 Task: Add an event with the title Second Team Building Challenge: Escape Room Experience, date ''2024/04/28'', time 7:30 AM to 9:30 AMand add a description: The facilitator will provide a briefing on the rules, objectives, and safety guidelines of the scavenger hunt. Teams will receive their scavenger hunt checklist, which may include a combination of physical objects to find, riddles to solve, or tasks to complete.Select event color  Peacock . Add location for the event as: Taipei, Taiwan, logged in from the account softage.8@softage.netand send the event invitation to softage.4@softage.net and softage.5@softage.net. Set a reminder for the event Daily
Action: Mouse moved to (58, 117)
Screenshot: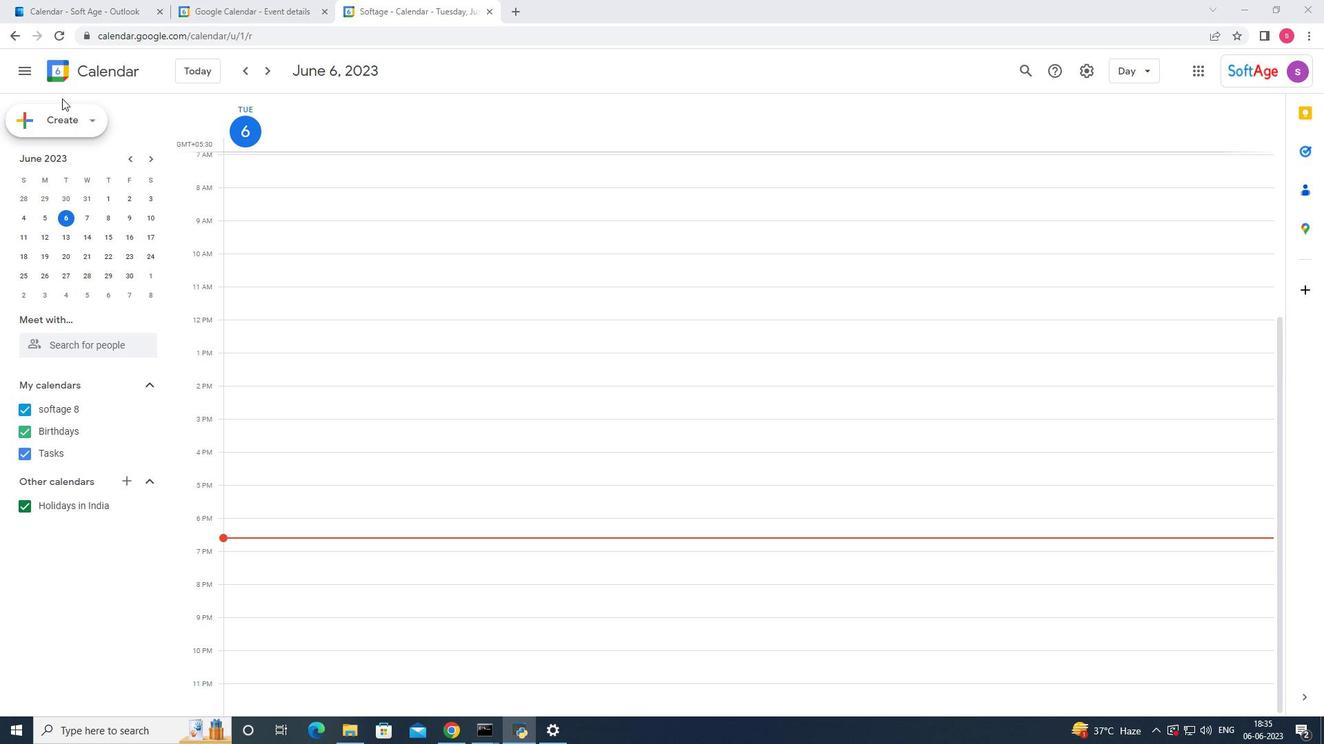 
Action: Mouse pressed left at (58, 117)
Screenshot: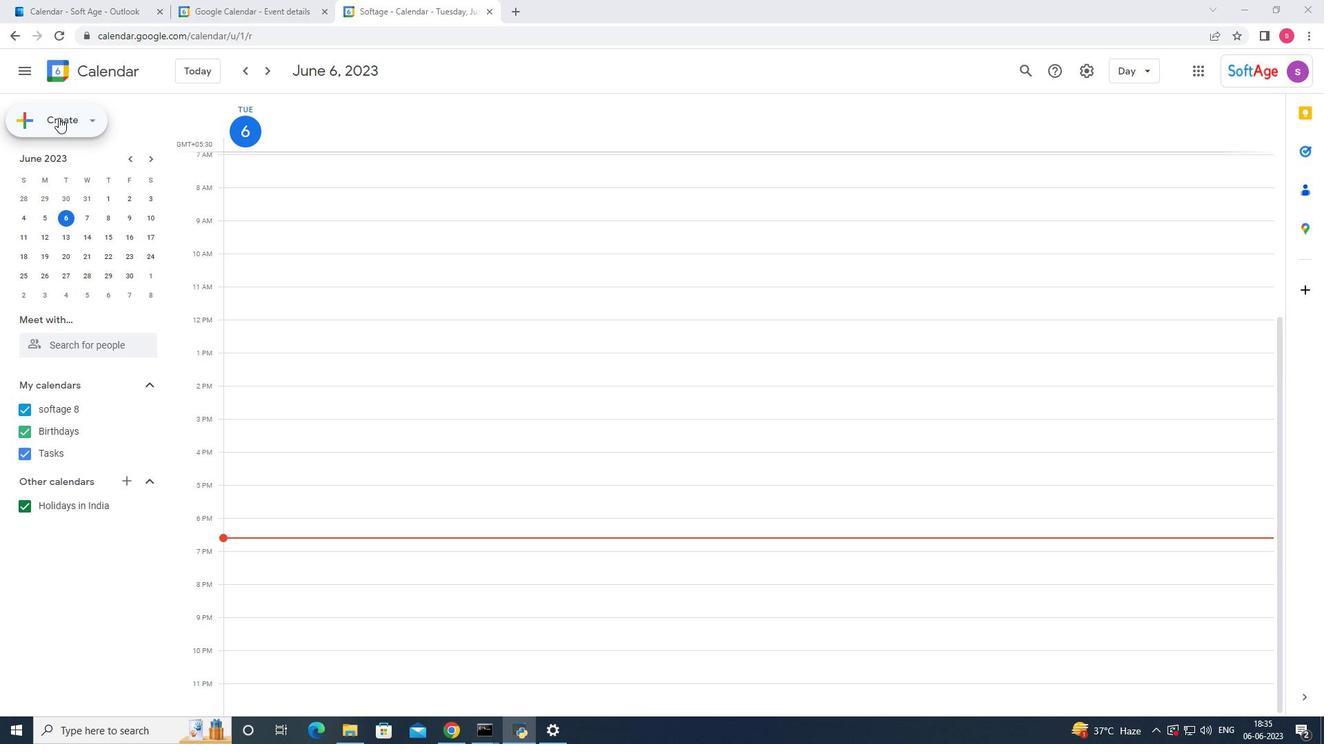 
Action: Mouse moved to (45, 160)
Screenshot: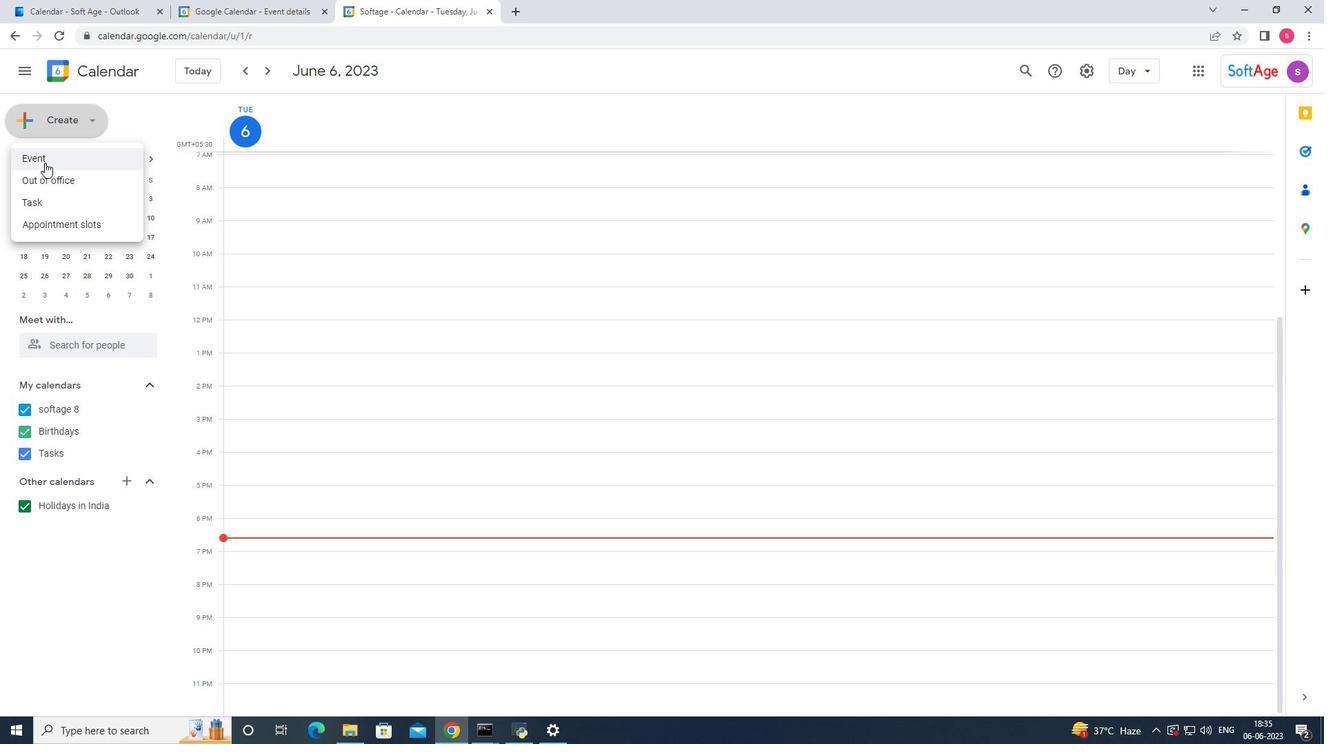 
Action: Mouse pressed left at (45, 160)
Screenshot: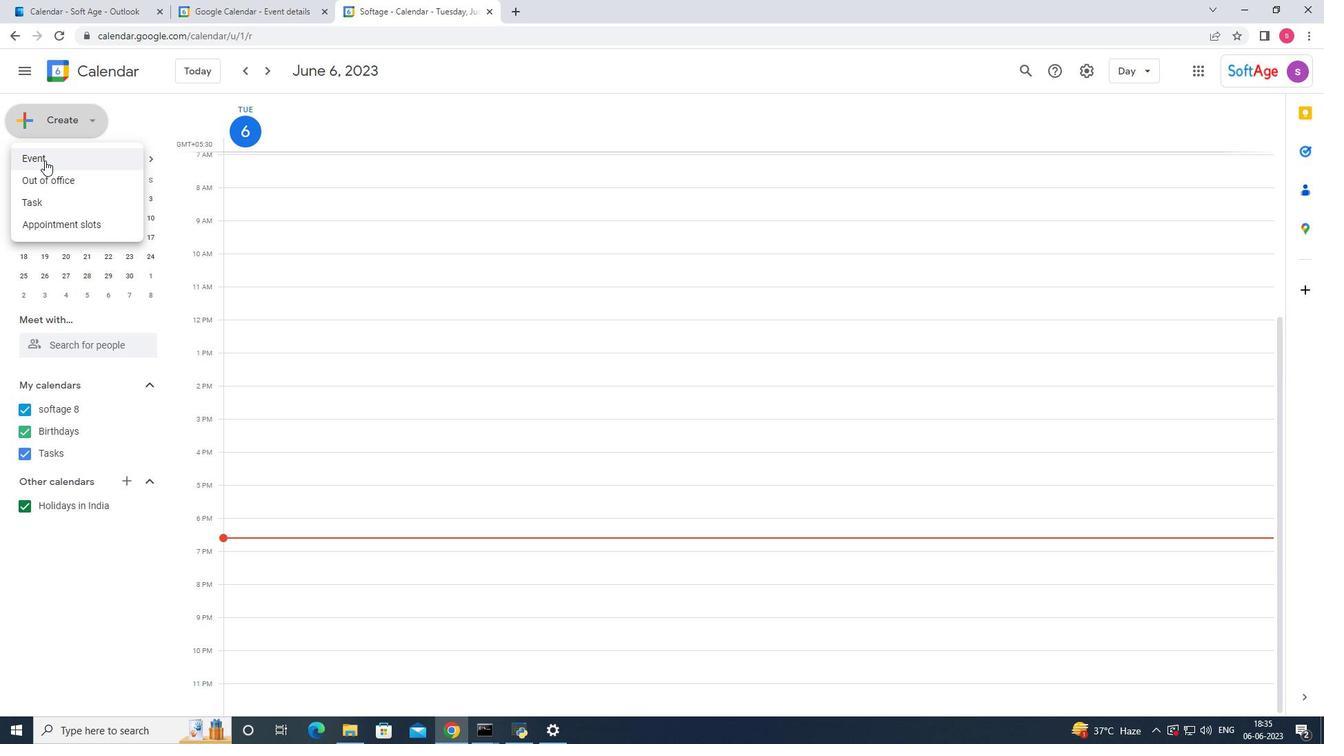 
Action: Mouse moved to (797, 540)
Screenshot: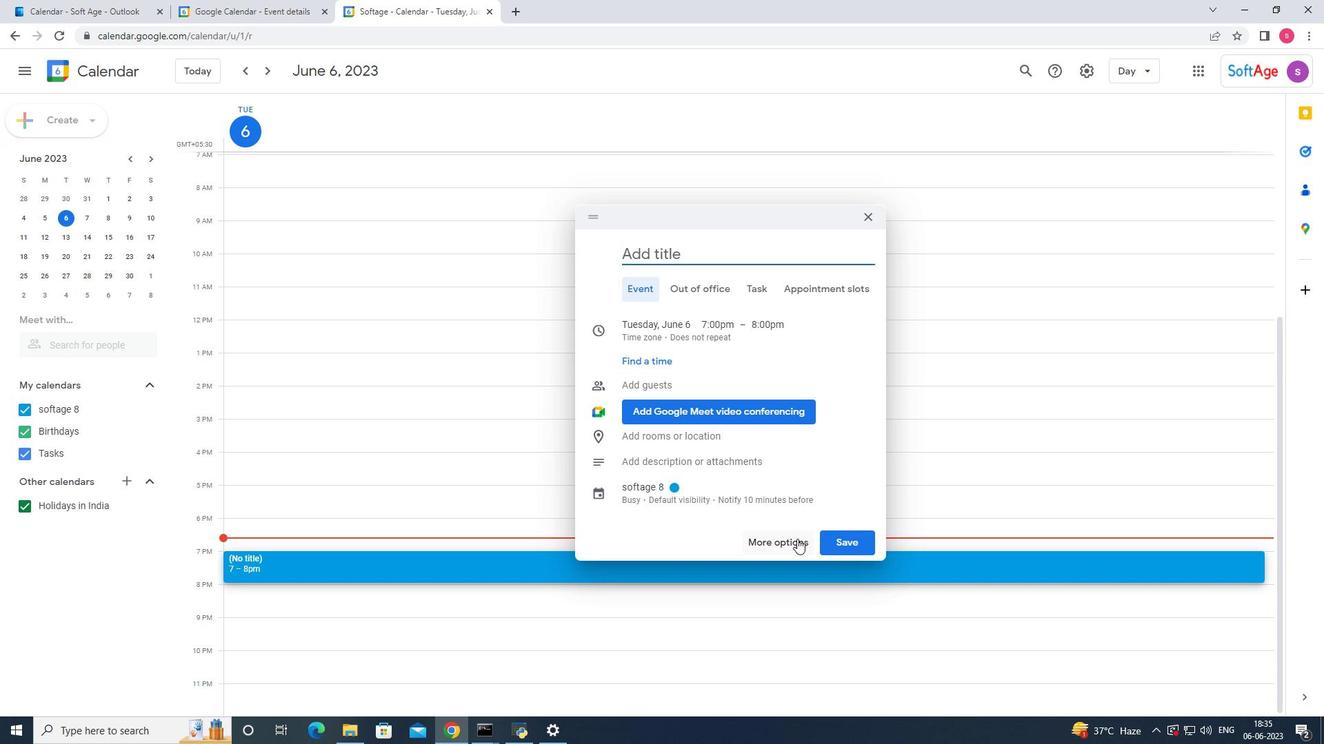 
Action: Mouse pressed left at (797, 540)
Screenshot: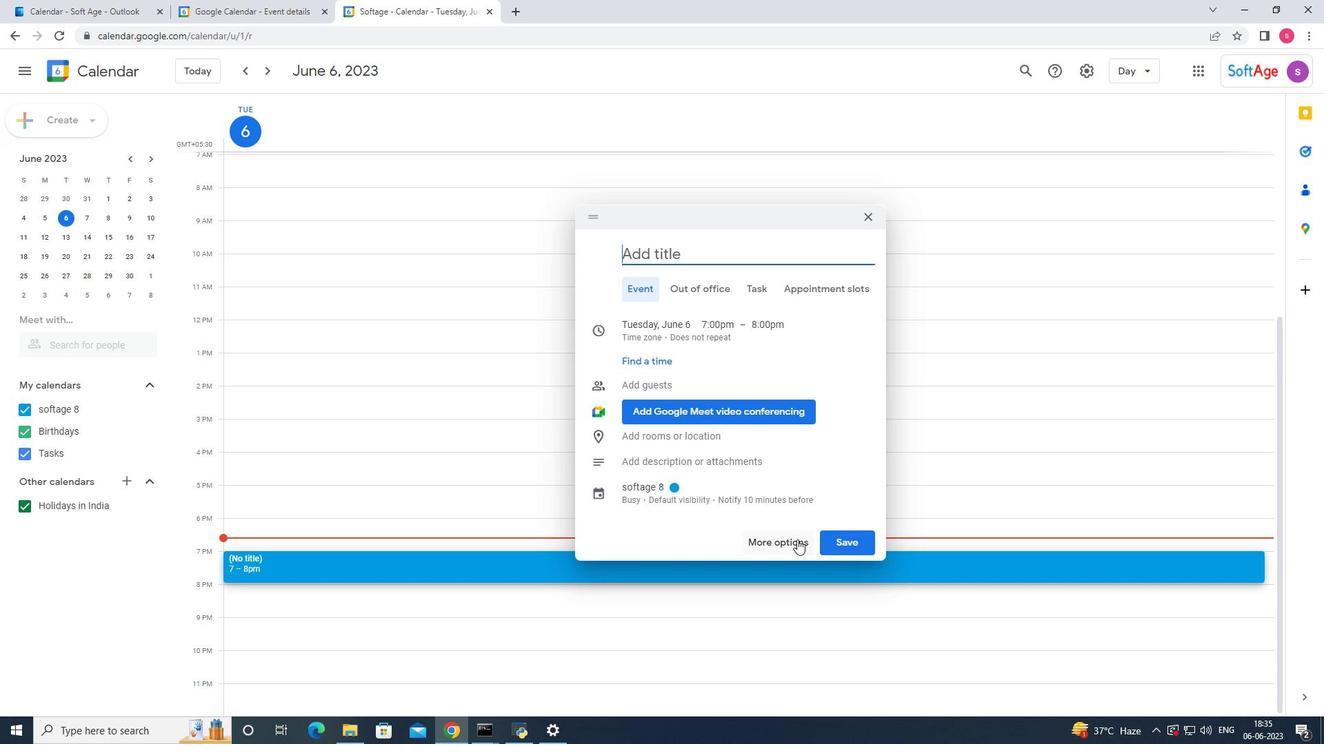 
Action: Mouse moved to (190, 73)
Screenshot: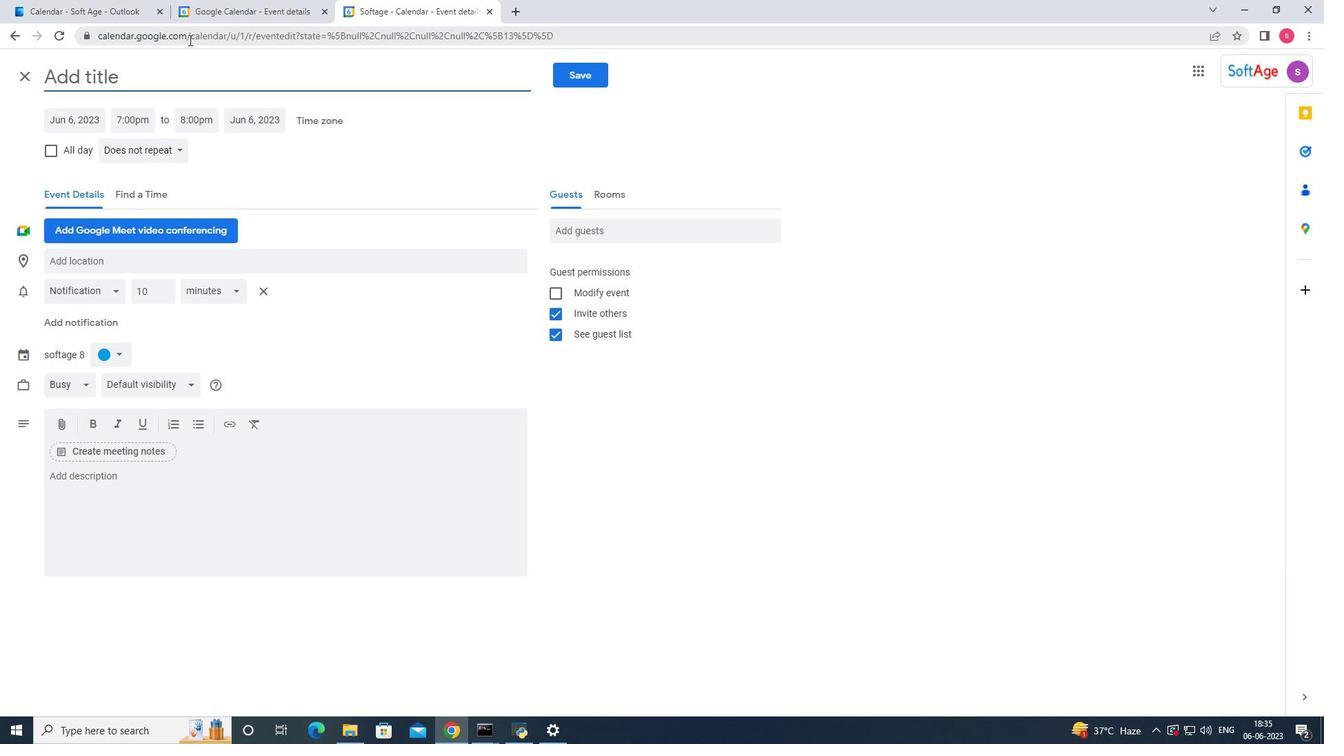 
Action: Mouse pressed left at (190, 73)
Screenshot: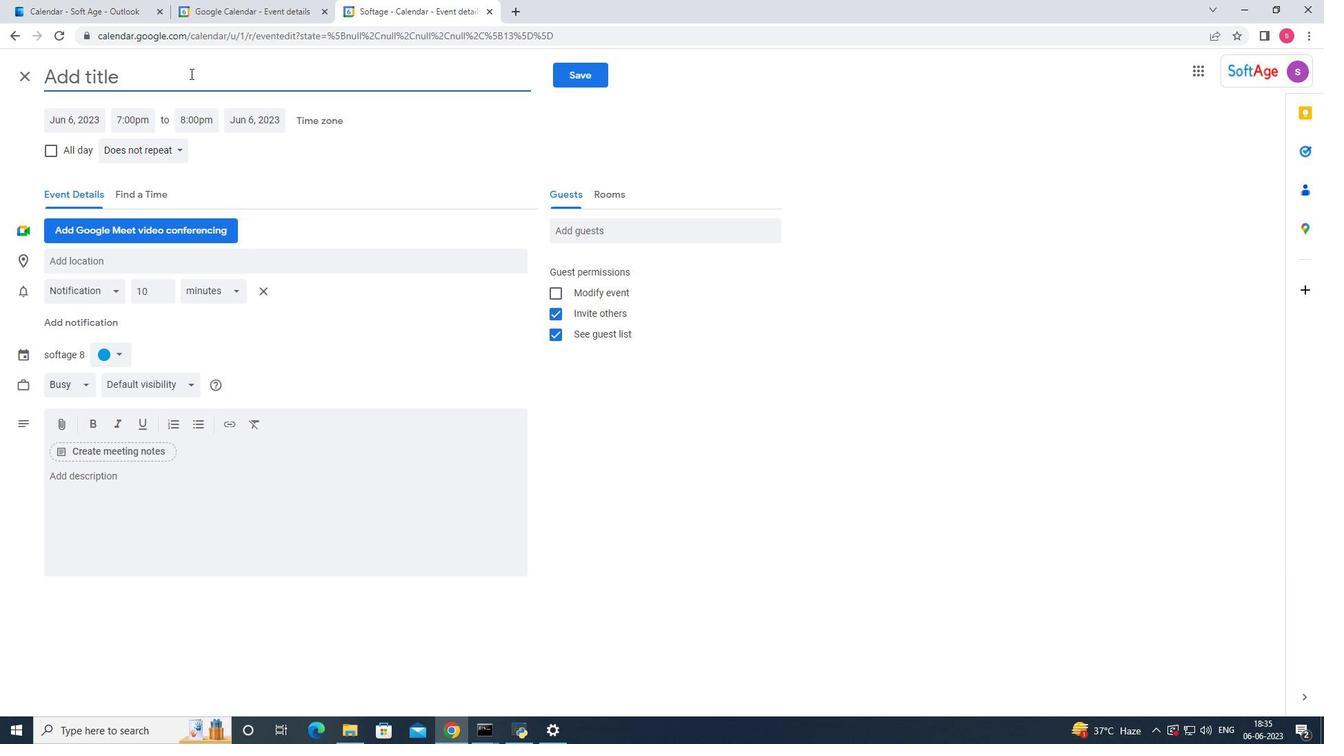
Action: Key pressed <Key.shift>Second<Key.space><Key.shift>Team<Key.space><Key.shift><Key.shift>Building<Key.space><Key.shift>Challenge<Key.space><Key.backspace><Key.shift>:<Key.space><Key.shift><Key.shift><Key.shift><Key.shift><Key.shift><Key.shift><Key.shift><Key.shift><Key.shift><Key.shift><Key.shift><Key.shift><Key.shift><Key.shift>Escape<Key.space><Key.shift>Room<Key.space><Key.shift>Experience
Screenshot: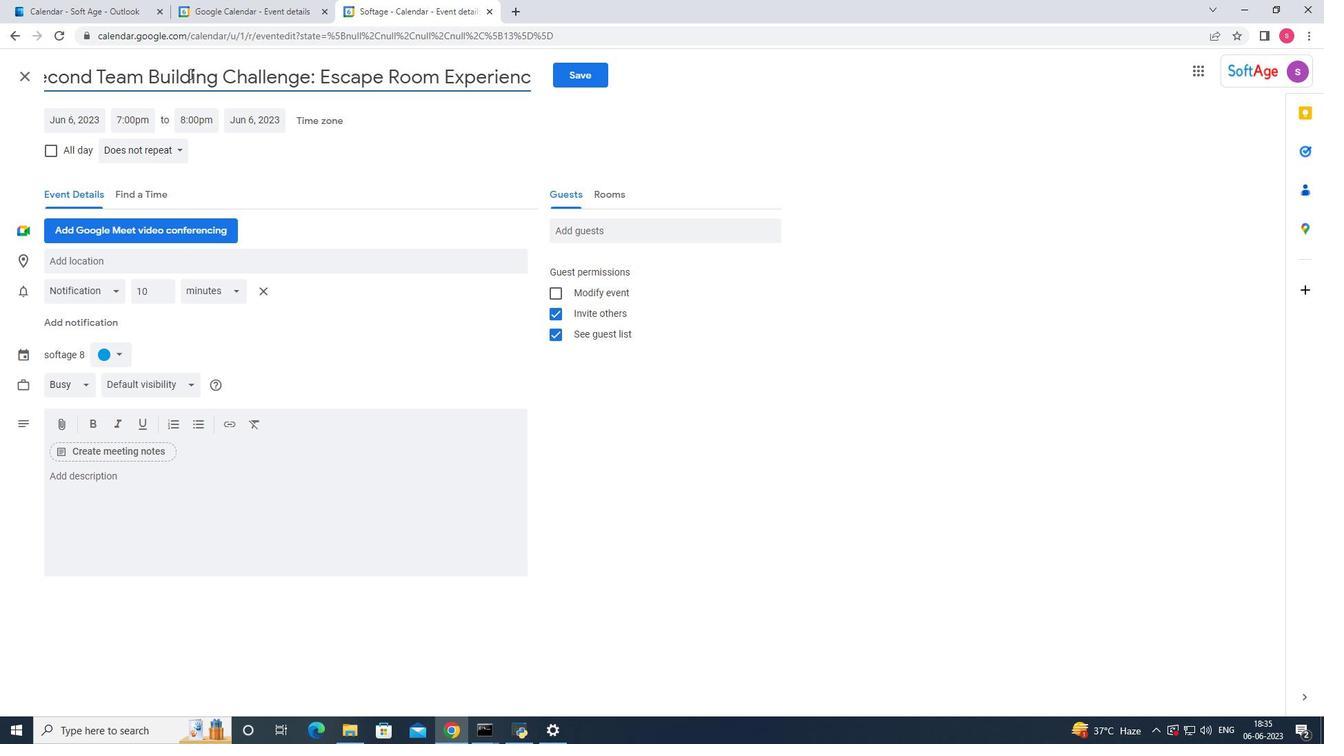 
Action: Mouse moved to (158, 61)
Screenshot: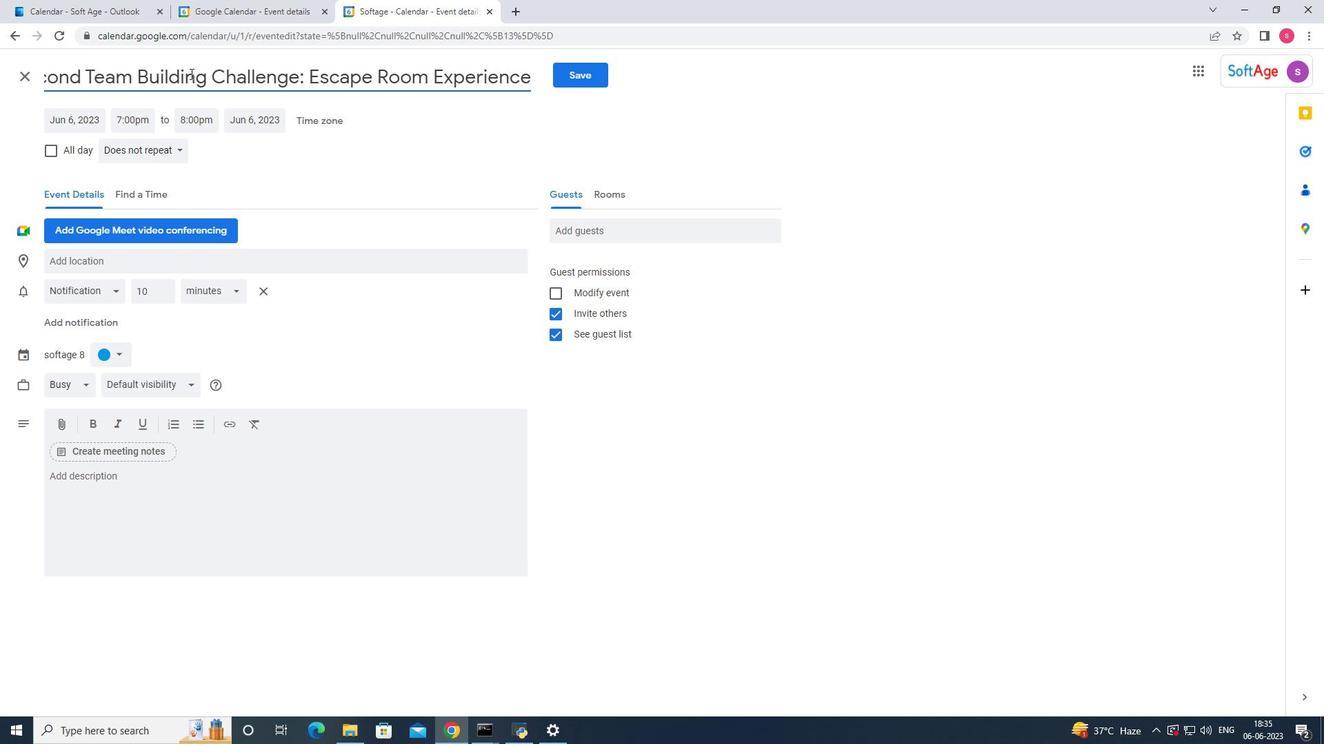 
Action: Key pressed <Key.space>
Screenshot: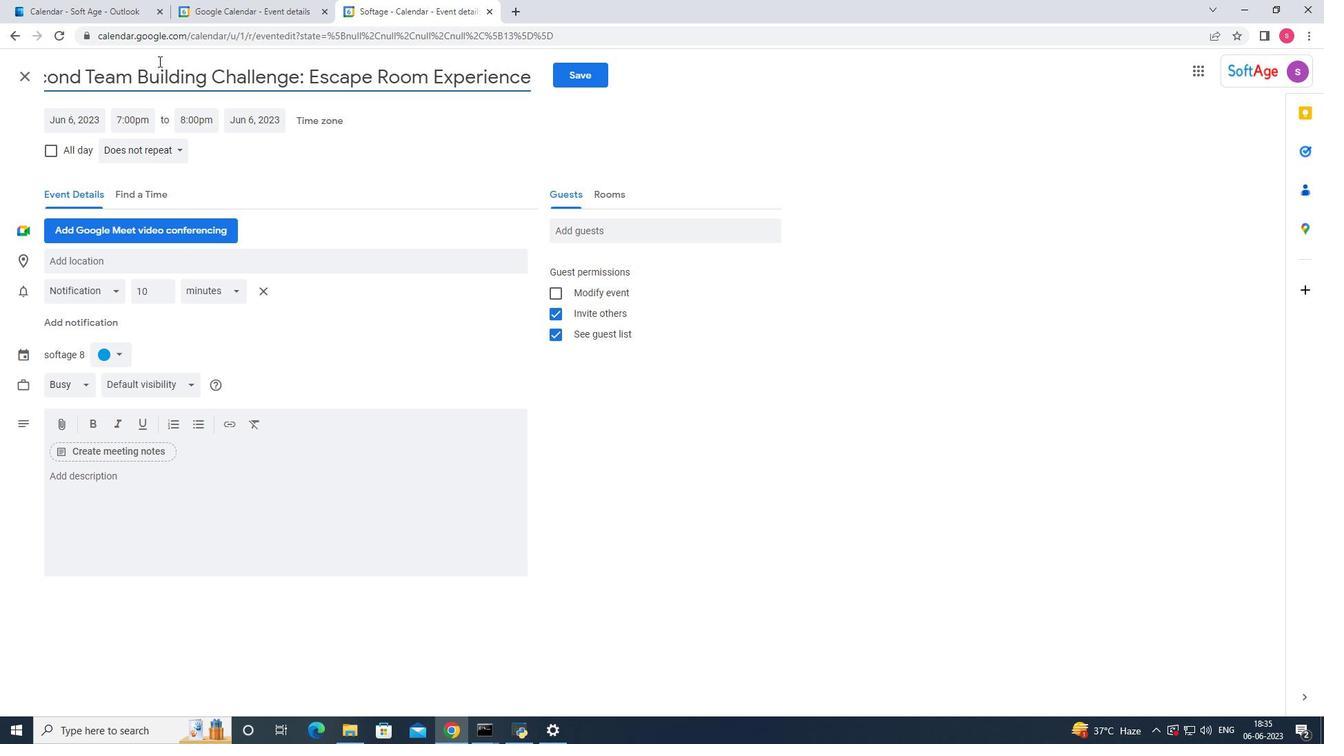 
Action: Mouse moved to (92, 116)
Screenshot: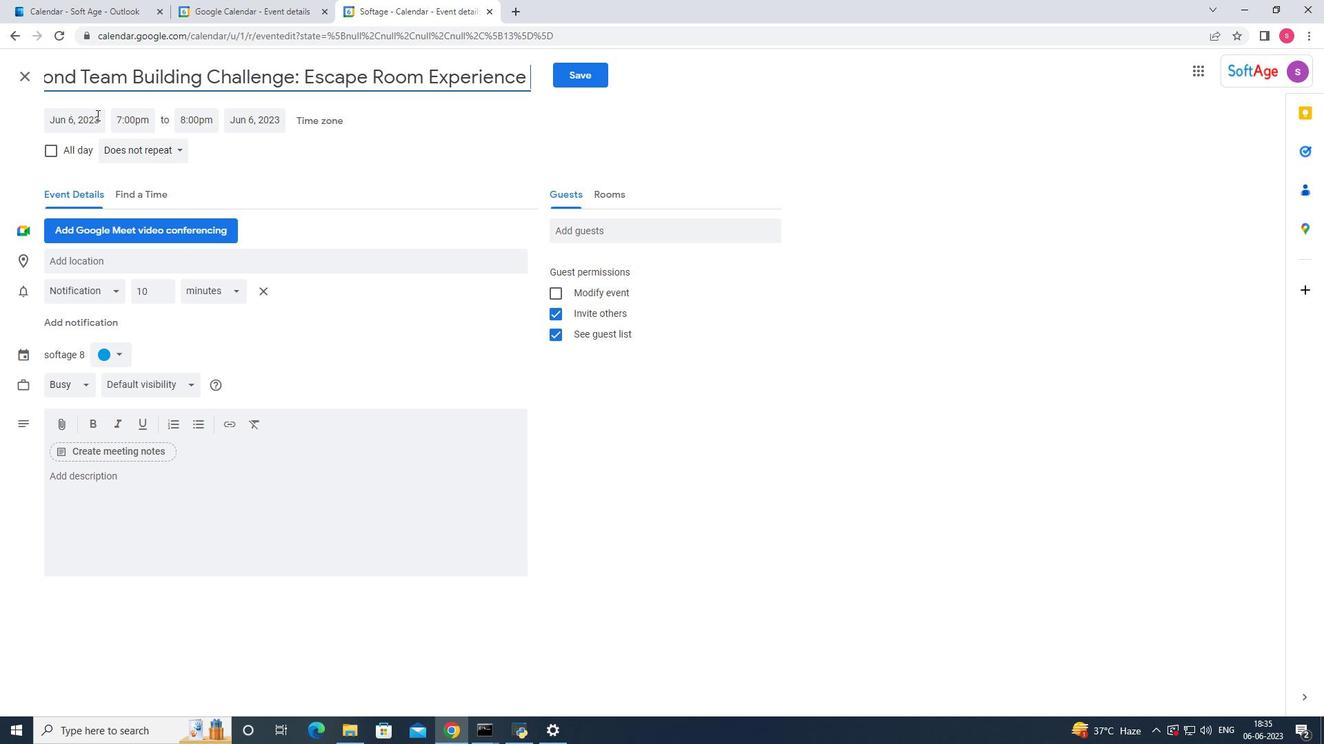 
Action: Mouse pressed left at (92, 116)
Screenshot: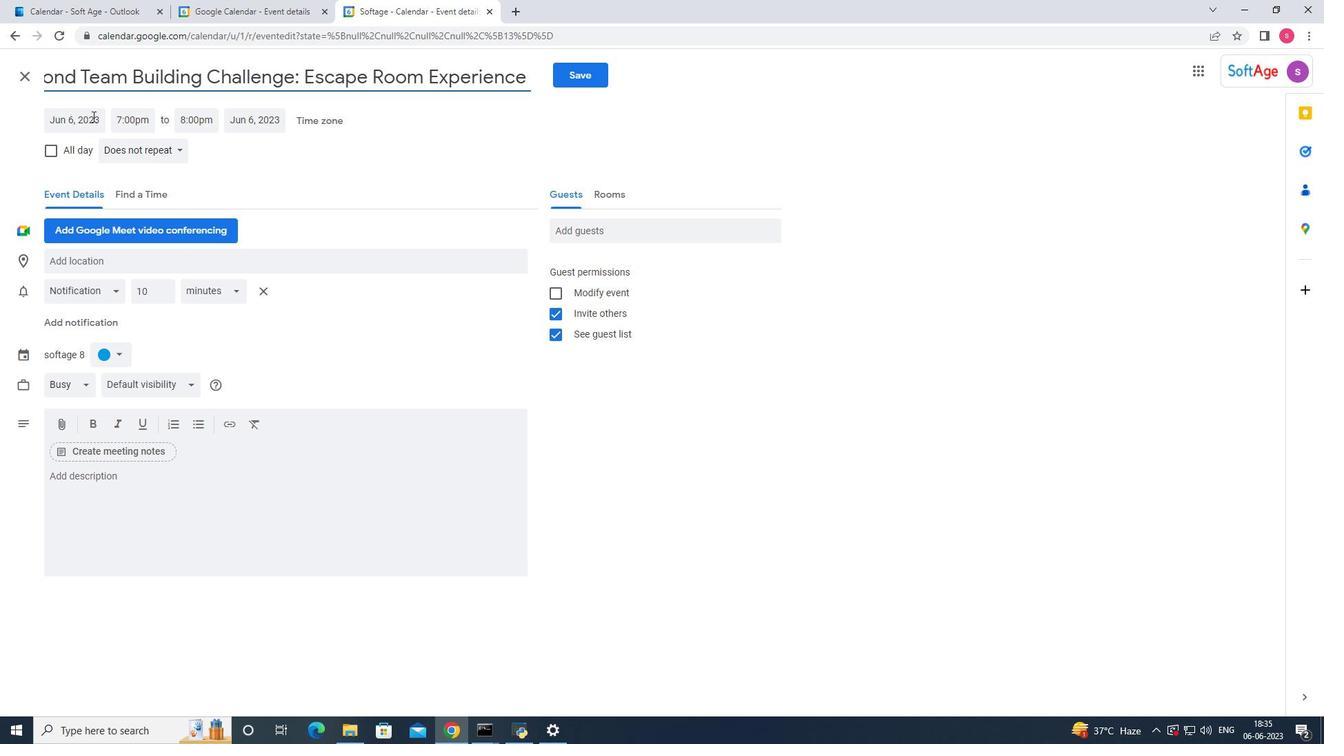 
Action: Mouse moved to (217, 151)
Screenshot: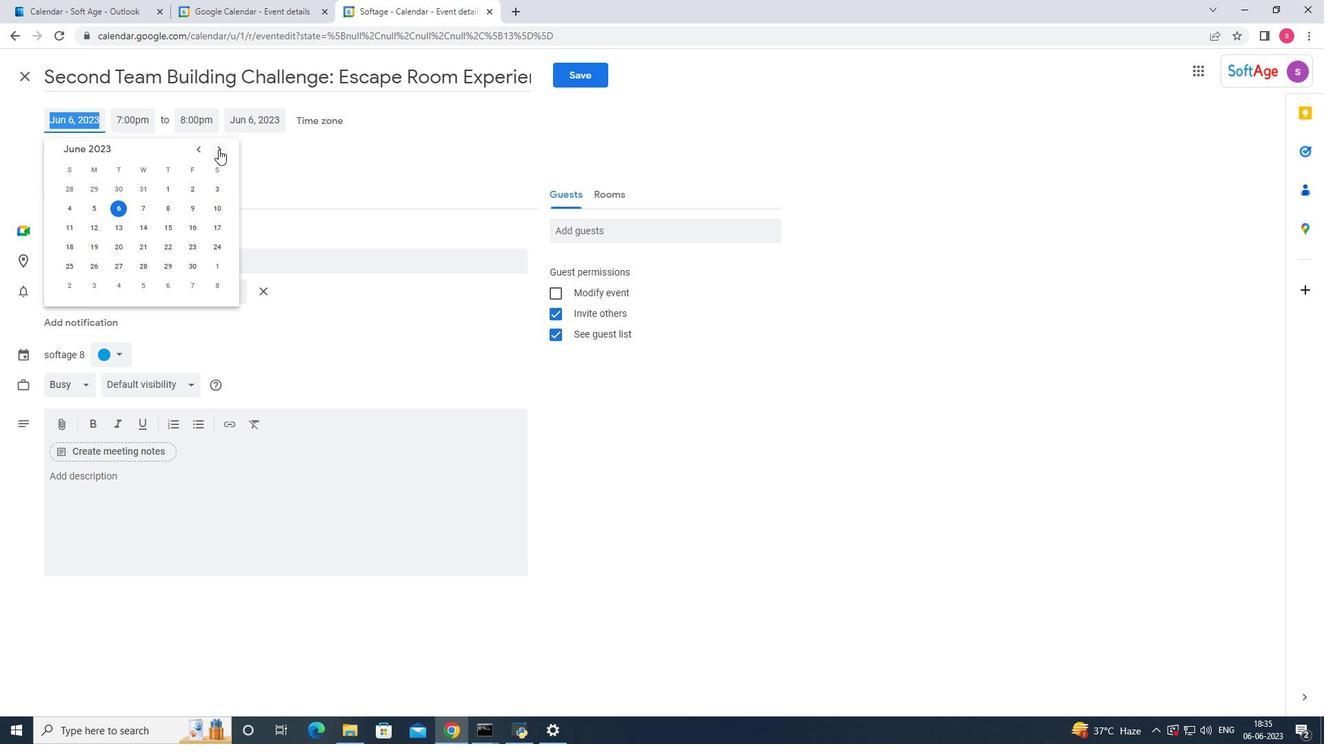 
Action: Mouse pressed left at (217, 151)
Screenshot: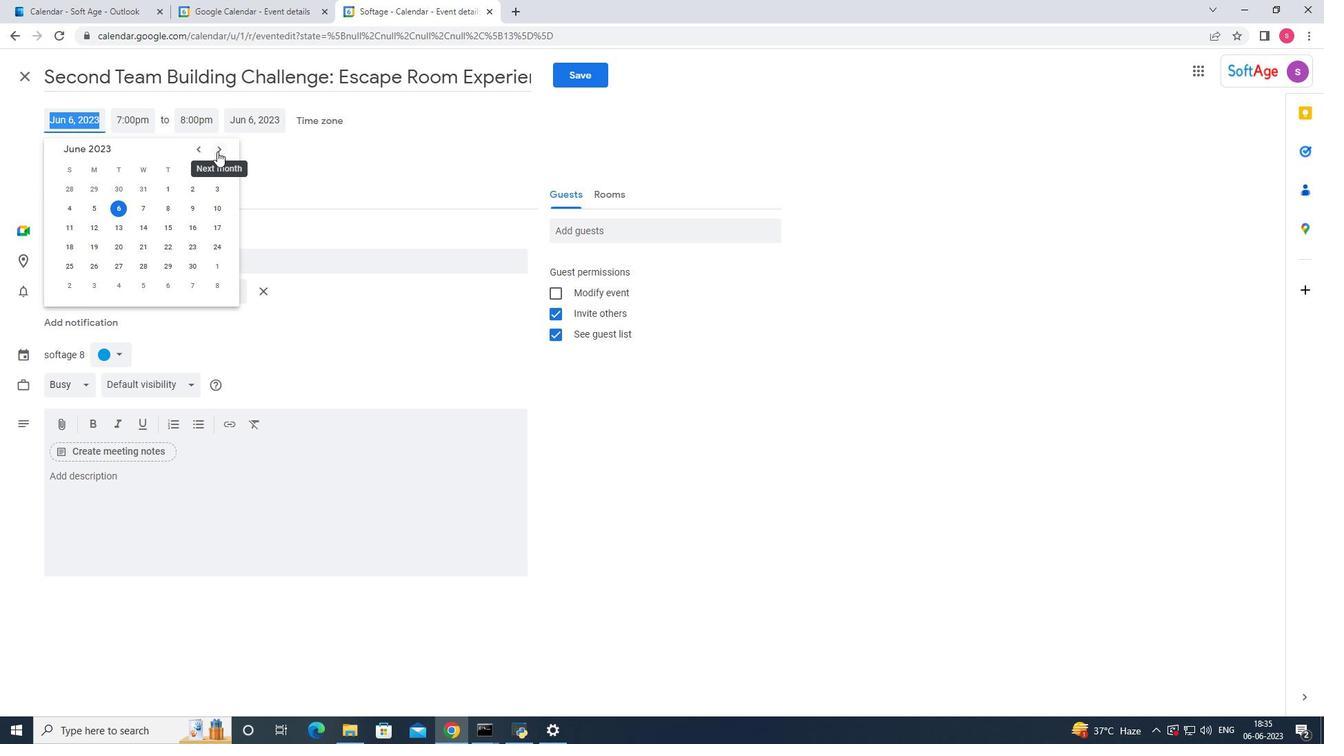 
Action: Mouse pressed left at (217, 151)
Screenshot: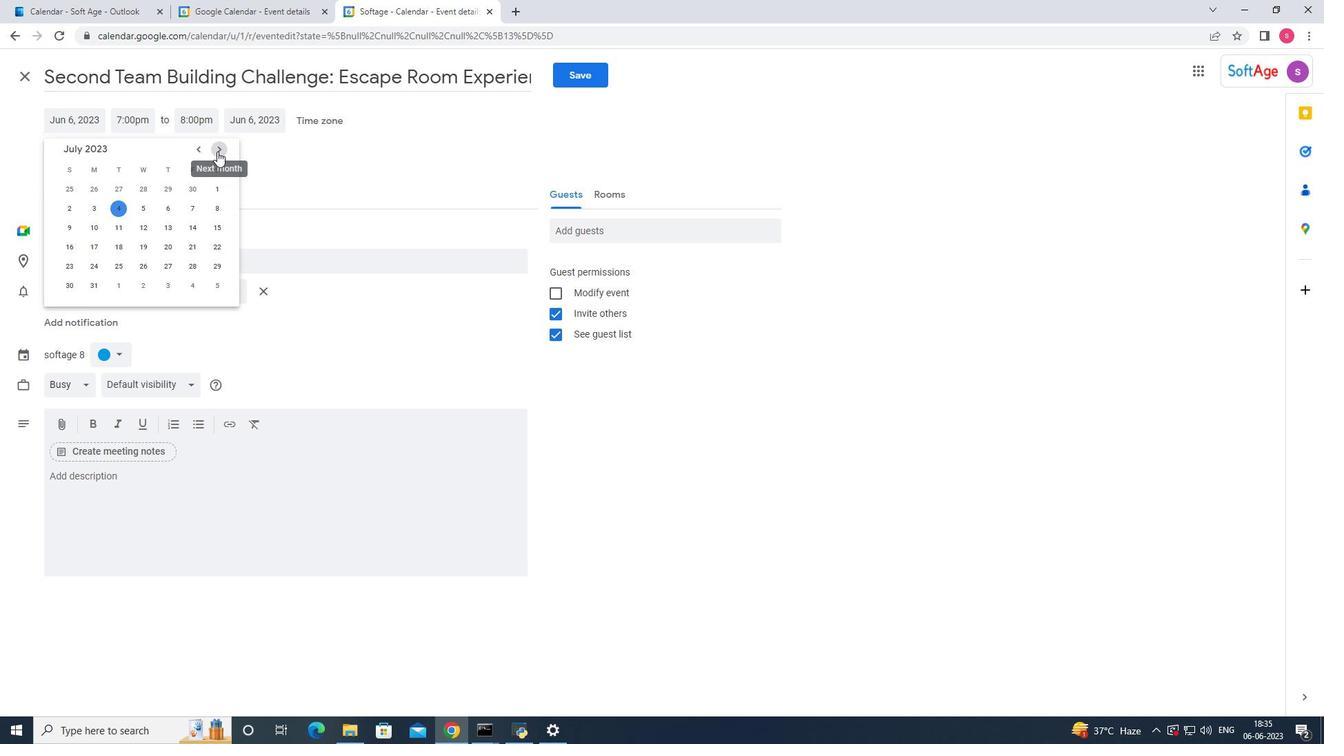 
Action: Mouse pressed left at (217, 151)
Screenshot: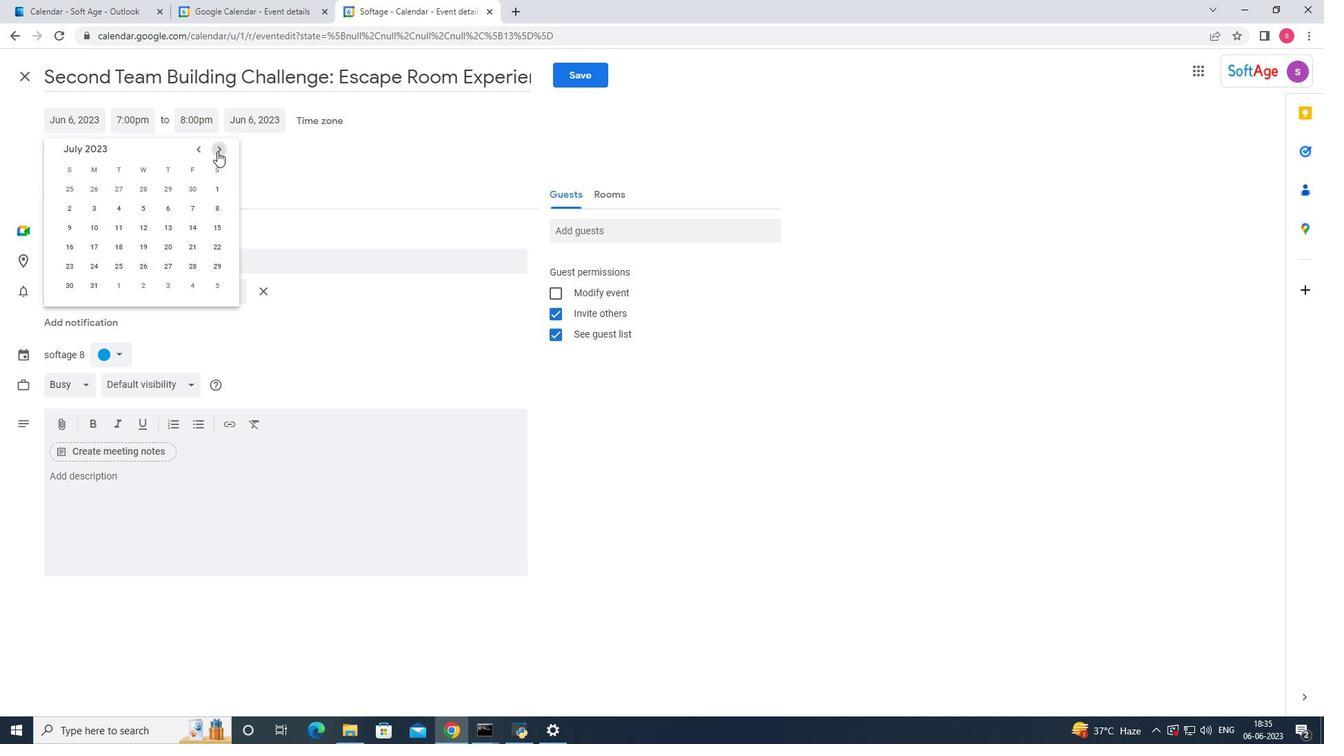
Action: Mouse pressed left at (217, 151)
Screenshot: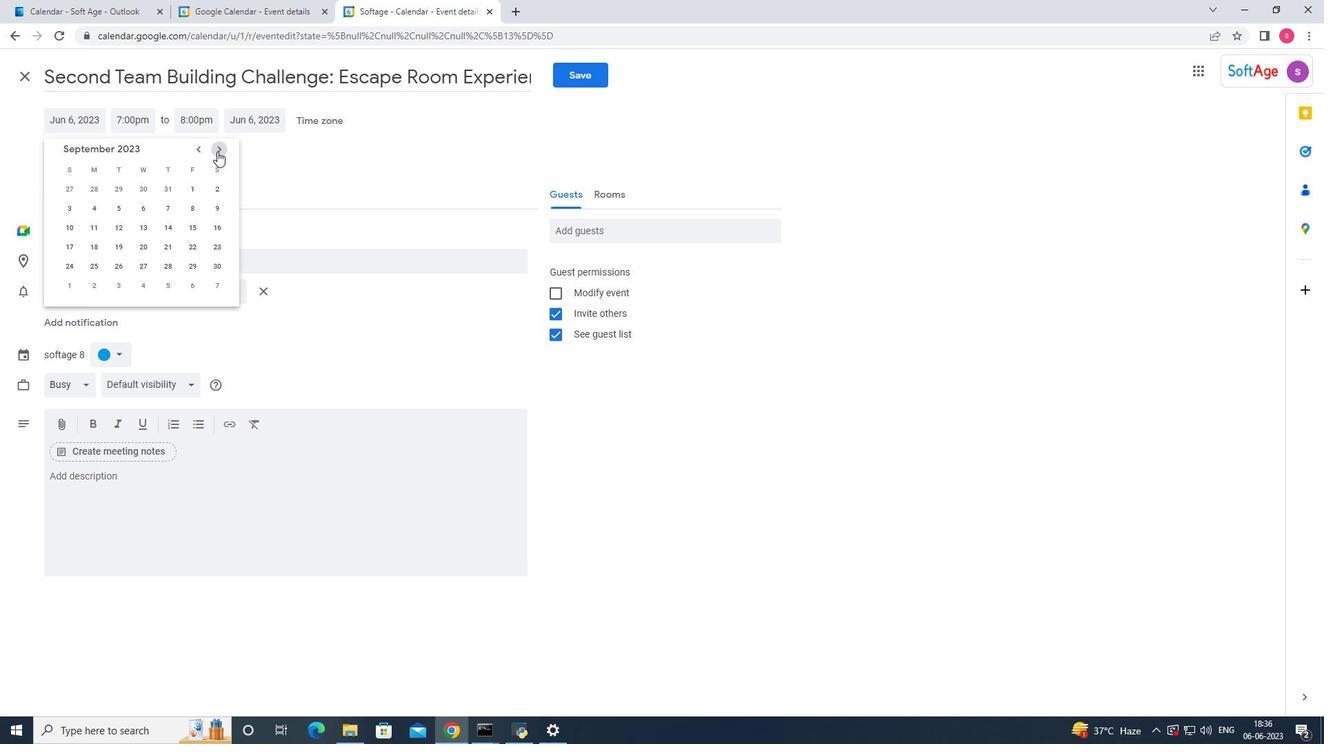 
Action: Mouse pressed left at (217, 151)
Screenshot: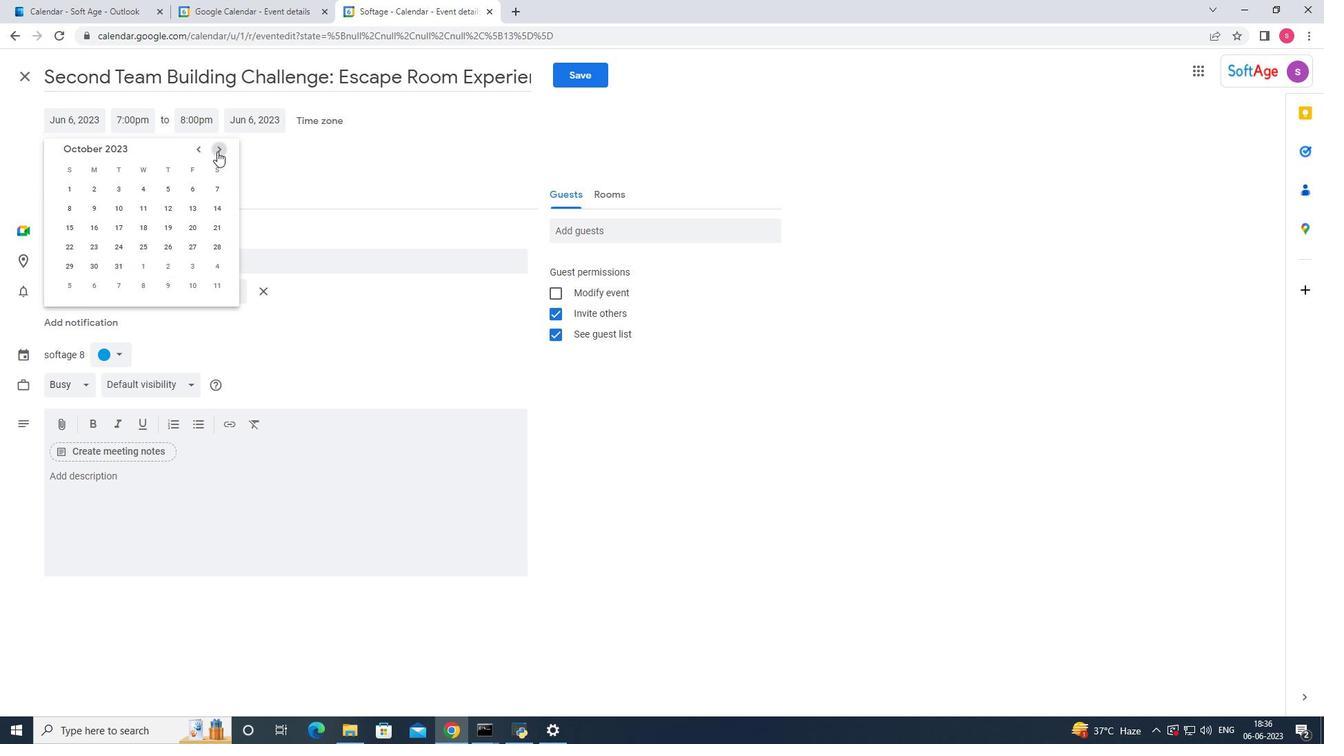 
Action: Mouse pressed left at (217, 151)
Screenshot: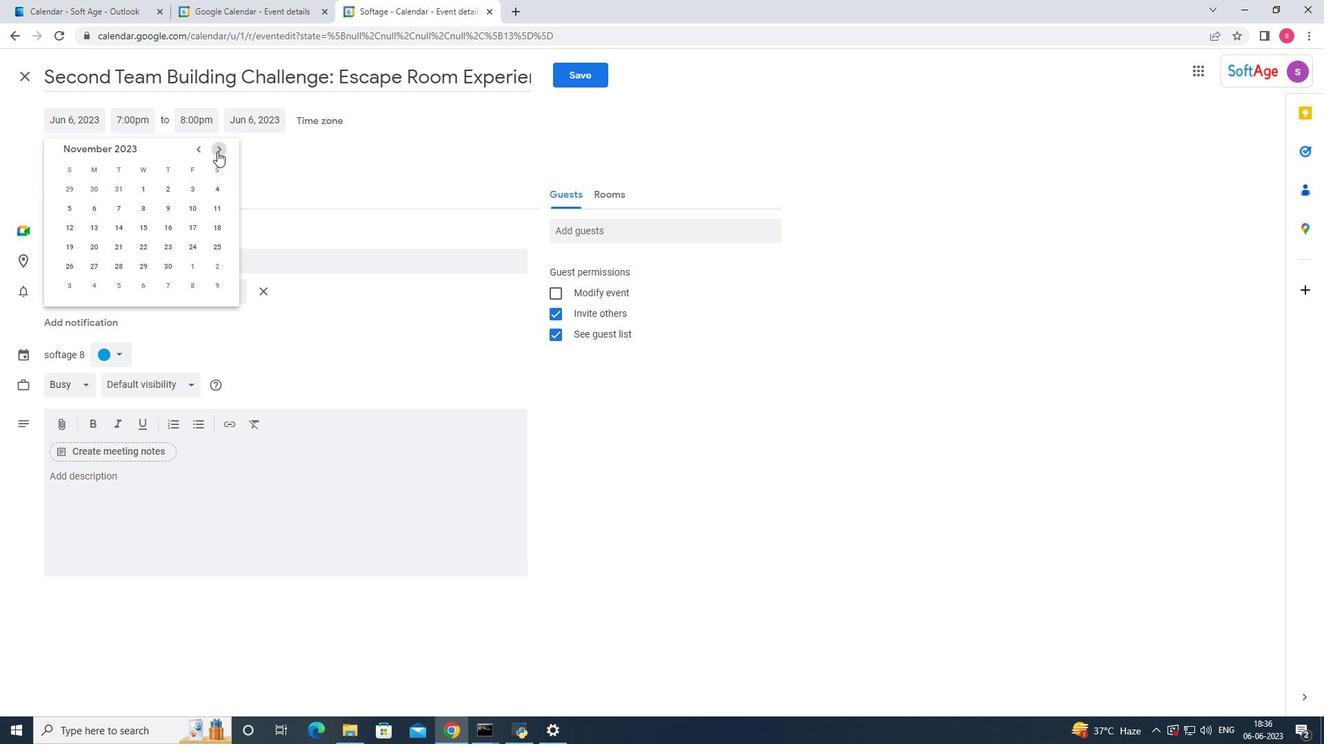 
Action: Mouse pressed left at (217, 151)
Screenshot: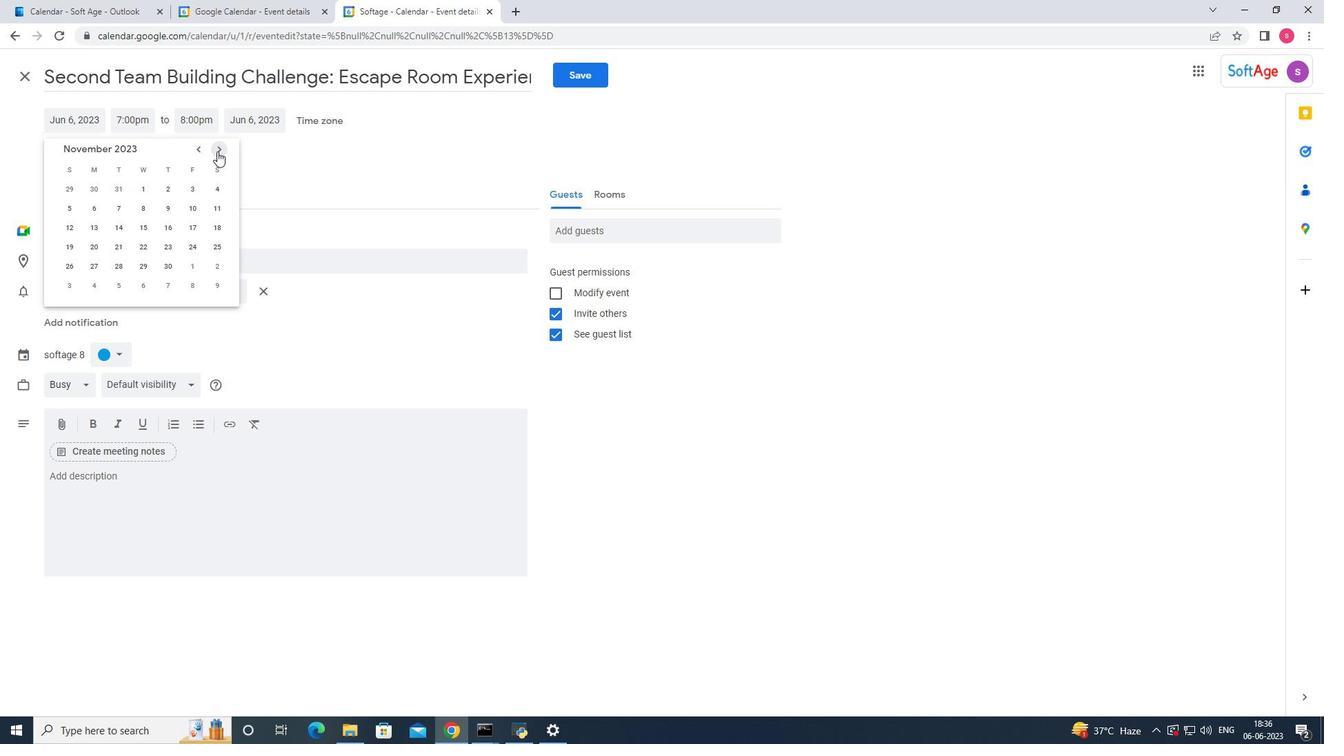 
Action: Mouse pressed left at (217, 151)
Screenshot: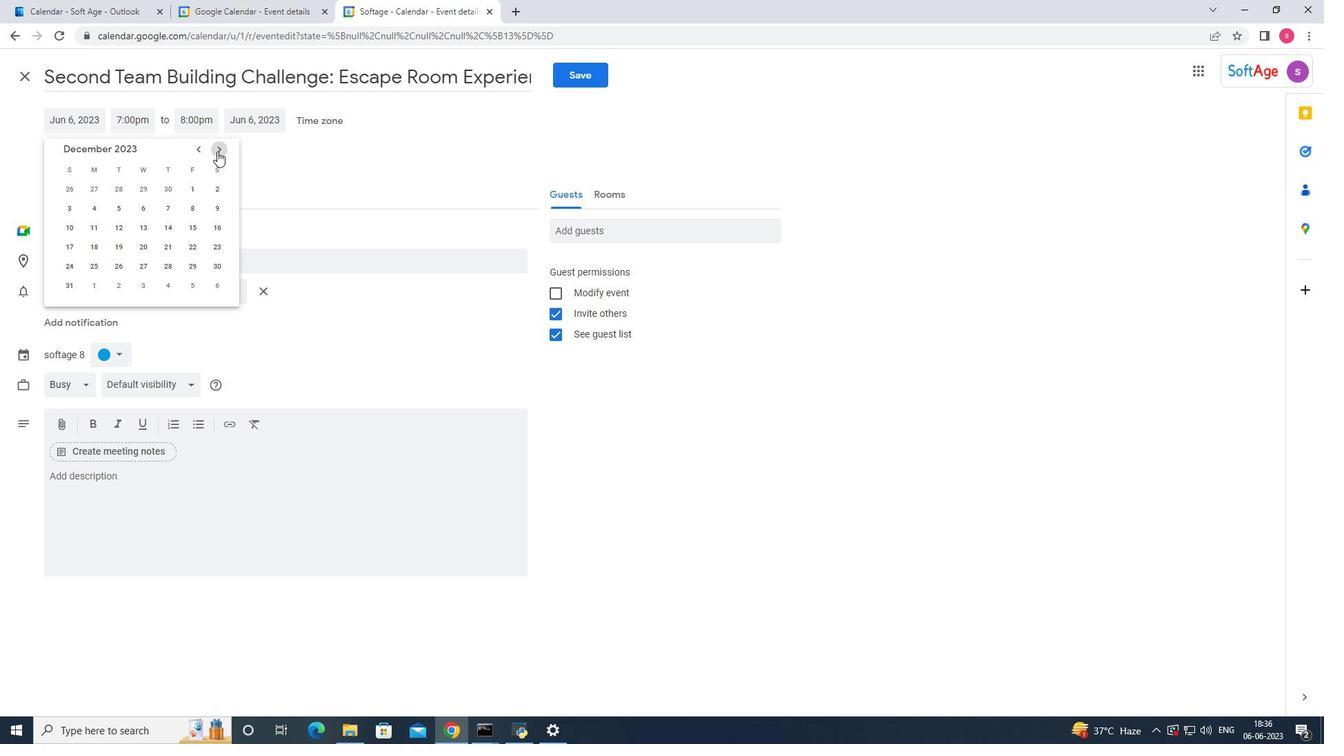 
Action: Mouse pressed left at (217, 151)
Screenshot: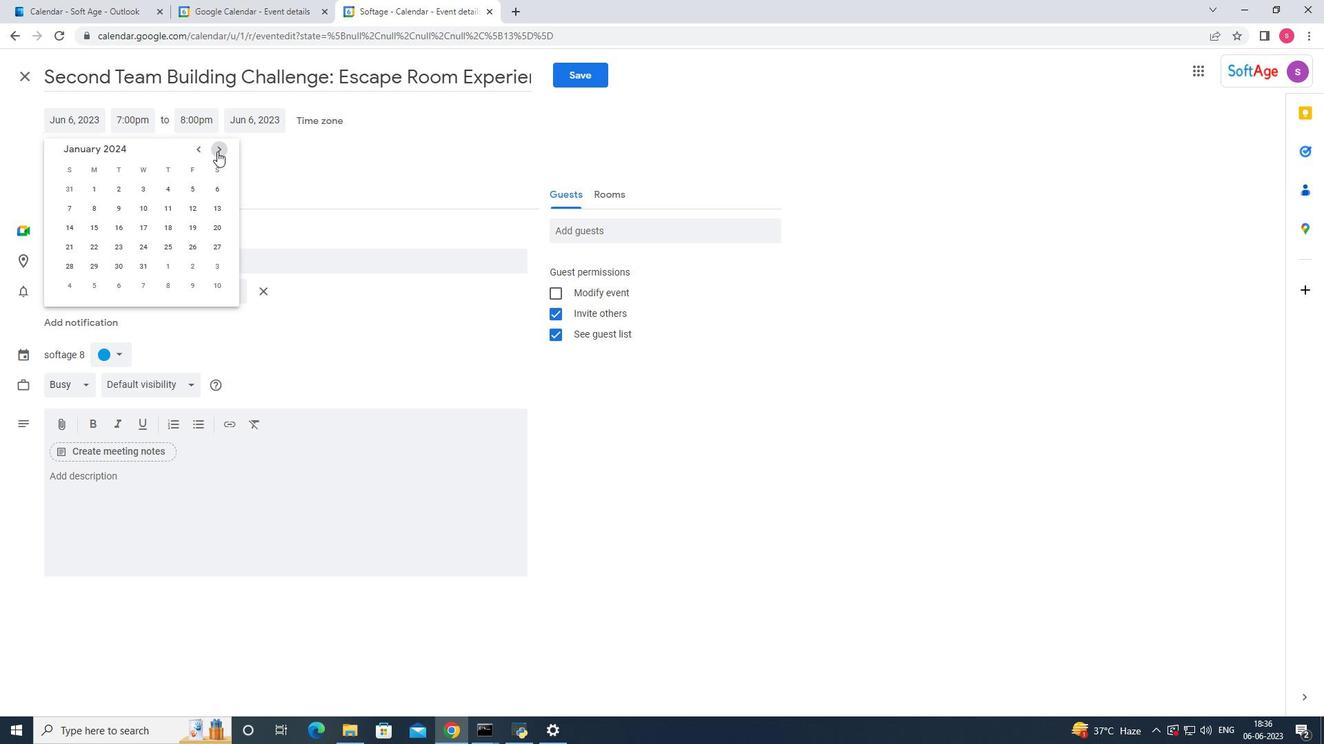 
Action: Mouse pressed left at (217, 151)
Screenshot: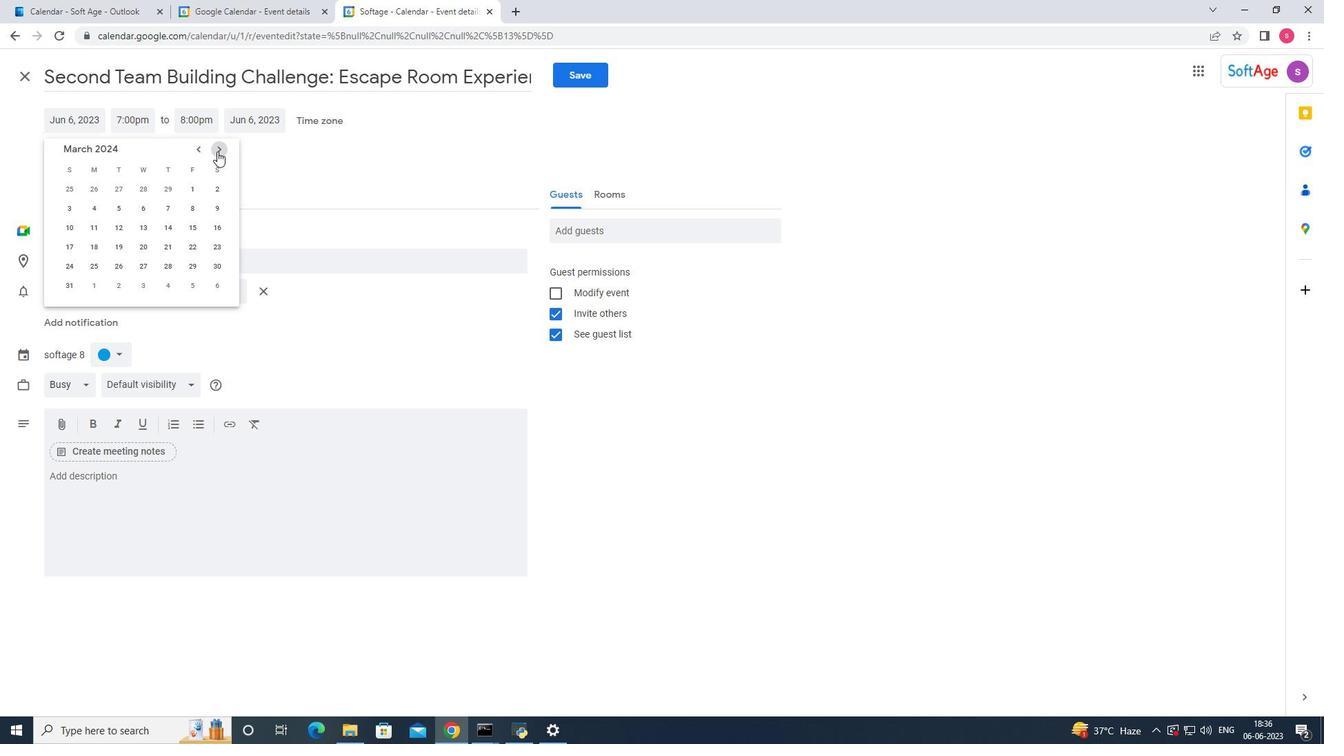 
Action: Mouse moved to (66, 266)
Screenshot: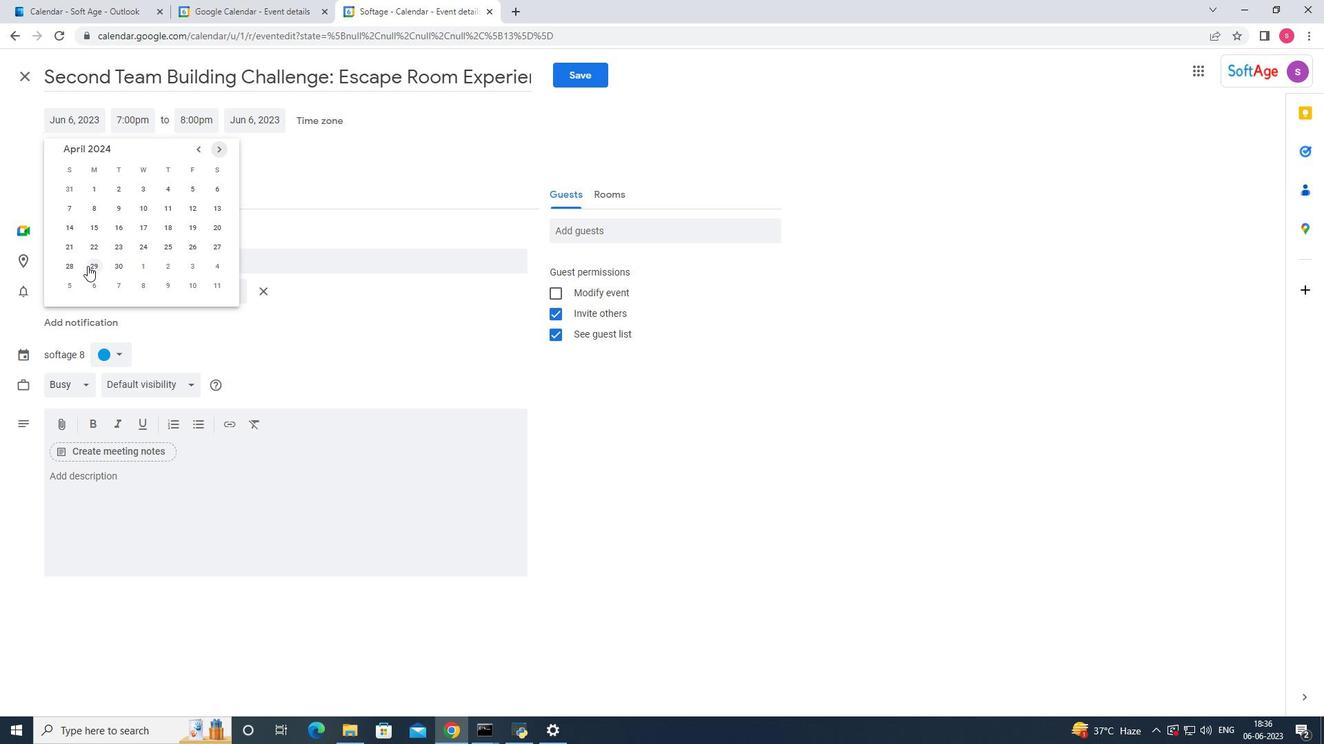 
Action: Mouse pressed left at (66, 266)
Screenshot: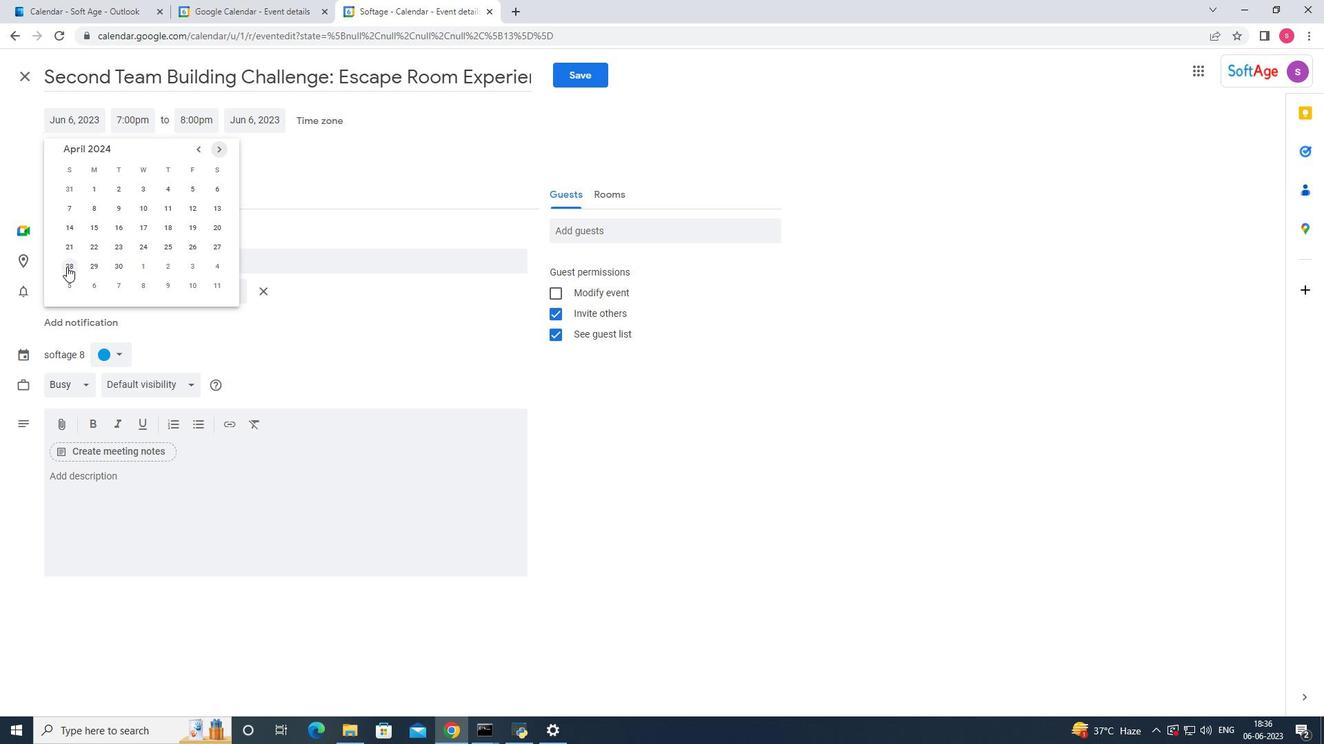 
Action: Mouse moved to (140, 126)
Screenshot: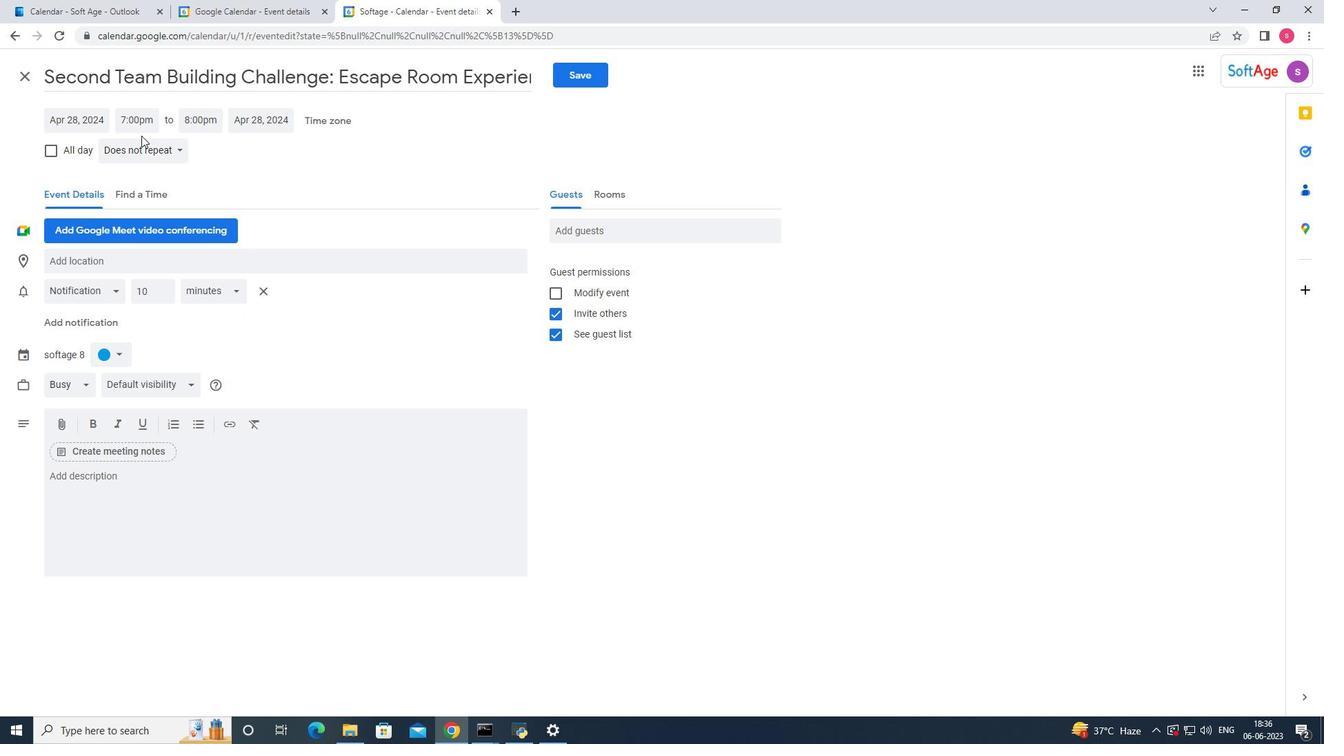 
Action: Mouse pressed left at (140, 126)
Screenshot: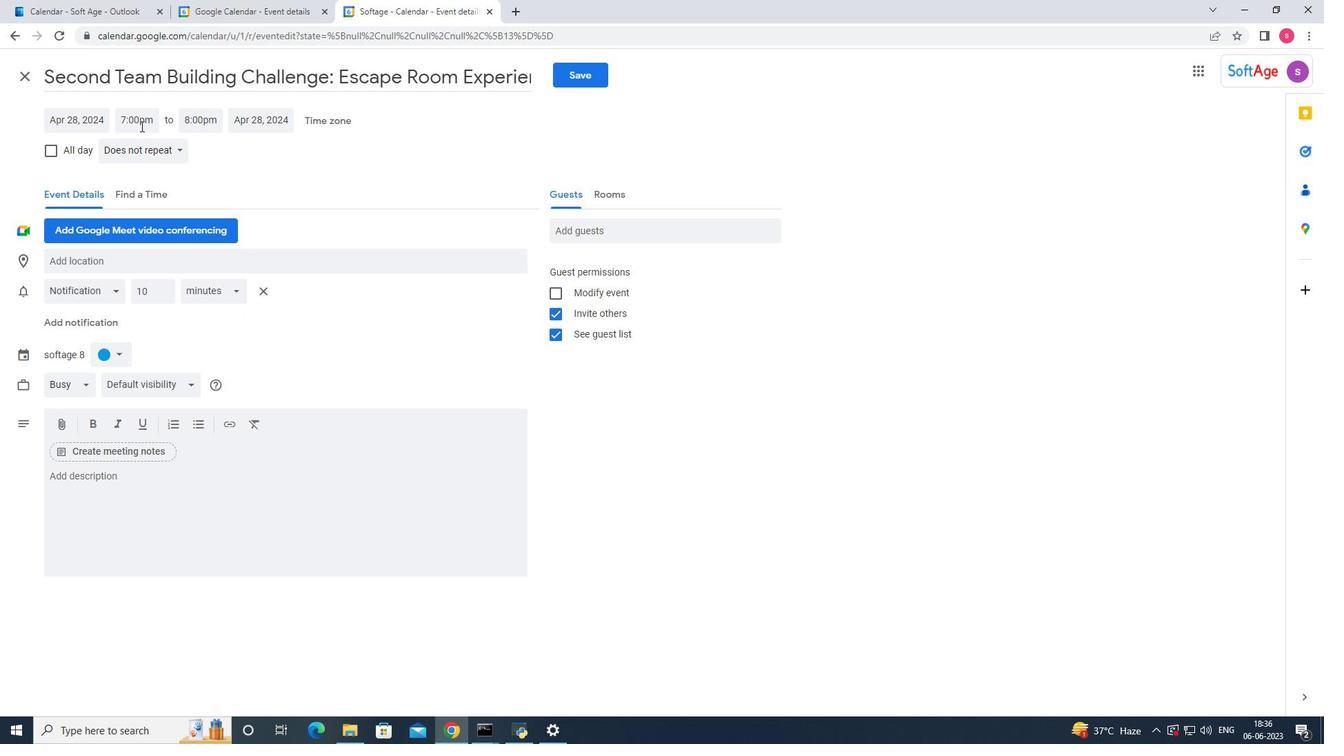 
Action: Mouse moved to (161, 201)
Screenshot: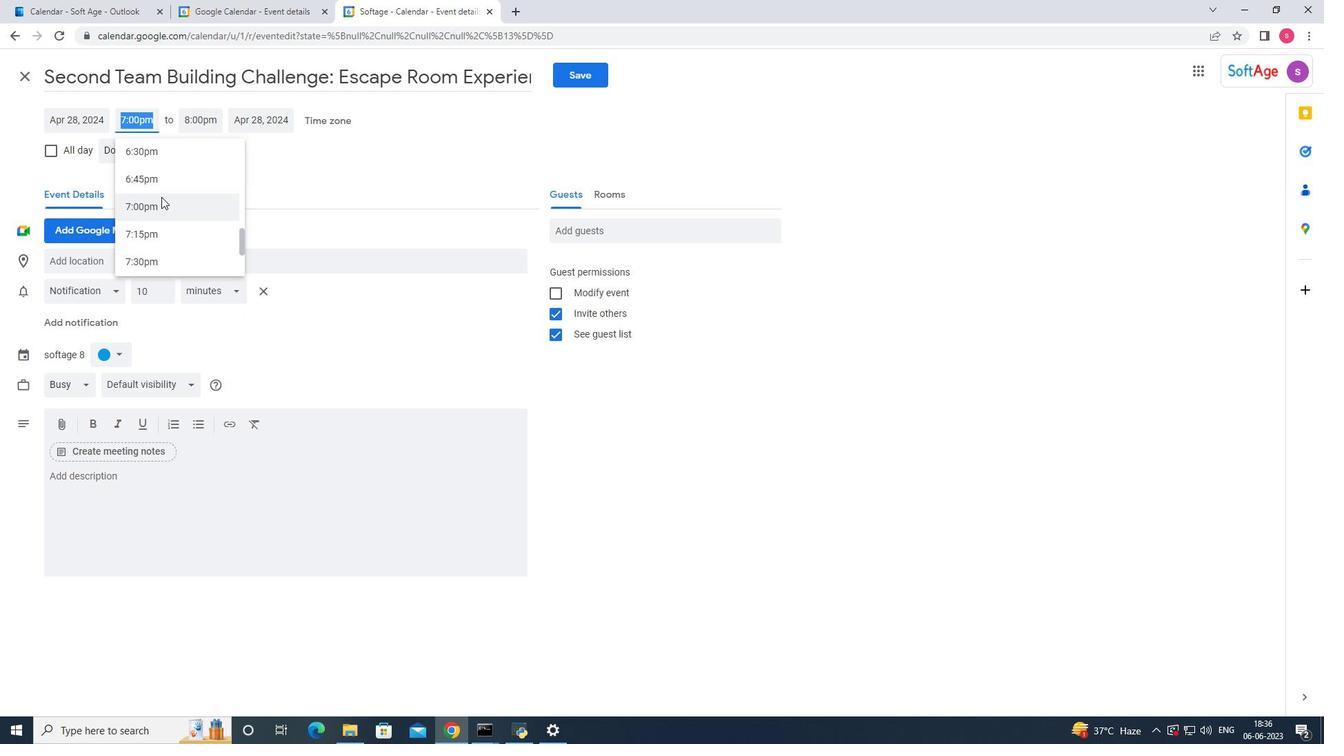 
Action: Mouse scrolled (161, 202) with delta (0, 0)
Screenshot: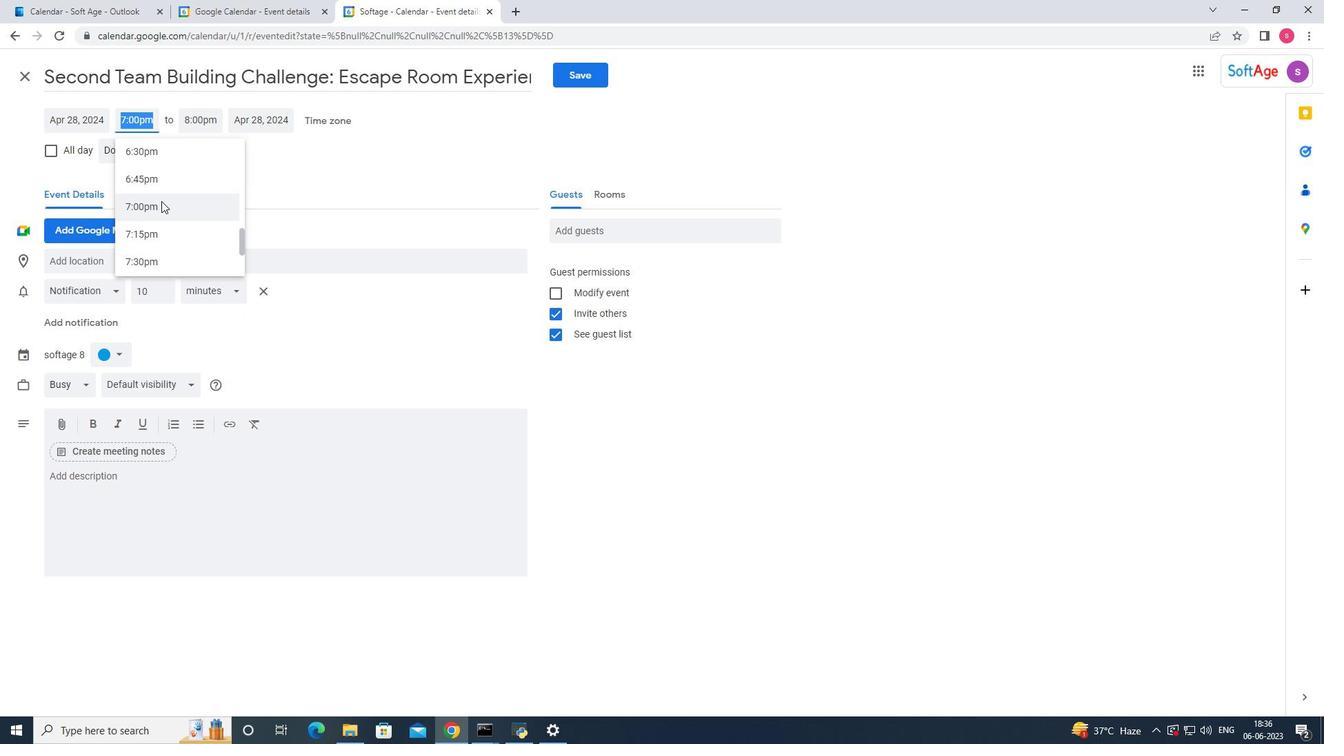 
Action: Mouse scrolled (161, 202) with delta (0, 0)
Screenshot: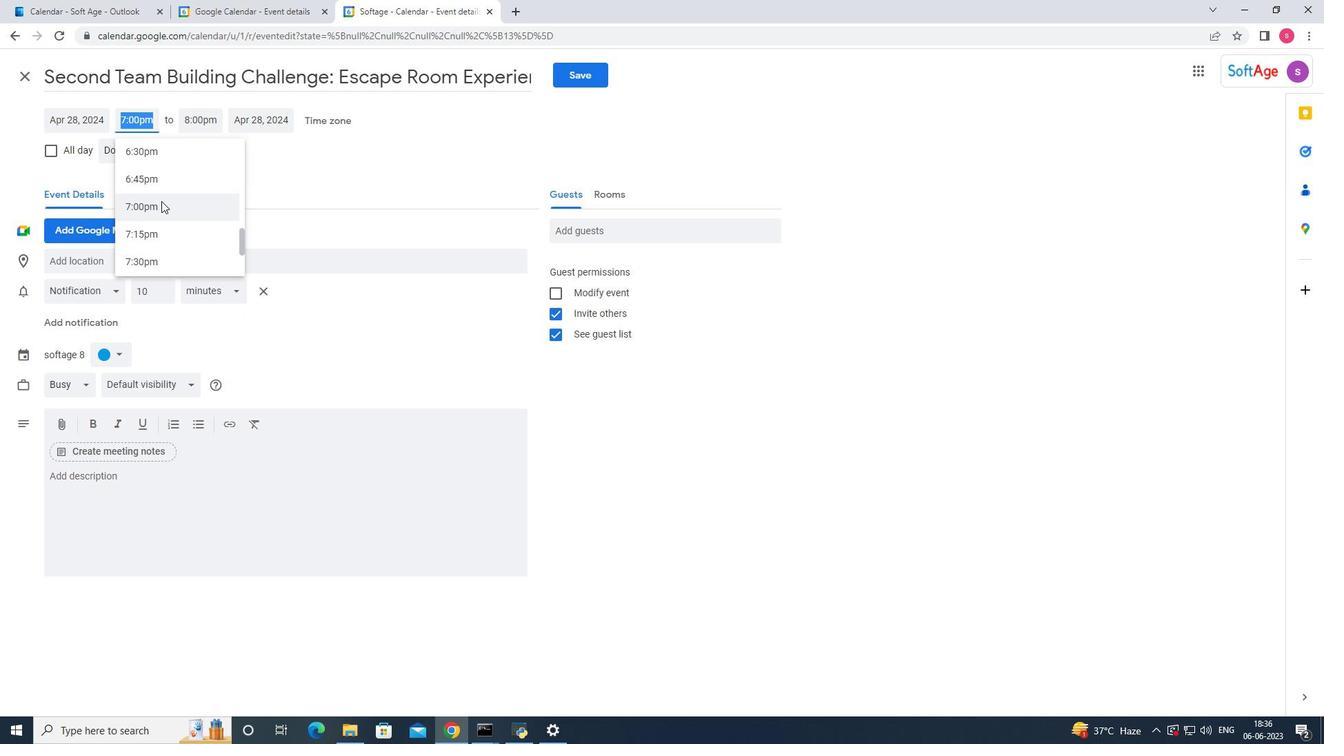 
Action: Mouse scrolled (161, 202) with delta (0, 0)
Screenshot: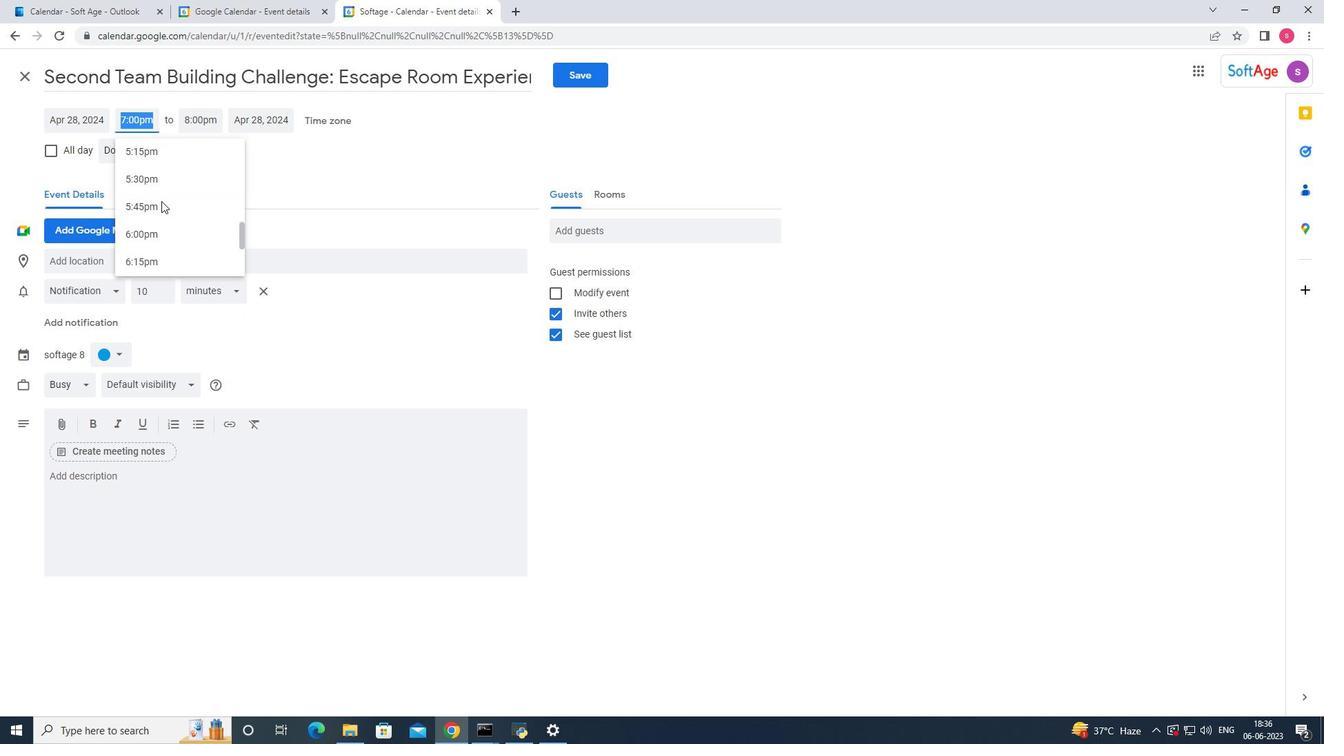 
Action: Mouse scrolled (161, 202) with delta (0, 0)
Screenshot: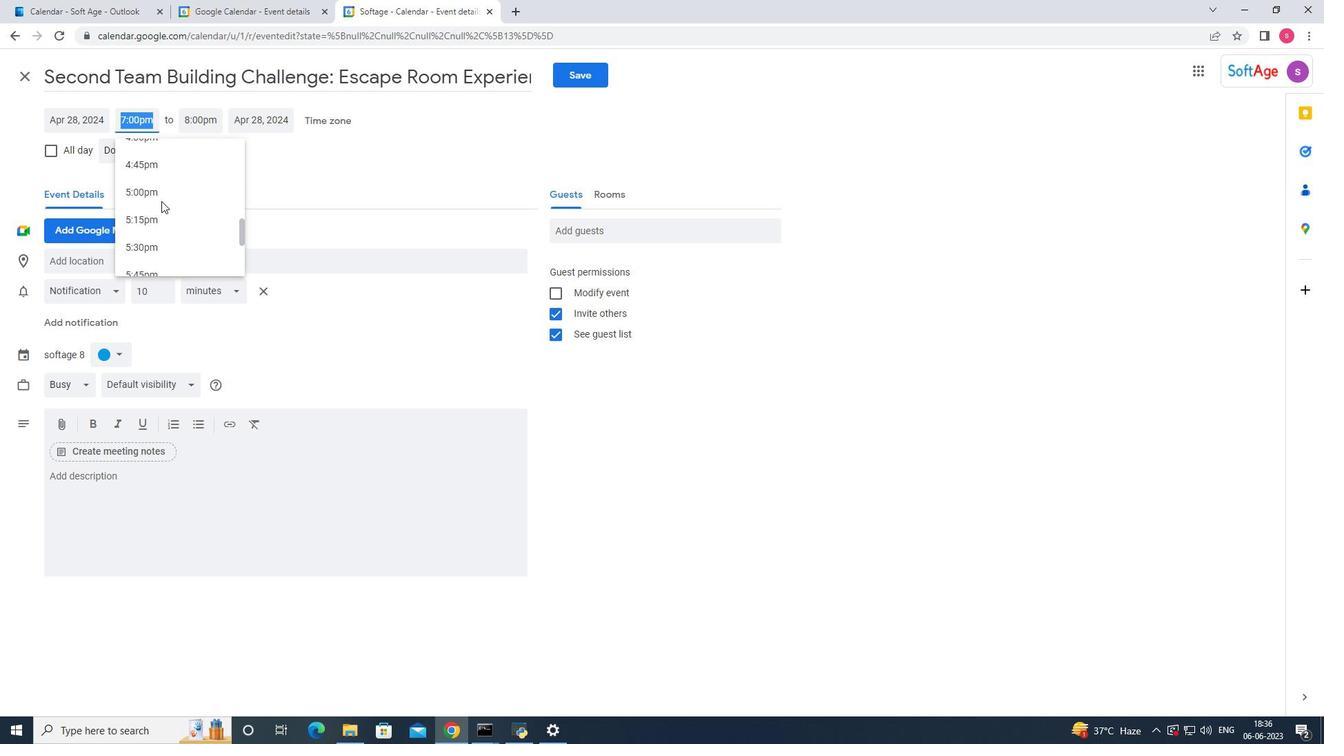 
Action: Mouse scrolled (161, 202) with delta (0, 0)
Screenshot: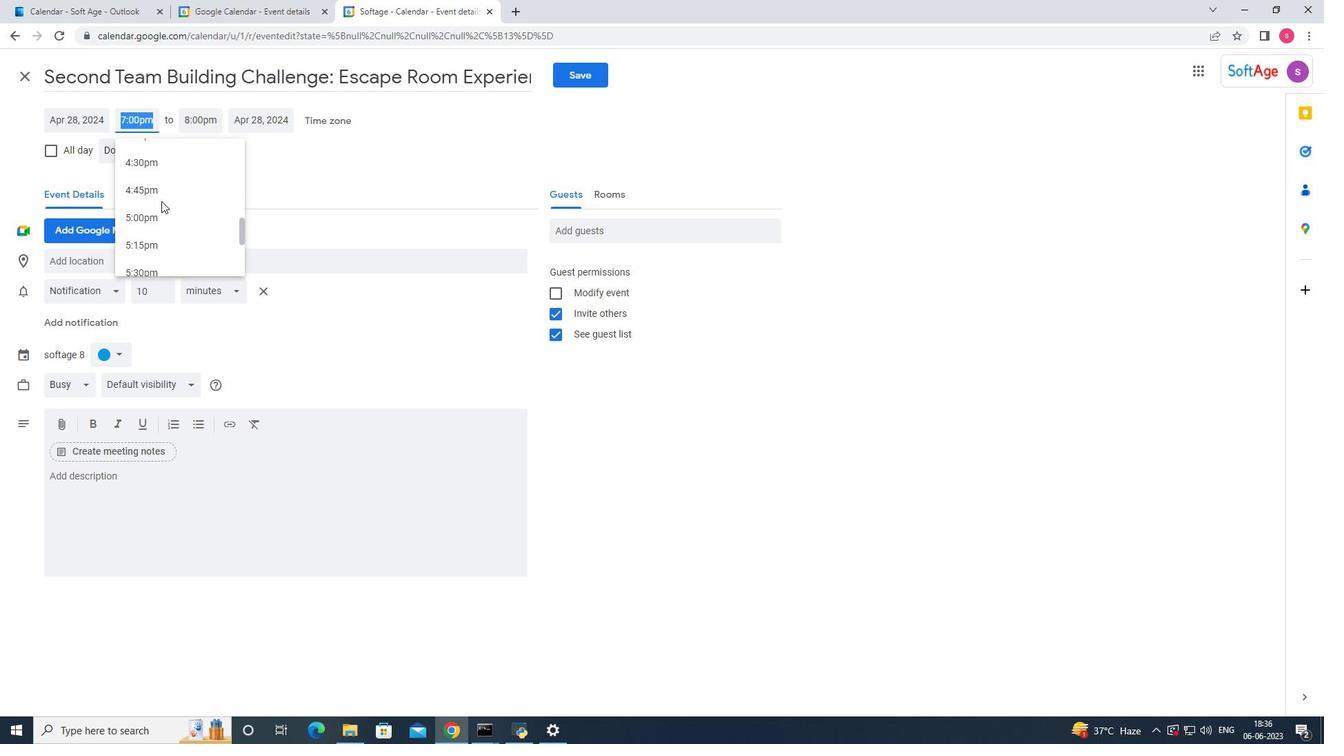 
Action: Mouse scrolled (161, 202) with delta (0, 0)
Screenshot: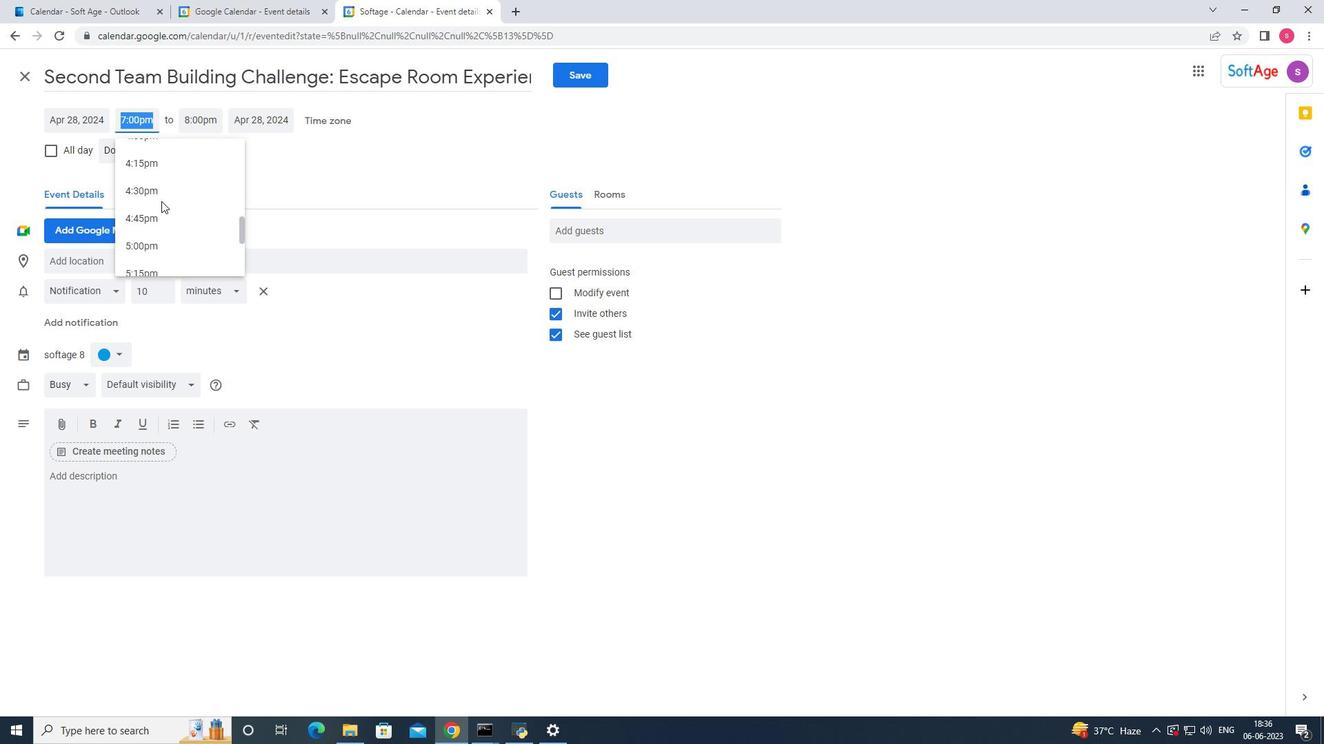 
Action: Mouse scrolled (161, 202) with delta (0, 0)
Screenshot: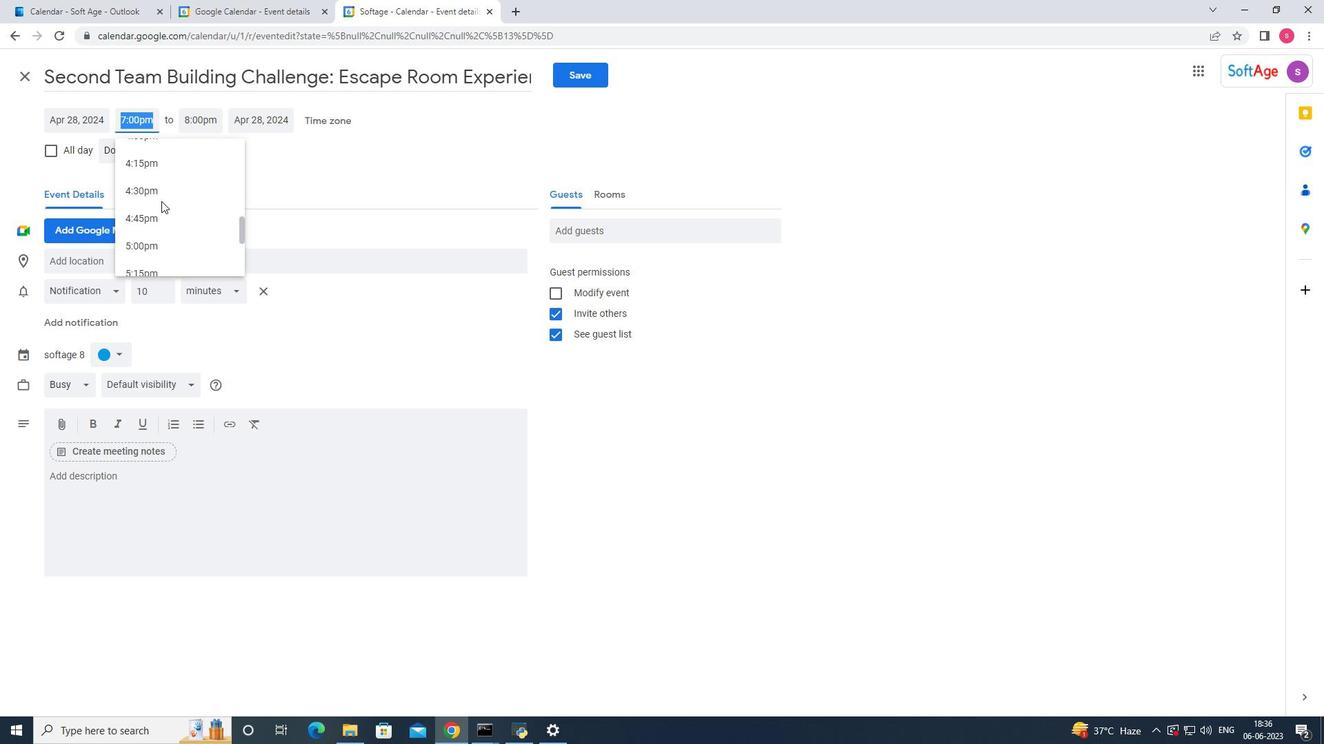 
Action: Mouse scrolled (161, 202) with delta (0, 0)
Screenshot: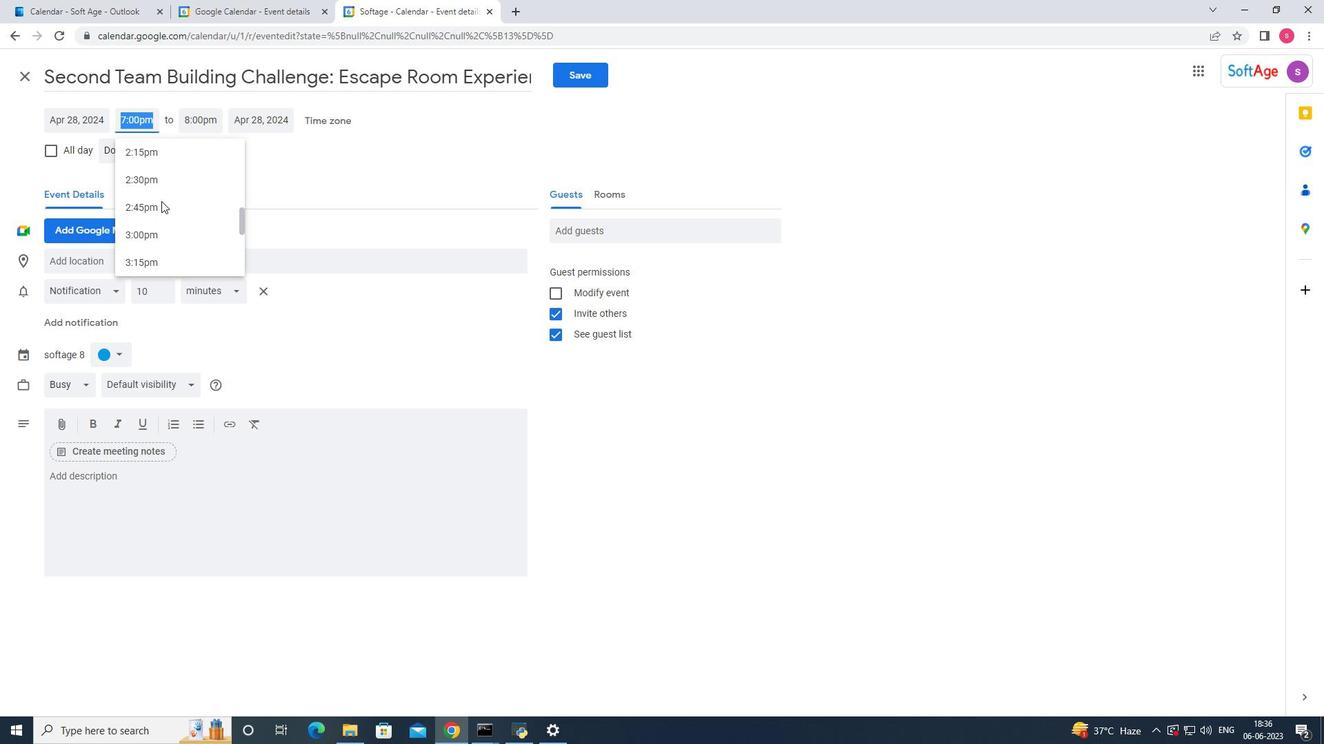 
Action: Mouse scrolled (161, 202) with delta (0, 0)
Screenshot: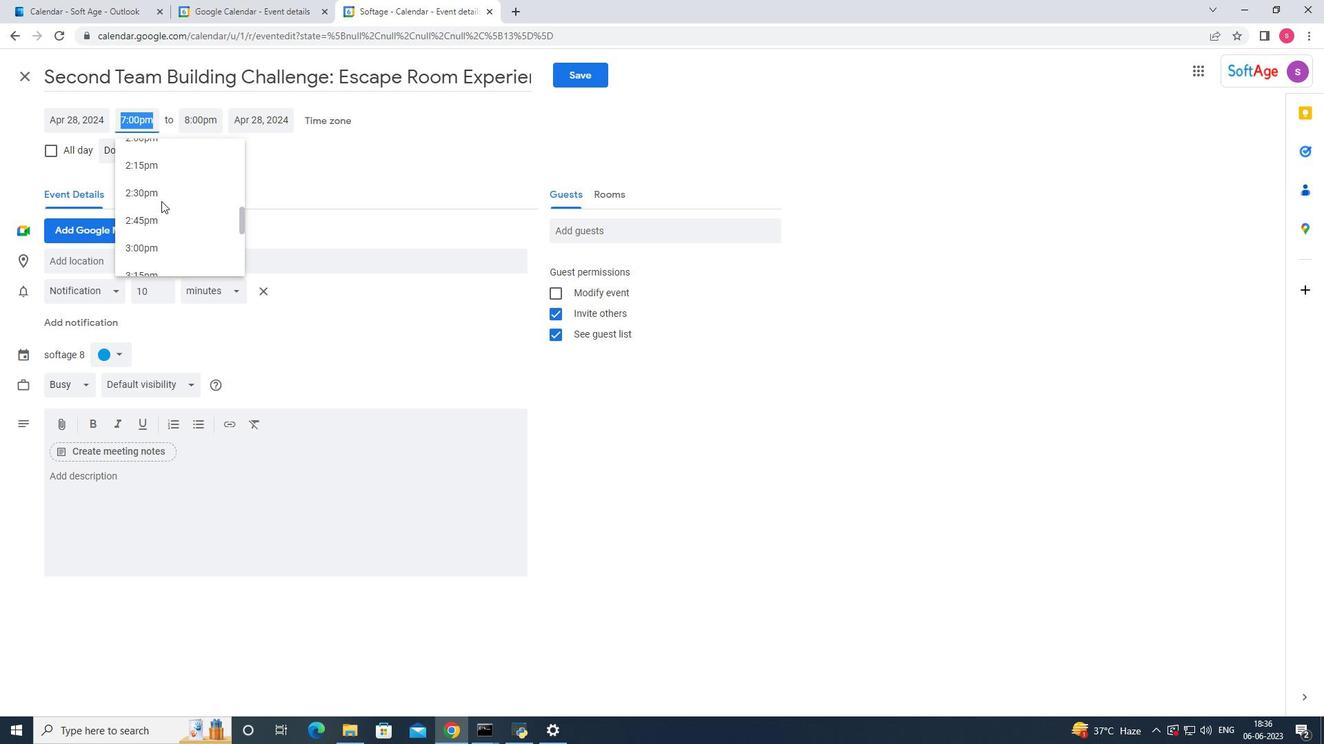 
Action: Mouse scrolled (161, 202) with delta (0, 0)
Screenshot: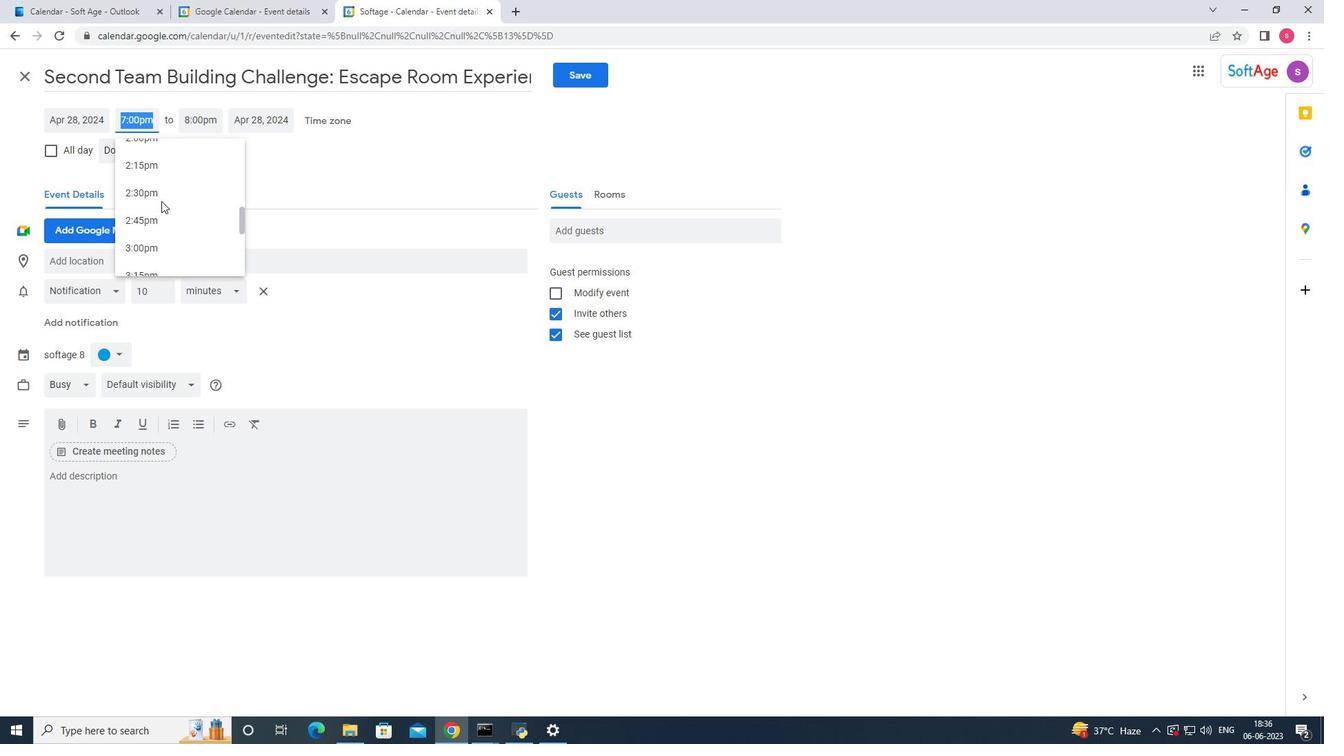 
Action: Mouse scrolled (161, 202) with delta (0, 0)
Screenshot: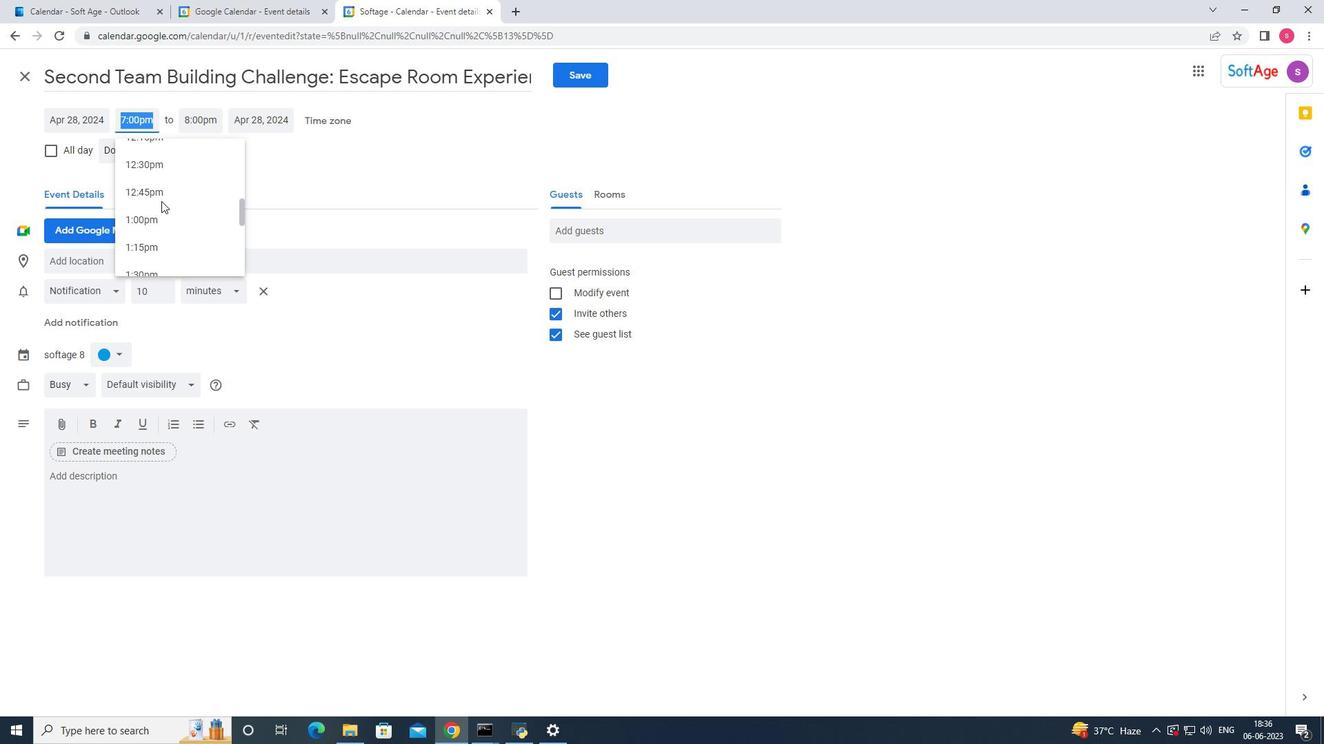 
Action: Mouse scrolled (161, 202) with delta (0, 0)
Screenshot: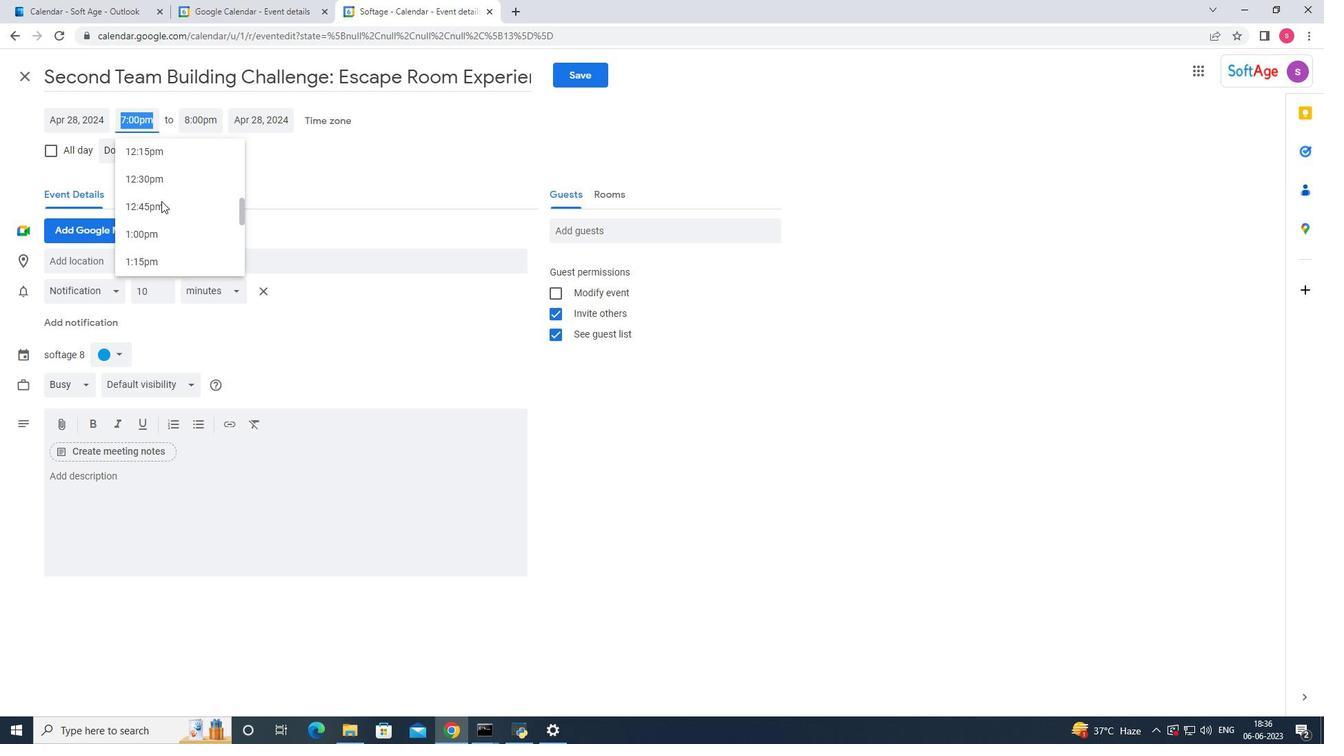 
Action: Mouse scrolled (161, 202) with delta (0, 0)
Screenshot: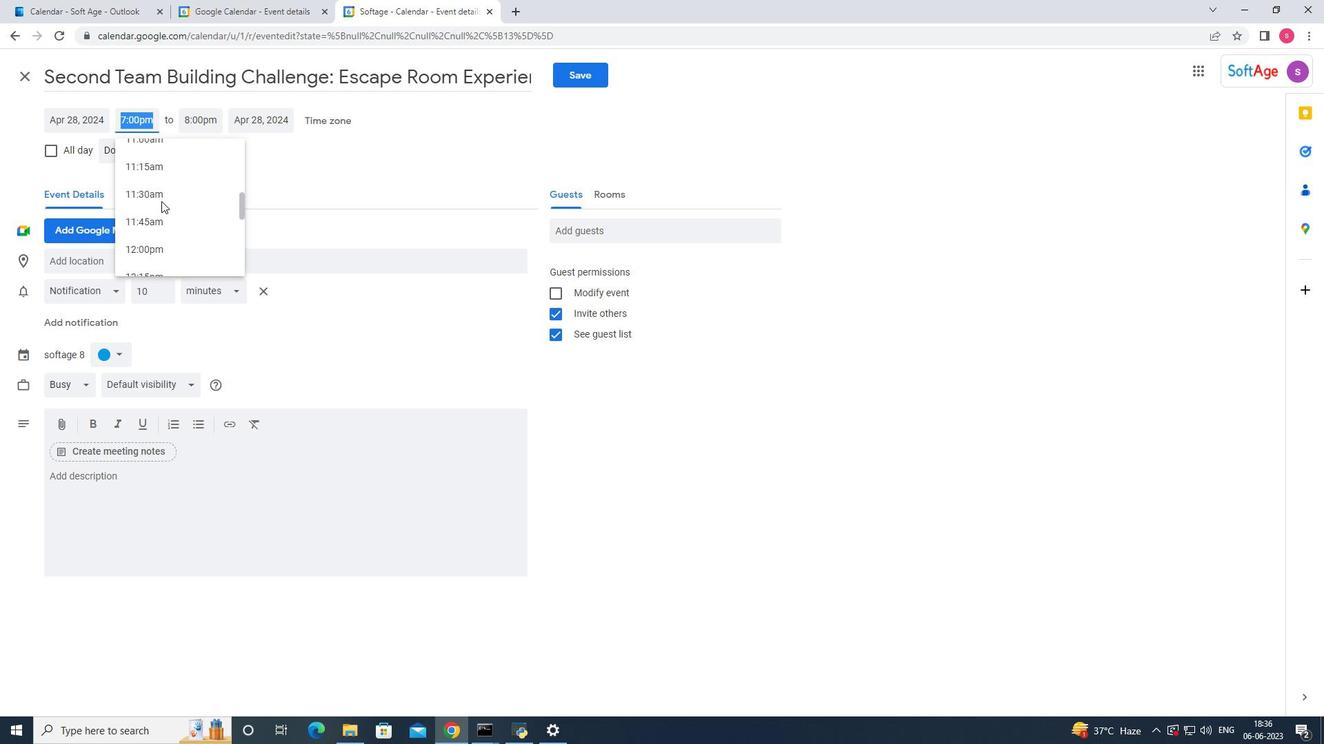 
Action: Mouse scrolled (161, 202) with delta (0, 0)
Screenshot: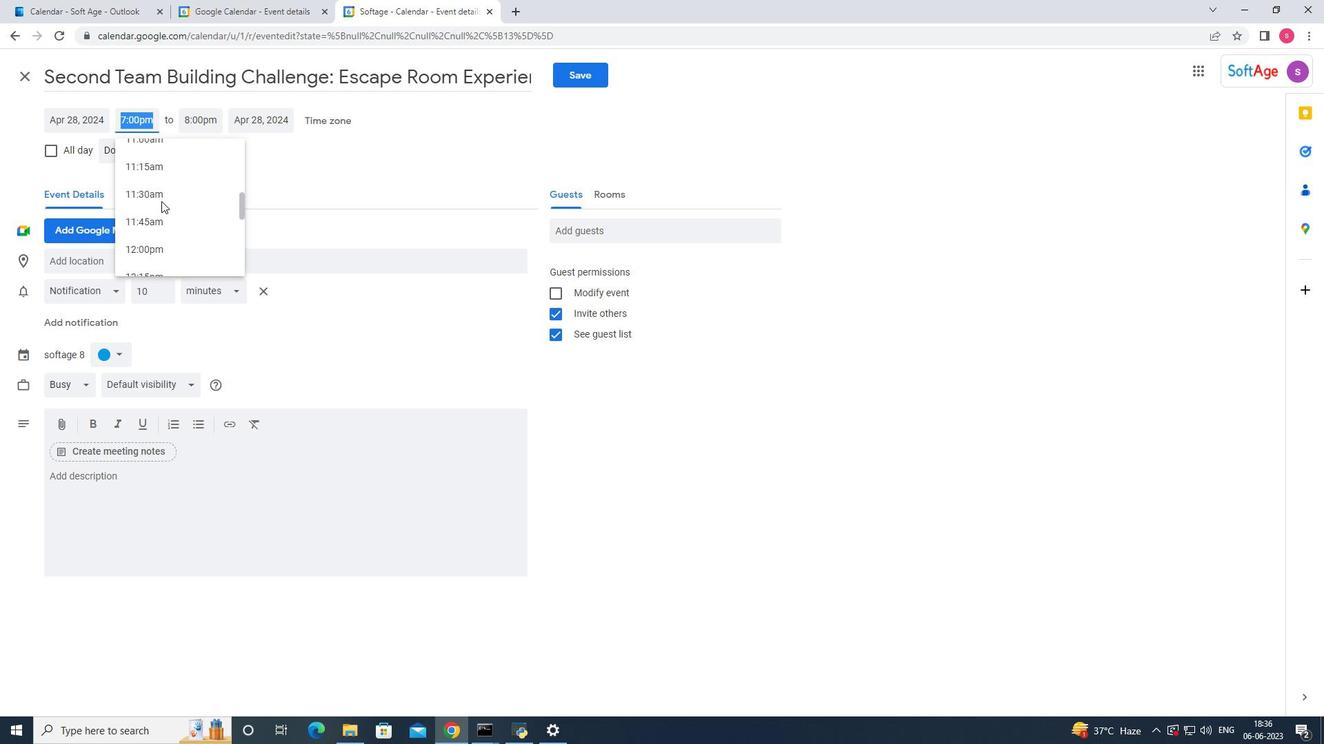 
Action: Mouse scrolled (161, 202) with delta (0, 0)
Screenshot: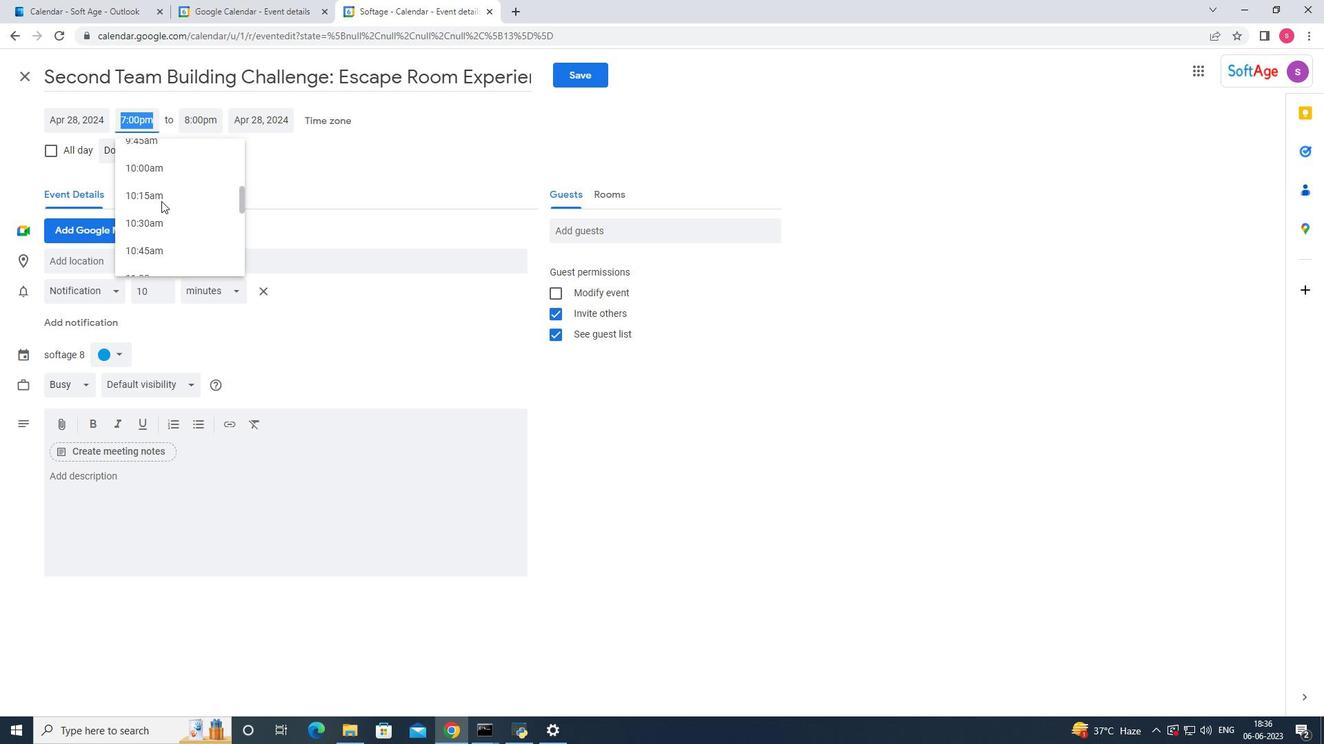 
Action: Mouse scrolled (161, 202) with delta (0, 0)
Screenshot: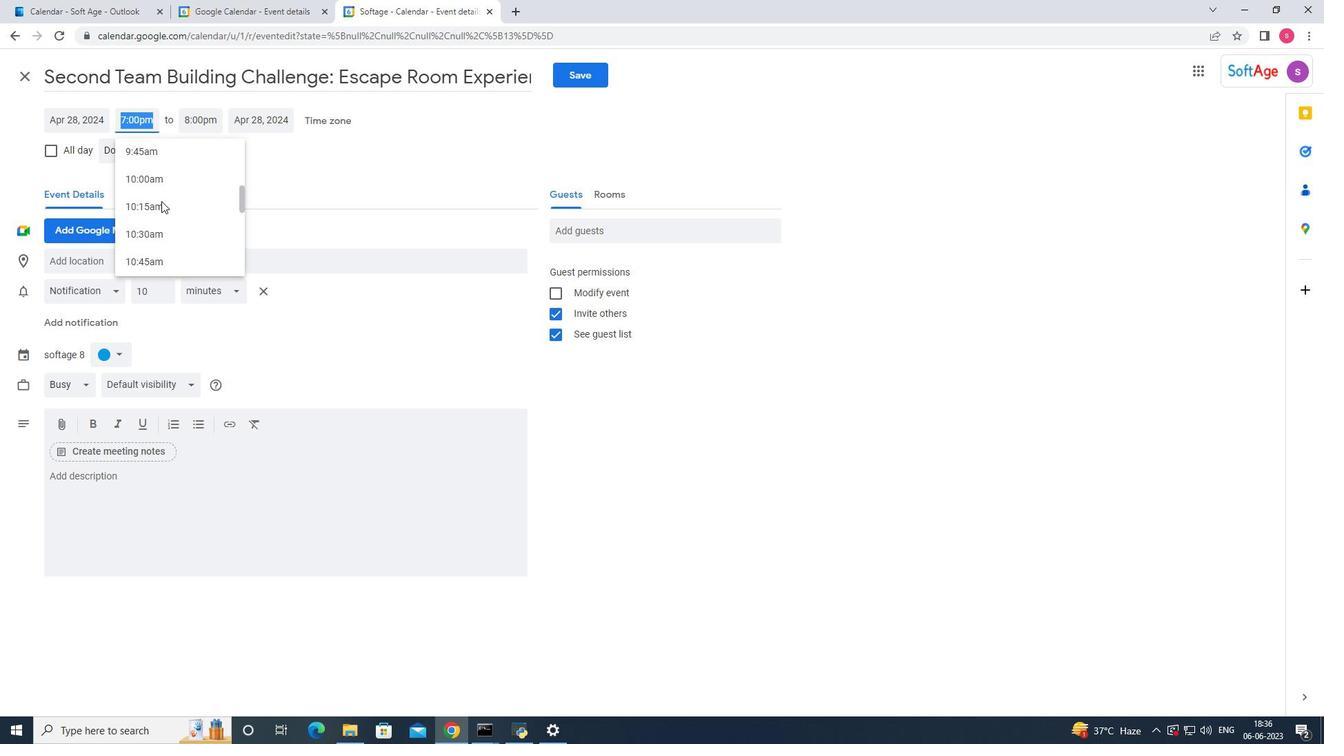 
Action: Mouse scrolled (161, 202) with delta (0, 0)
Screenshot: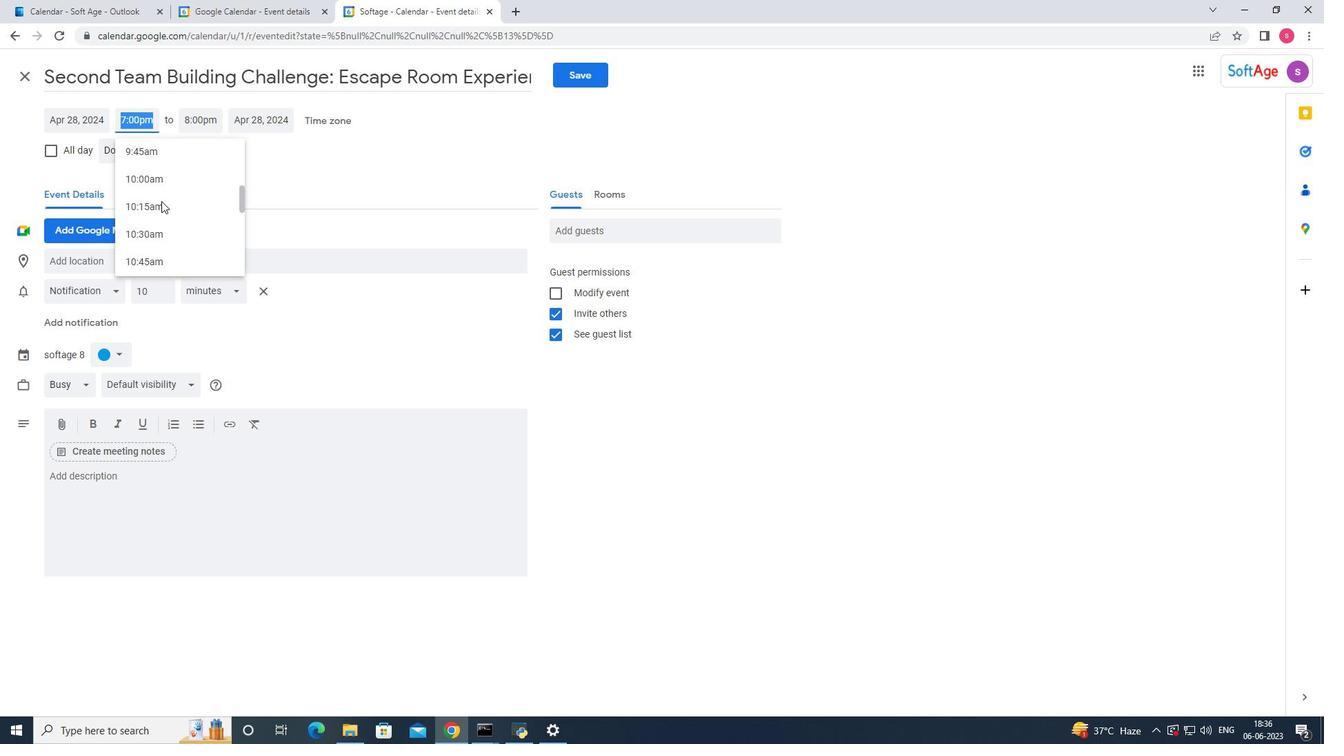 
Action: Mouse scrolled (161, 202) with delta (0, 0)
Screenshot: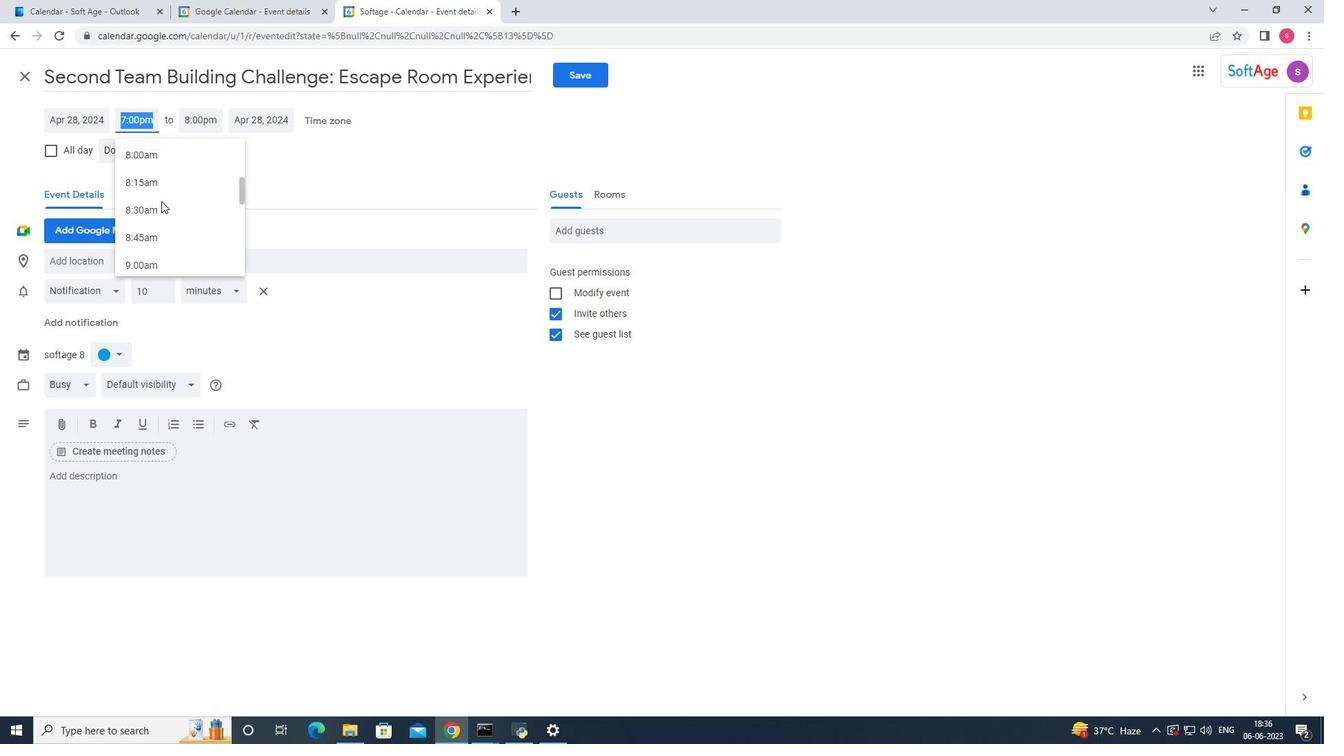 
Action: Mouse scrolled (161, 202) with delta (0, 0)
Screenshot: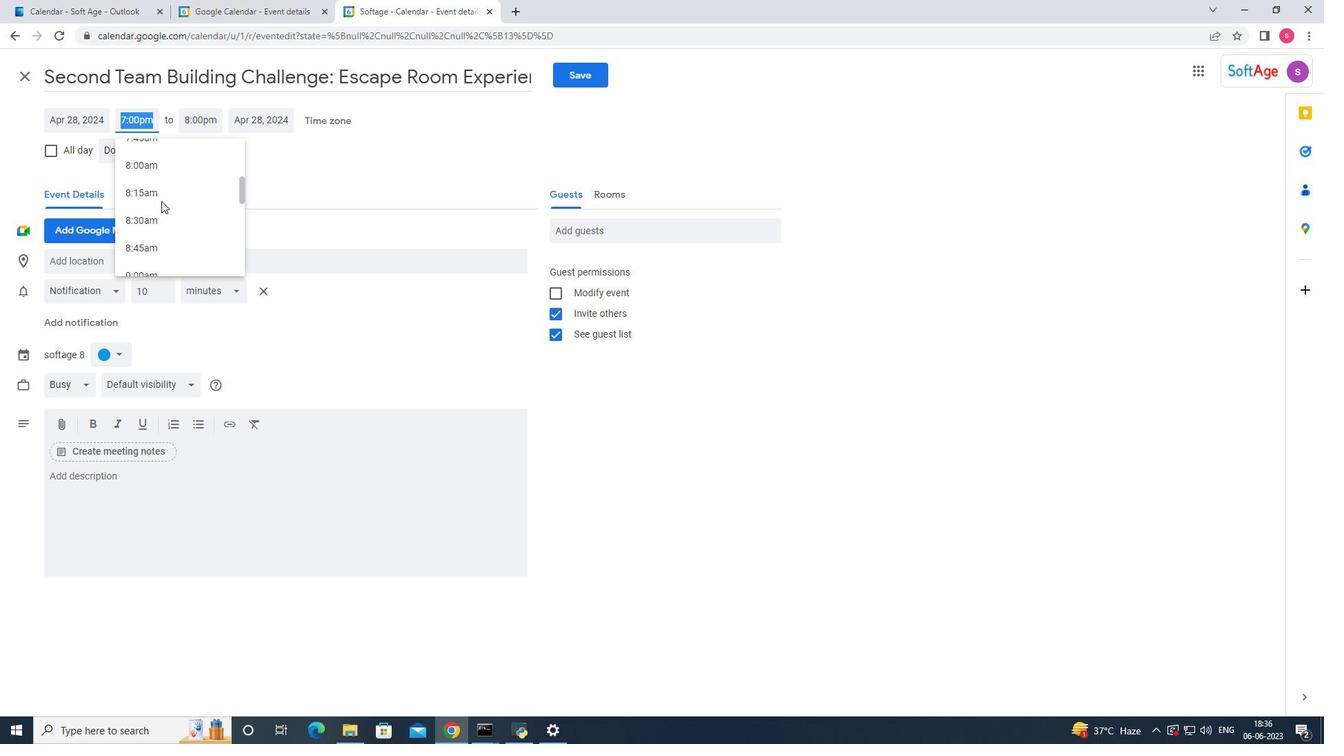 
Action: Mouse moved to (164, 245)
Screenshot: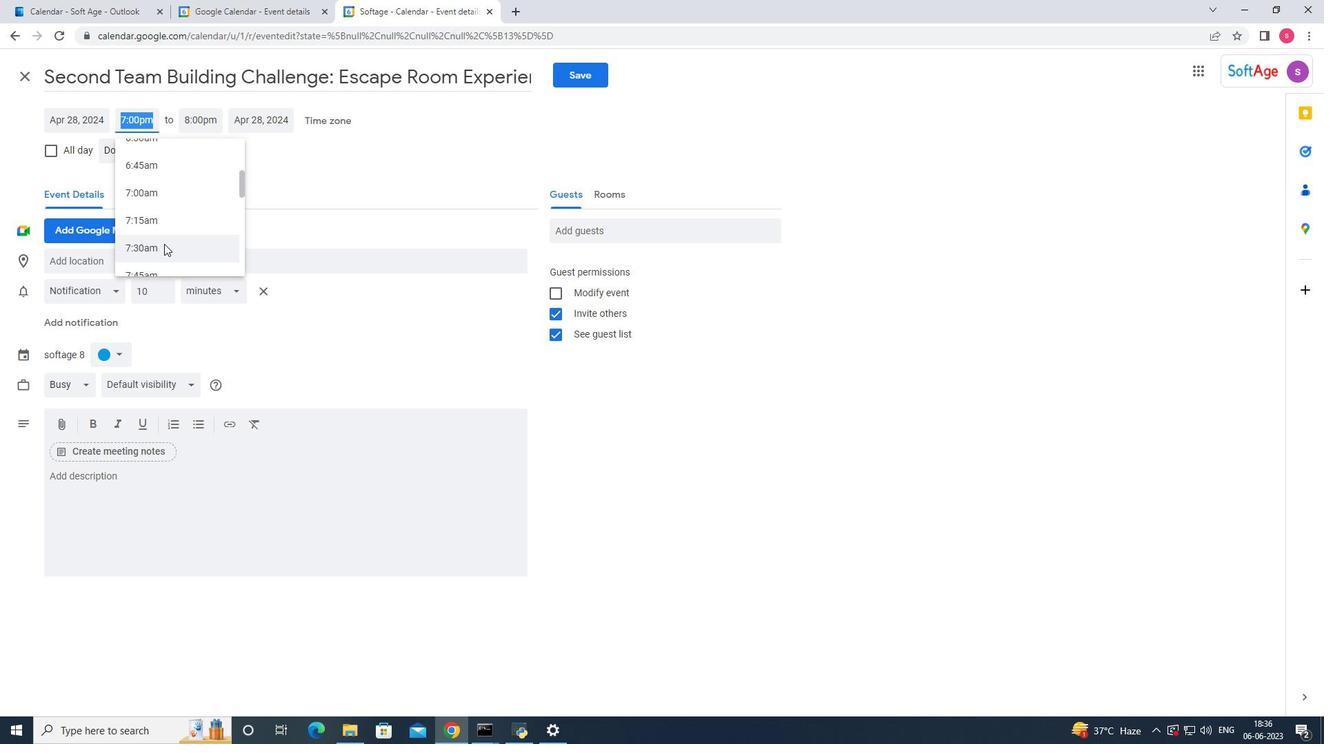 
Action: Mouse pressed left at (164, 245)
Screenshot: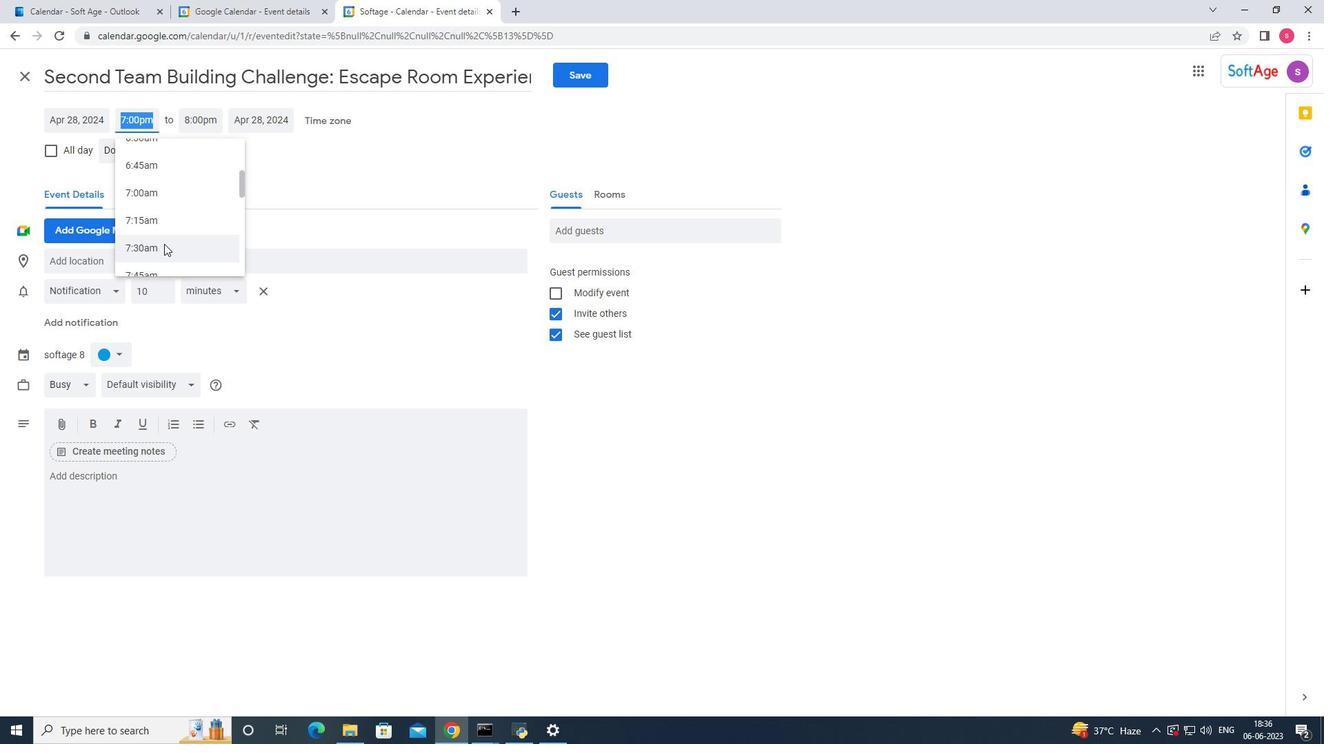 
Action: Mouse moved to (205, 111)
Screenshot: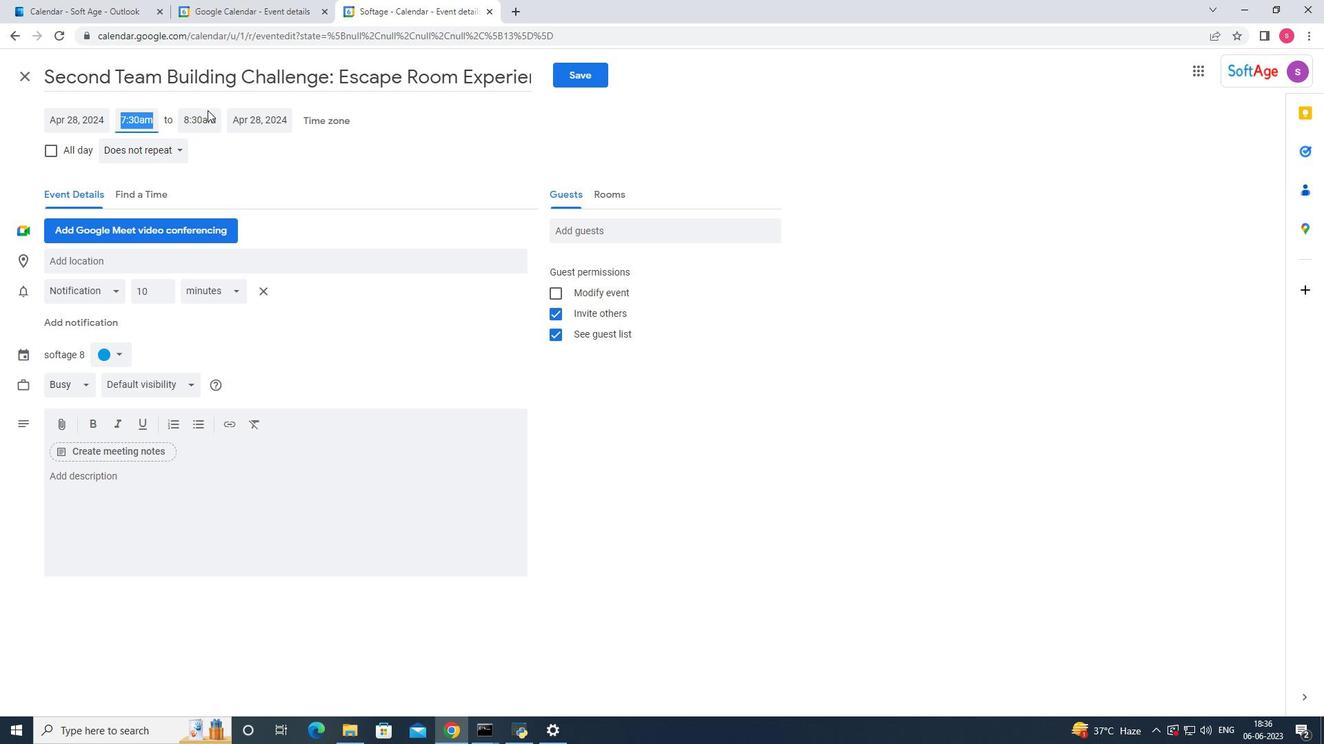 
Action: Mouse pressed left at (205, 111)
Screenshot: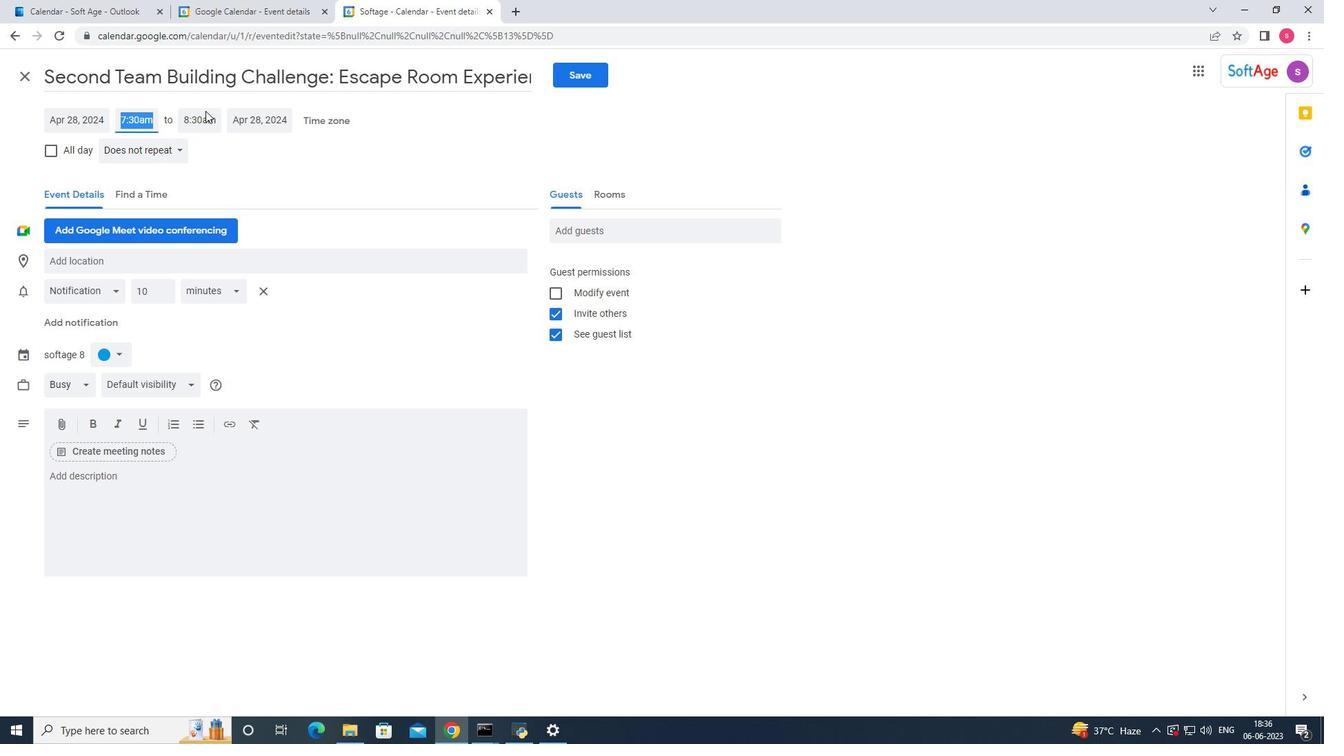 
Action: Mouse moved to (222, 264)
Screenshot: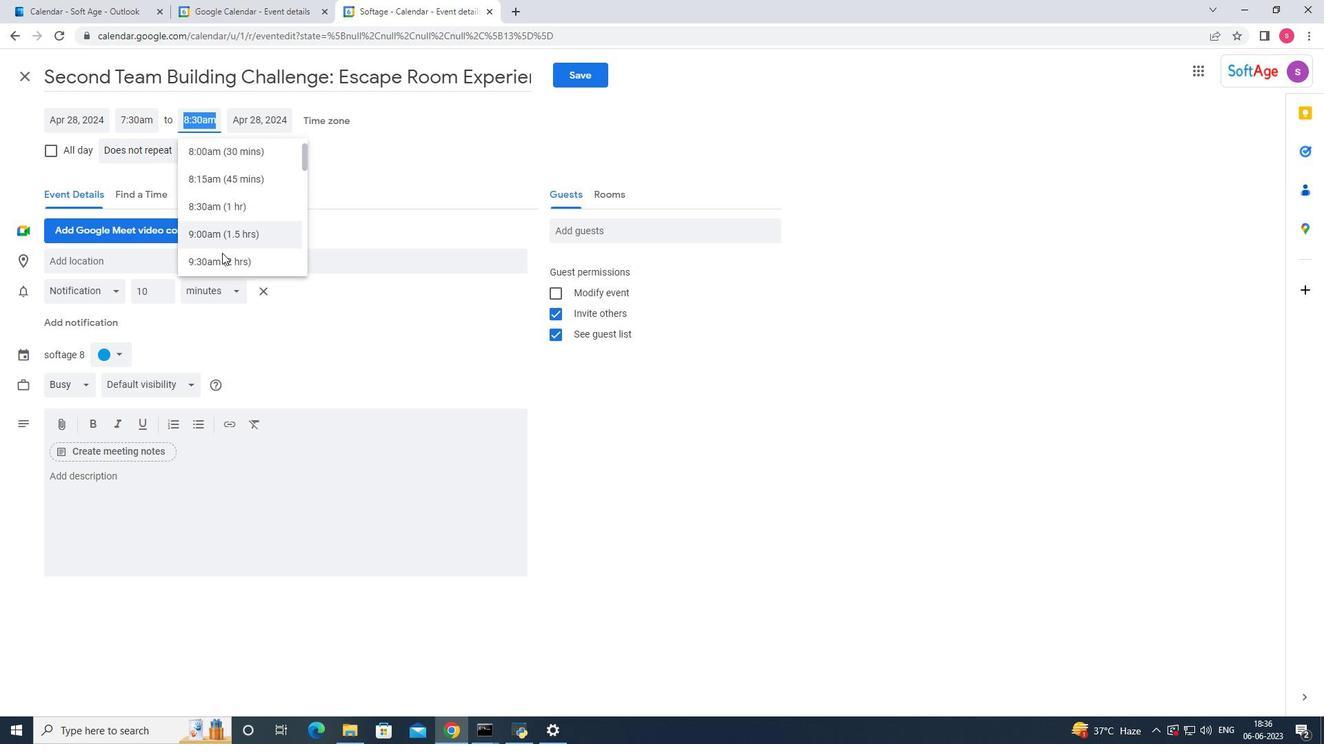 
Action: Mouse pressed left at (222, 264)
Screenshot: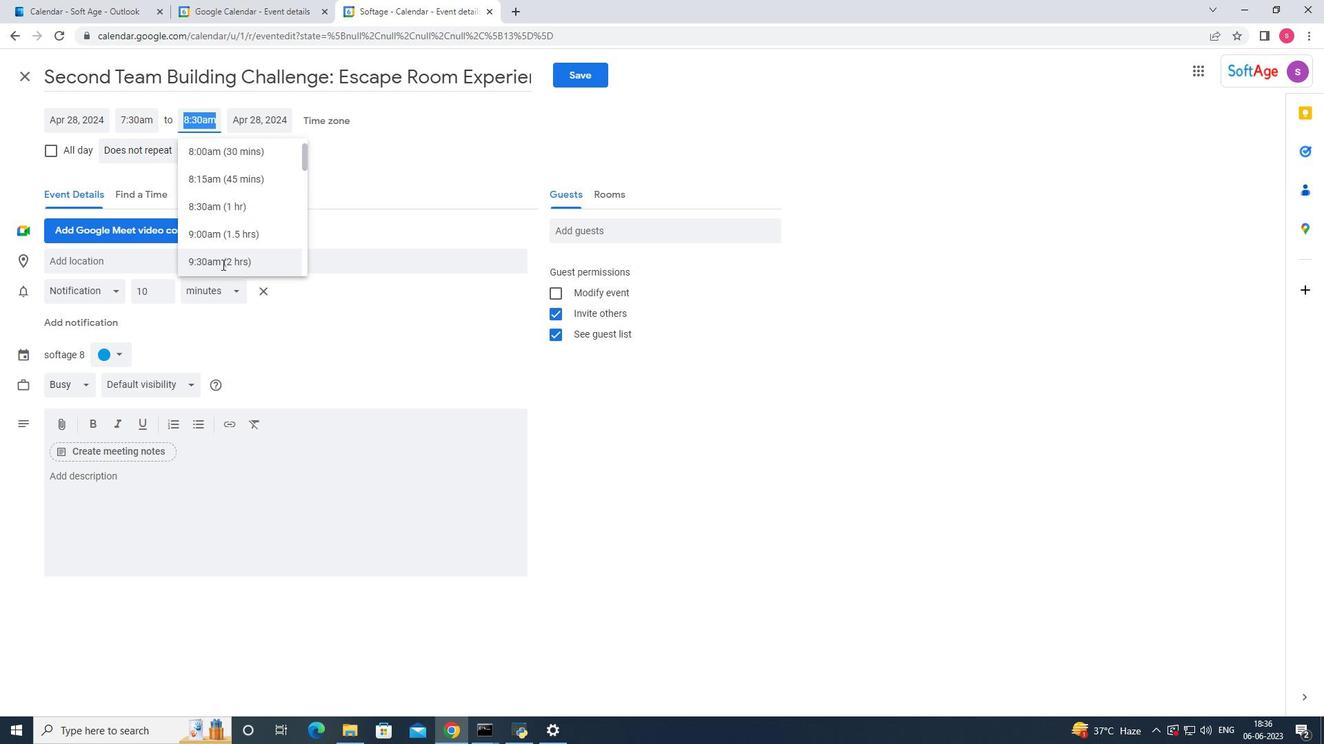 
Action: Mouse moved to (131, 153)
Screenshot: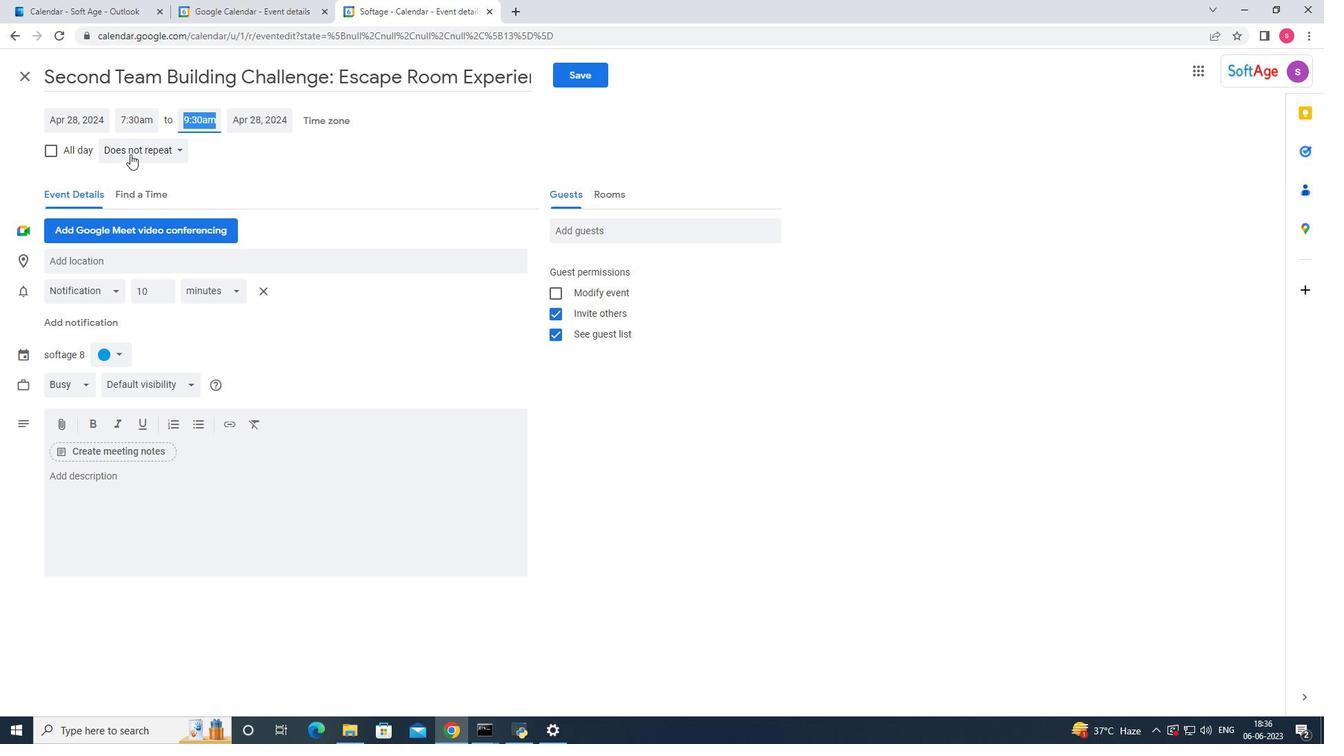 
Action: Mouse pressed left at (131, 153)
Screenshot: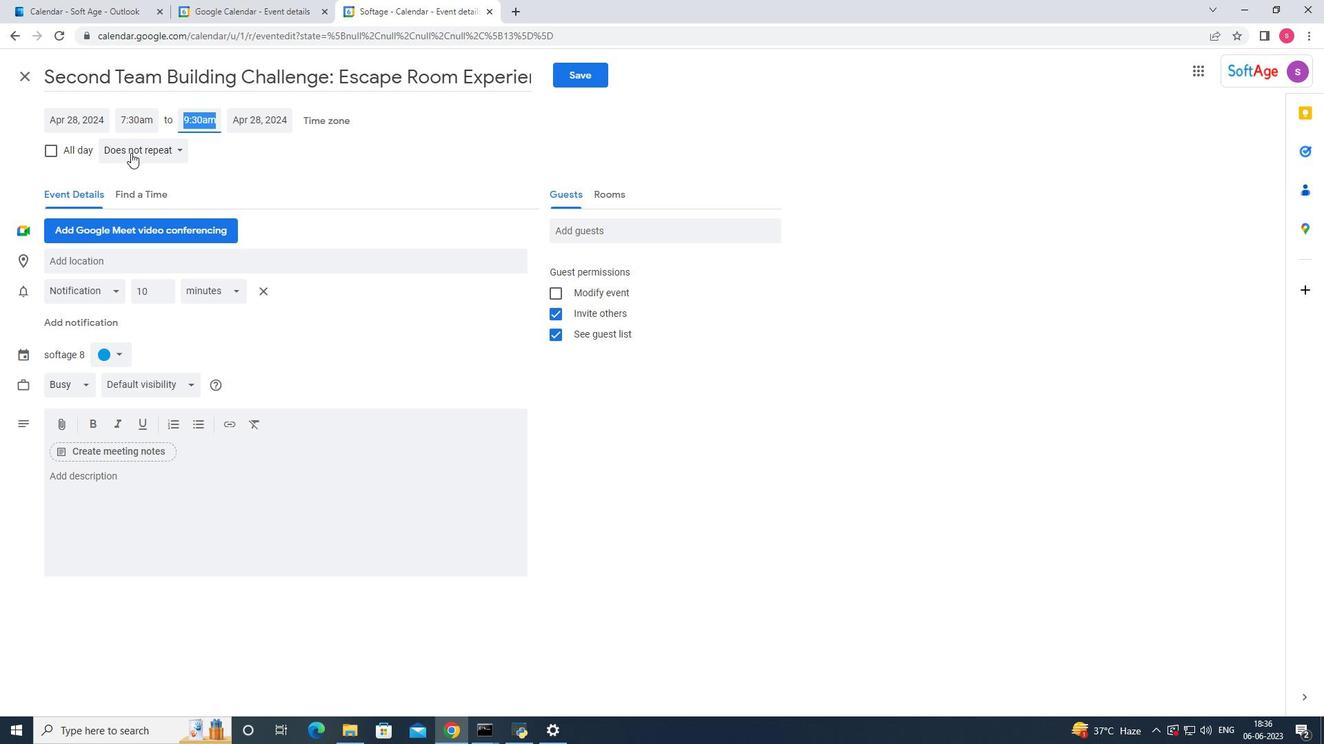 
Action: Mouse moved to (135, 180)
Screenshot: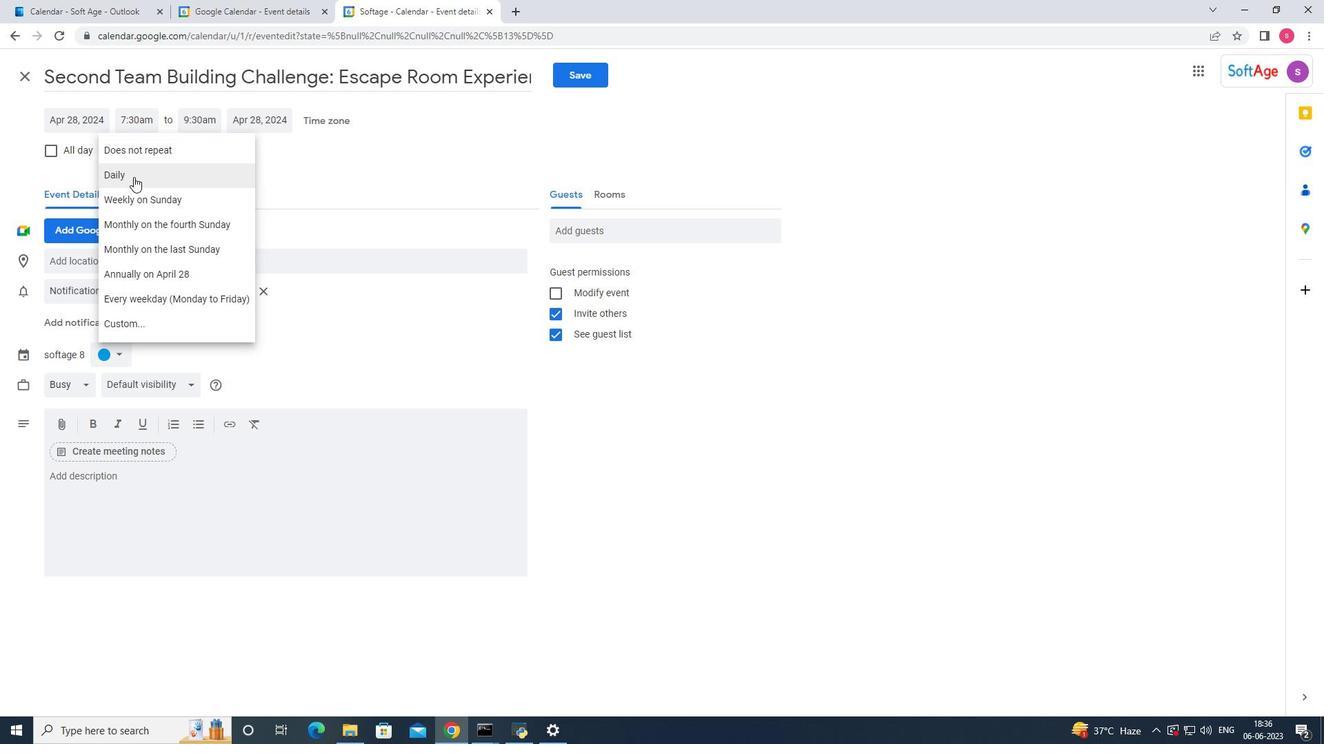 
Action: Mouse pressed left at (135, 180)
Screenshot: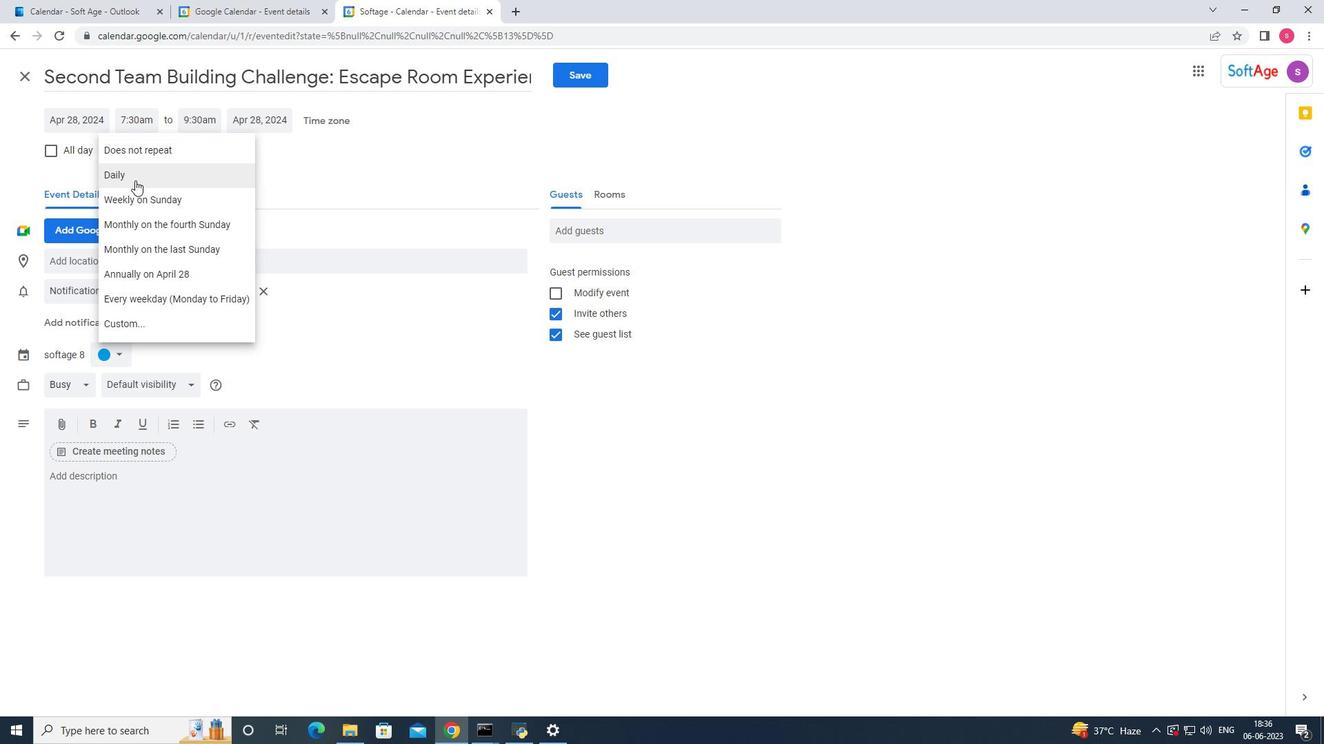 
Action: Mouse moved to (166, 263)
Screenshot: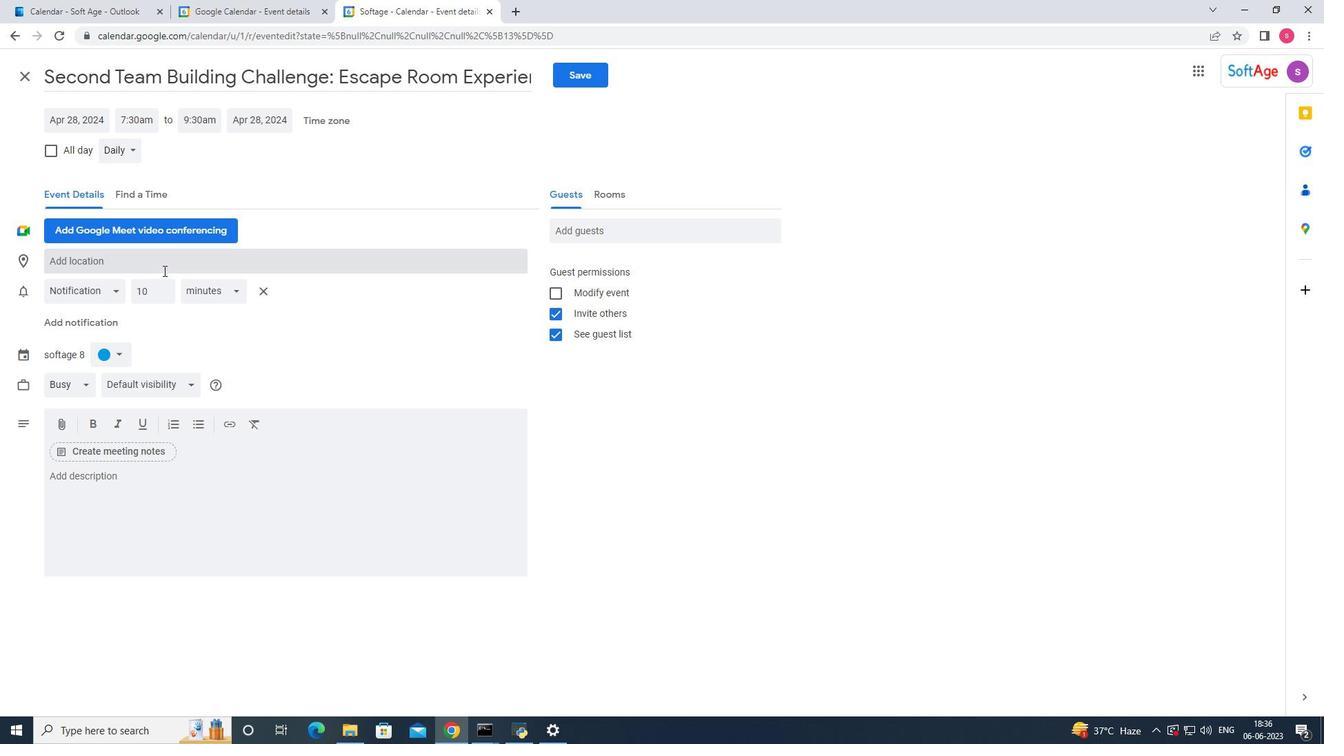 
Action: Mouse pressed left at (166, 263)
Screenshot: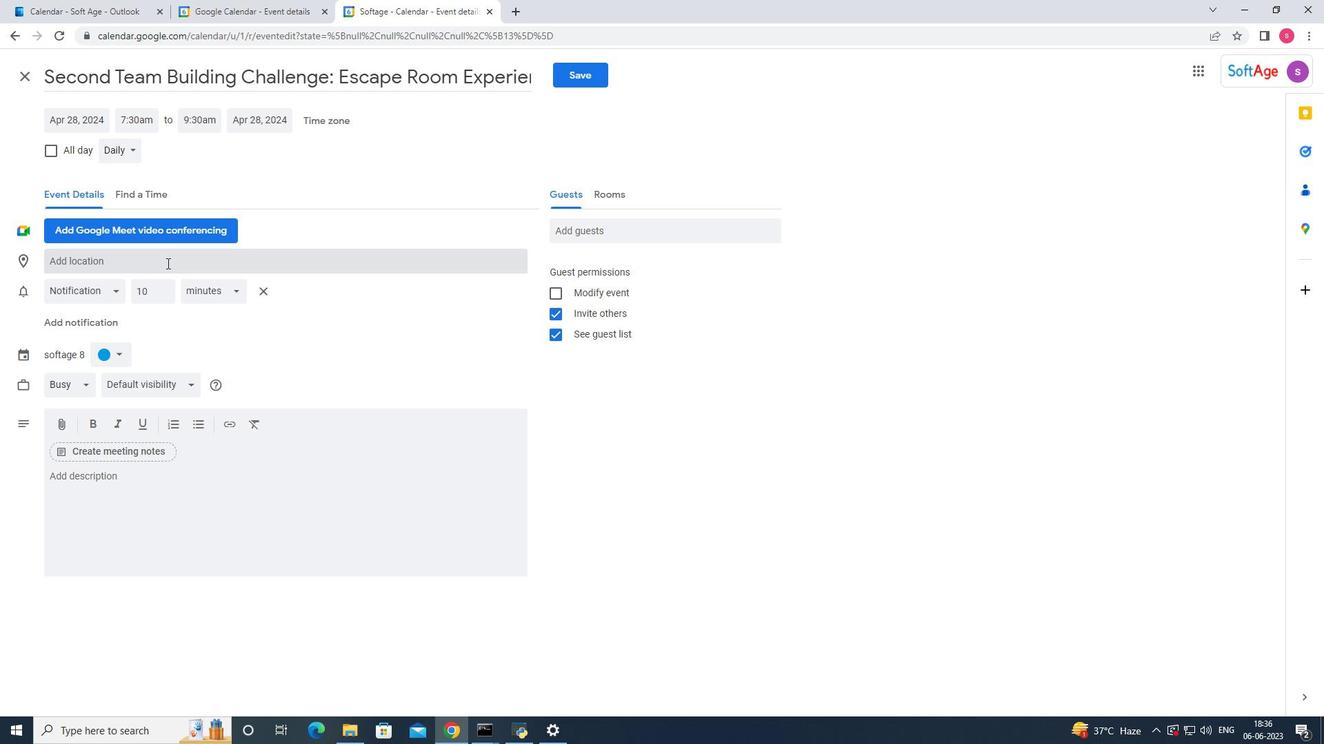
Action: Mouse moved to (219, 264)
Screenshot: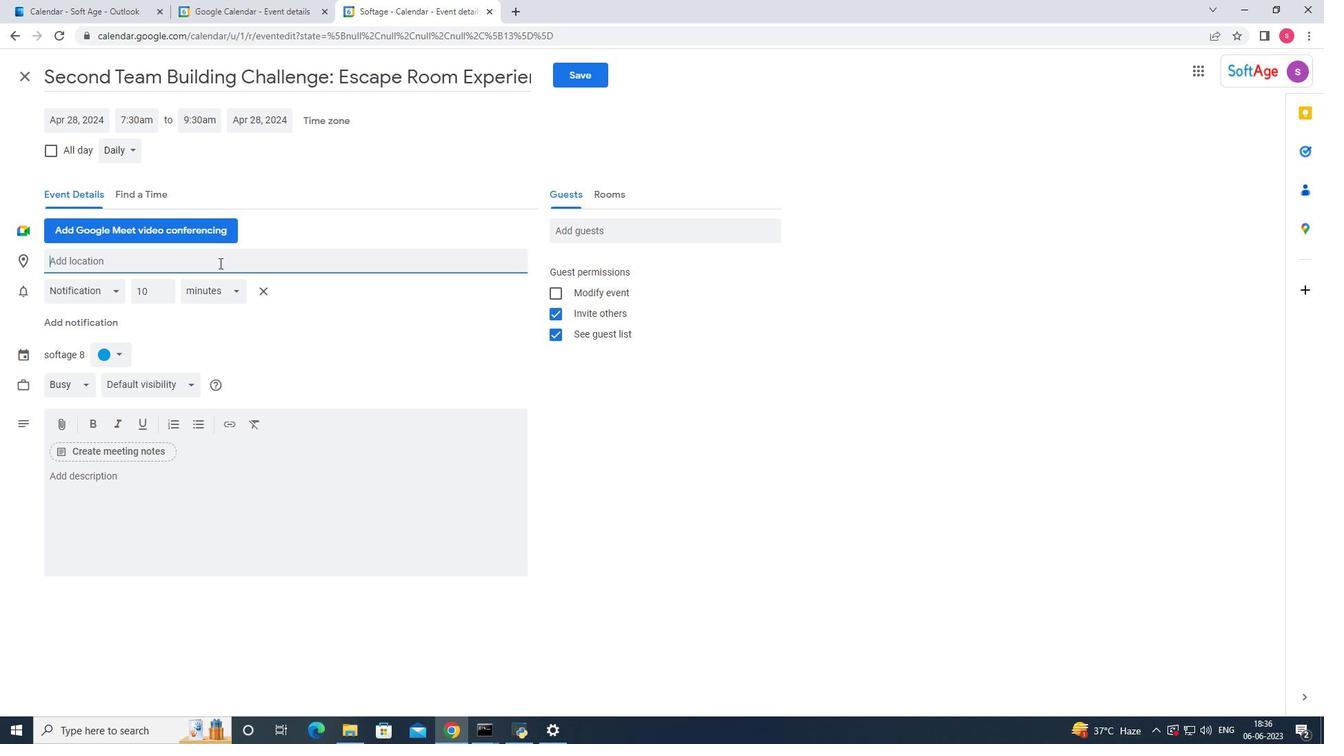 
Action: Key pressed <Key.shift>Taipei,<Key.space><Key.shift>taiwan<Key.enter>
Screenshot: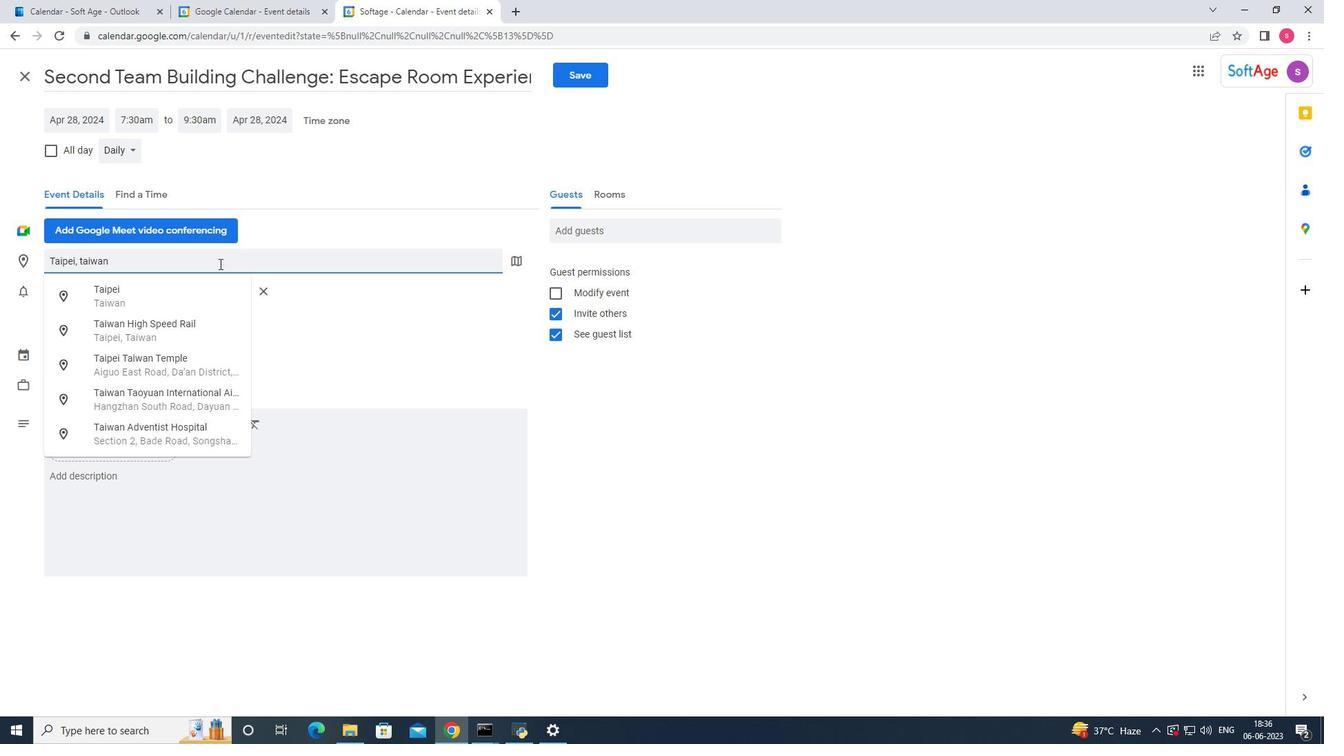 
Action: Mouse moved to (133, 257)
Screenshot: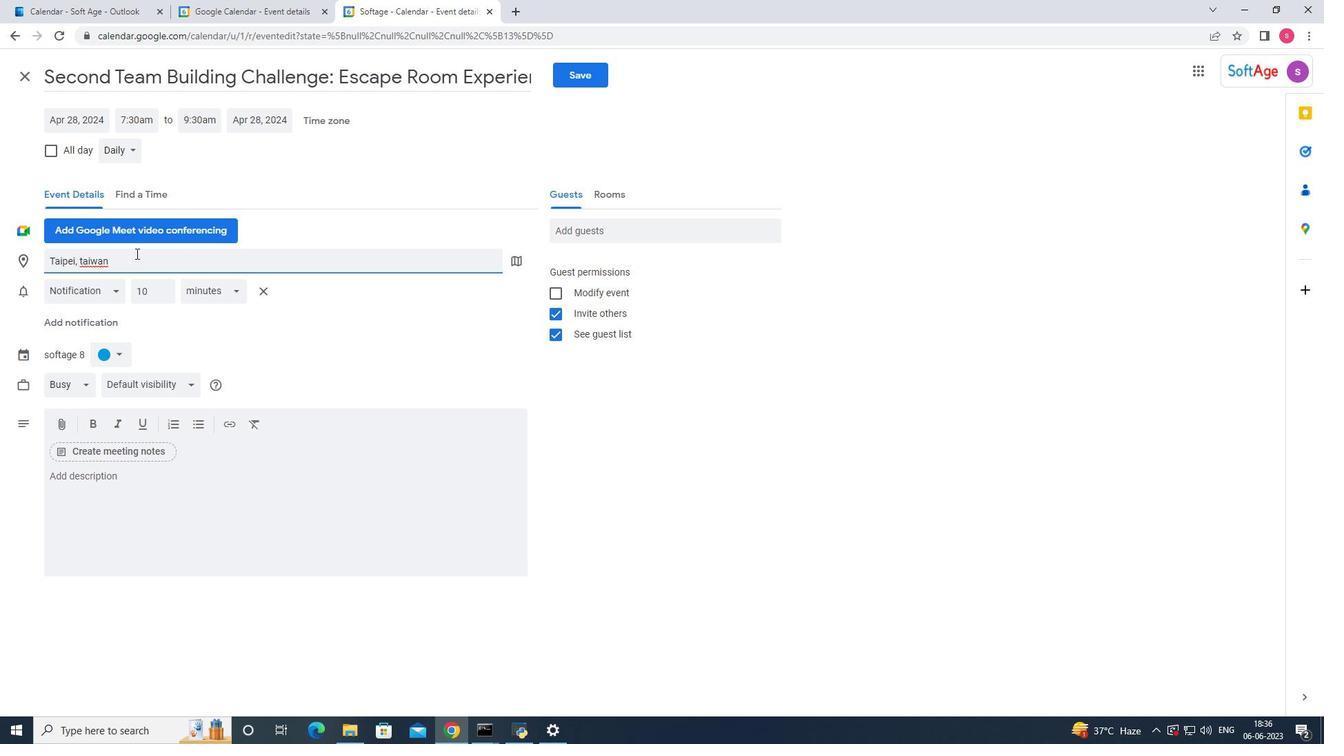 
Action: Mouse pressed left at (133, 257)
Screenshot: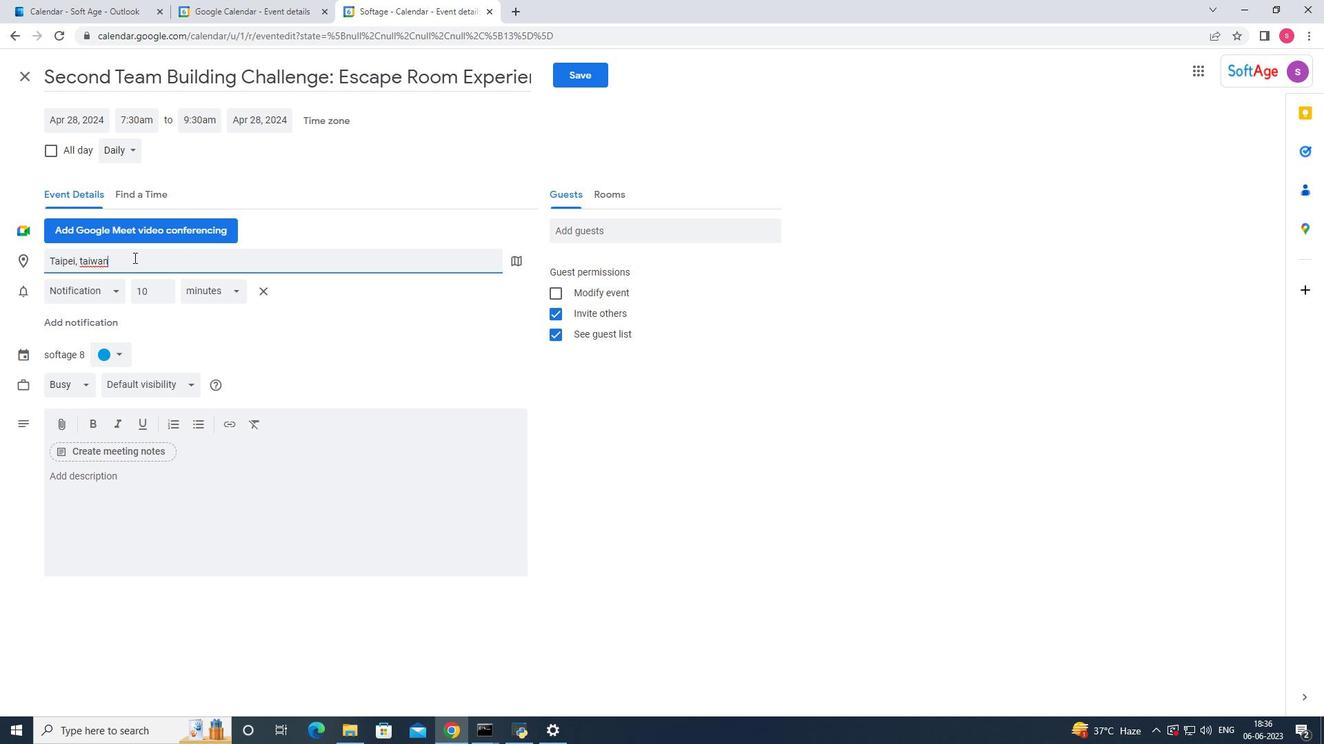 
Action: Mouse moved to (143, 298)
Screenshot: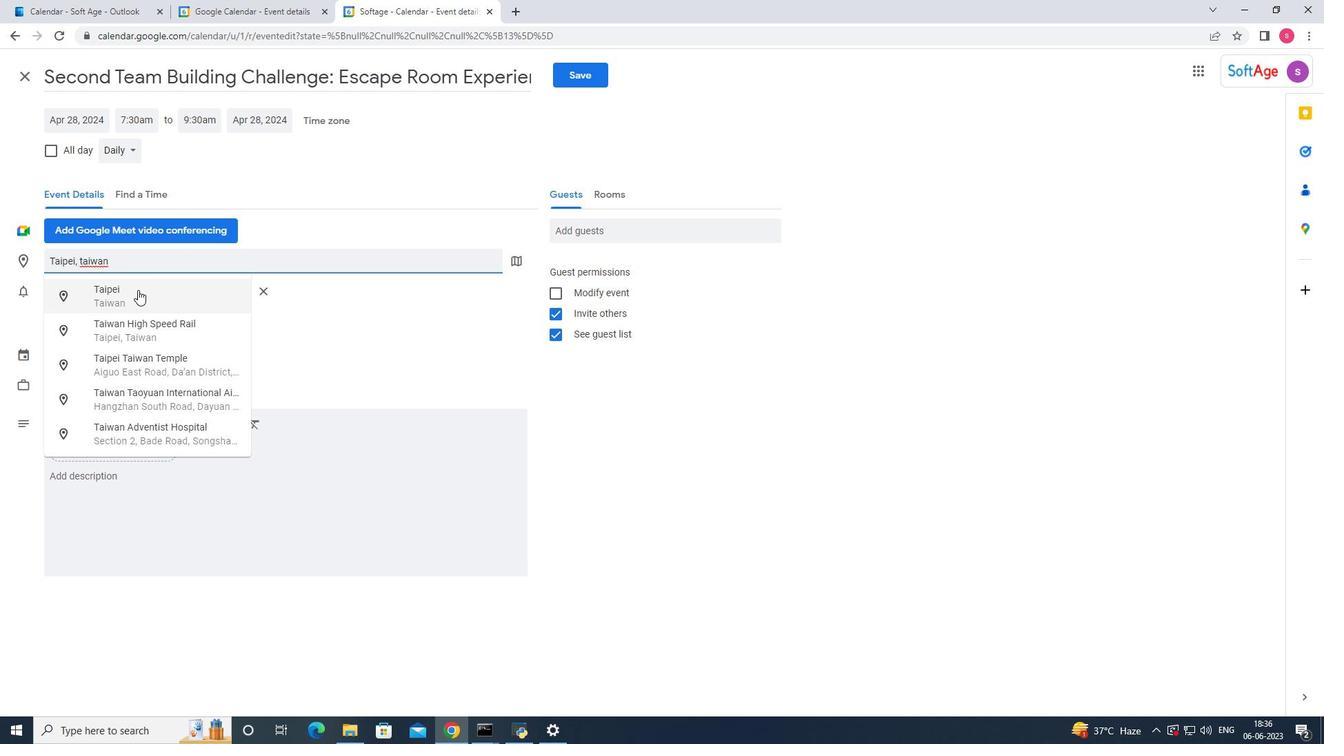 
Action: Mouse pressed left at (143, 298)
Screenshot: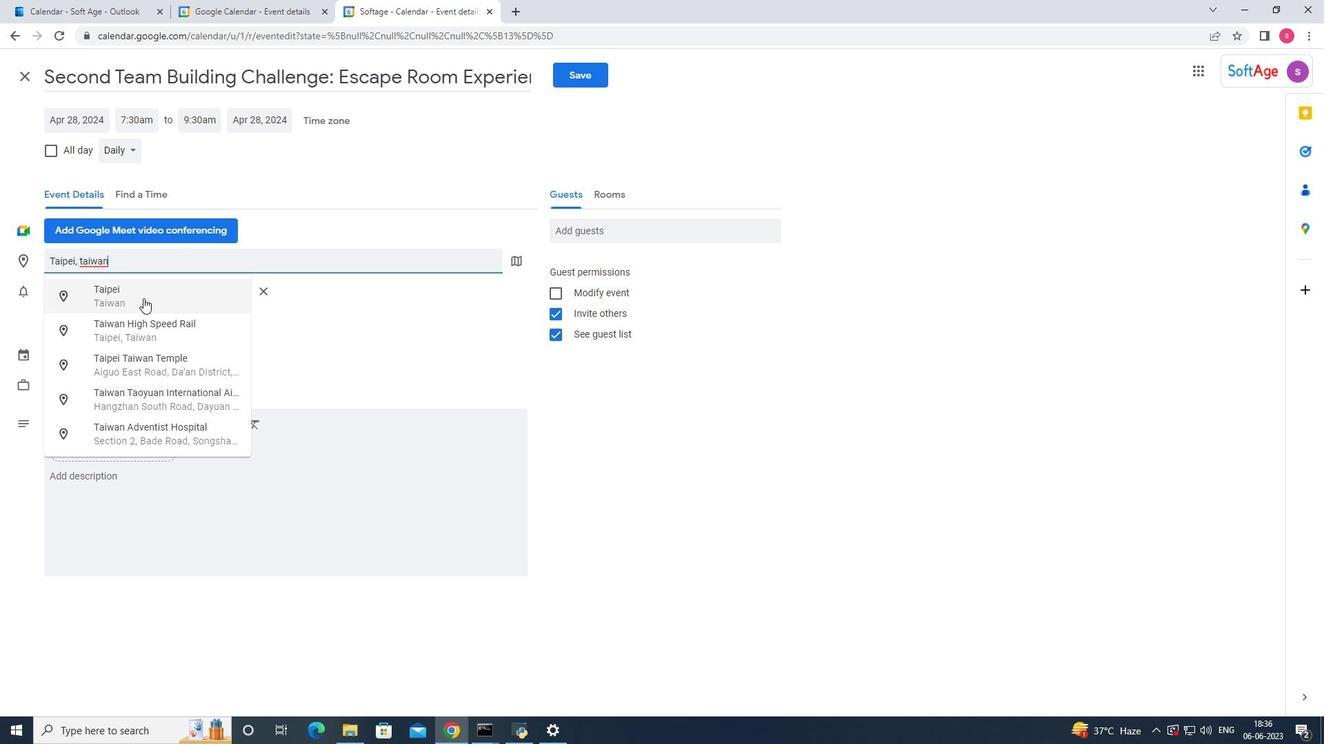 
Action: Mouse moved to (91, 265)
Screenshot: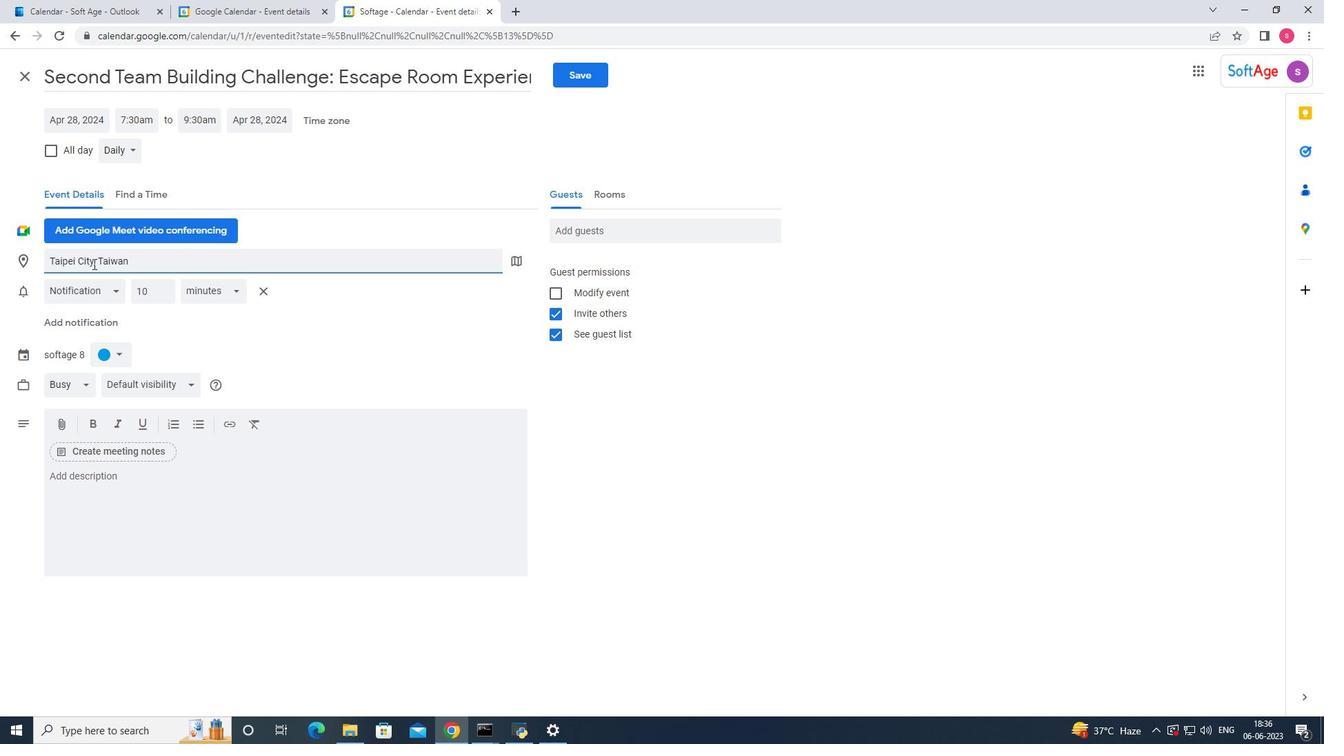 
Action: Mouse pressed left at (91, 265)
Screenshot: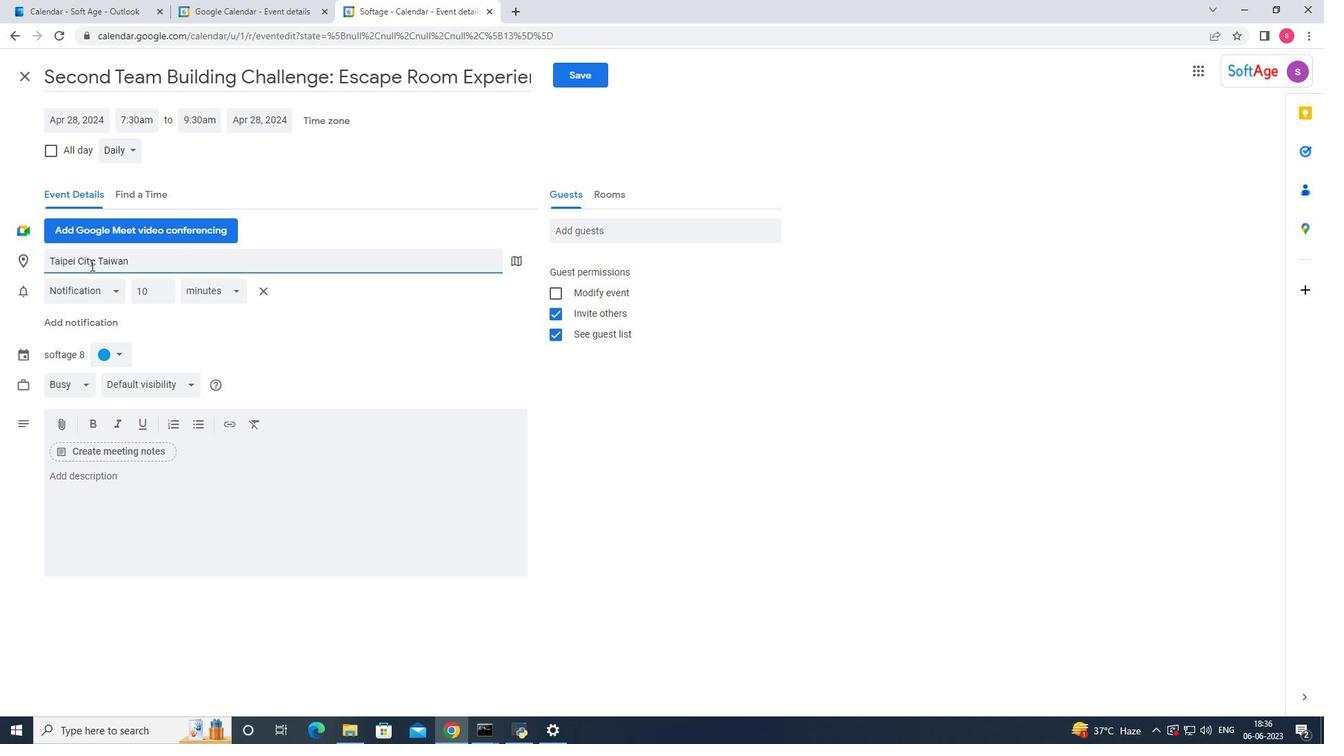
Action: Mouse moved to (116, 273)
Screenshot: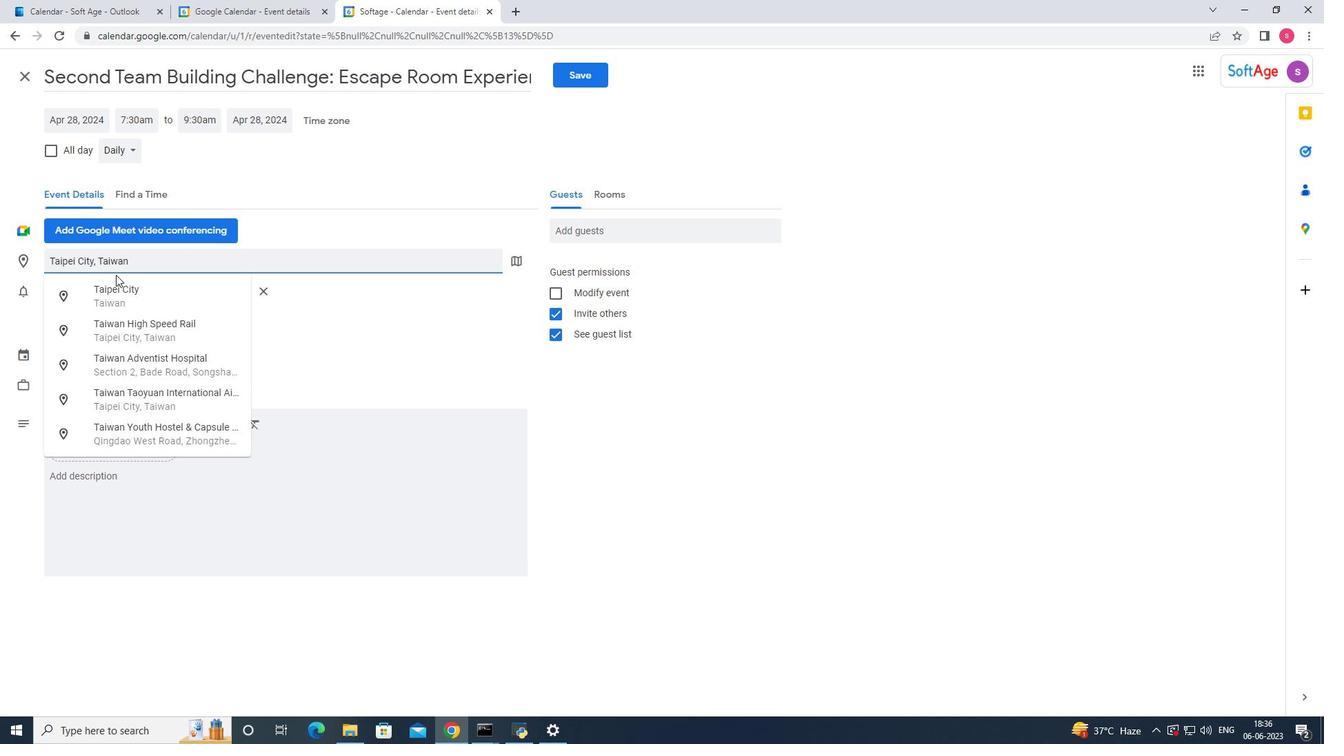
Action: Key pressed <Key.backspace>
Screenshot: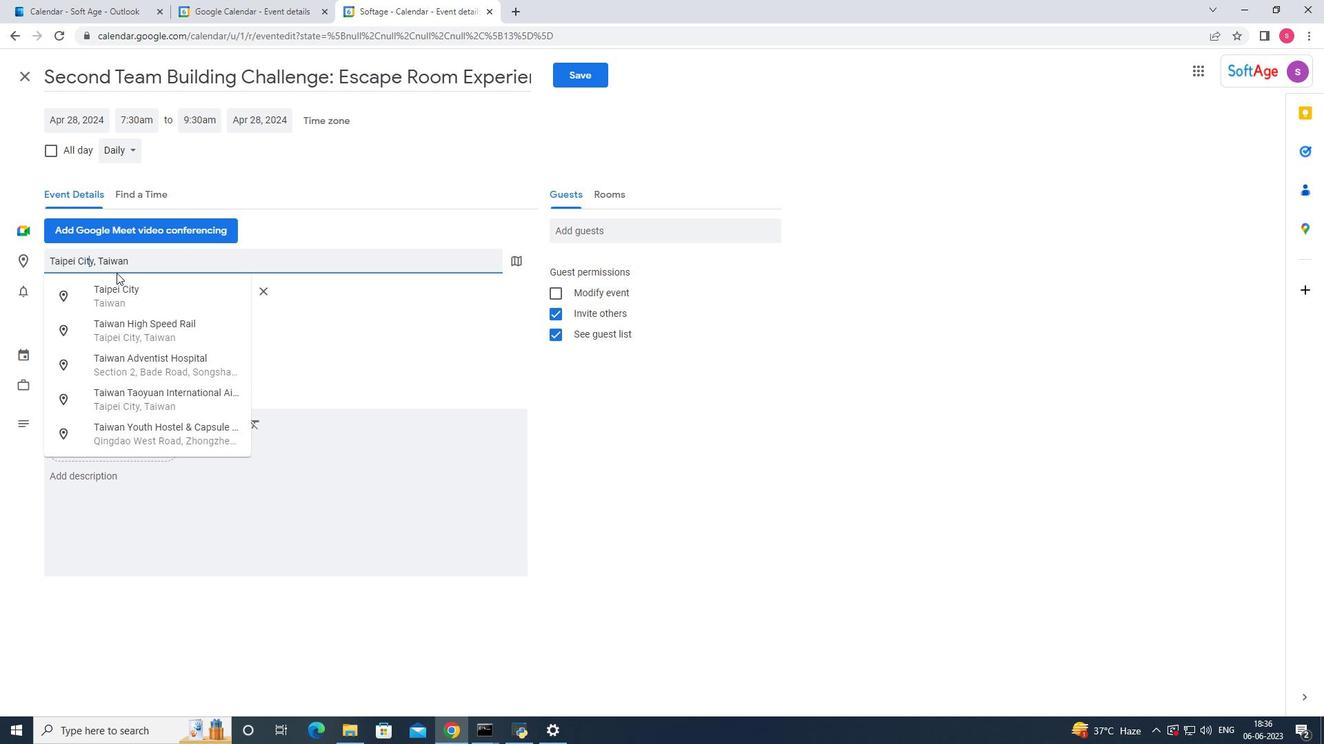 
Action: Mouse moved to (106, 266)
Screenshot: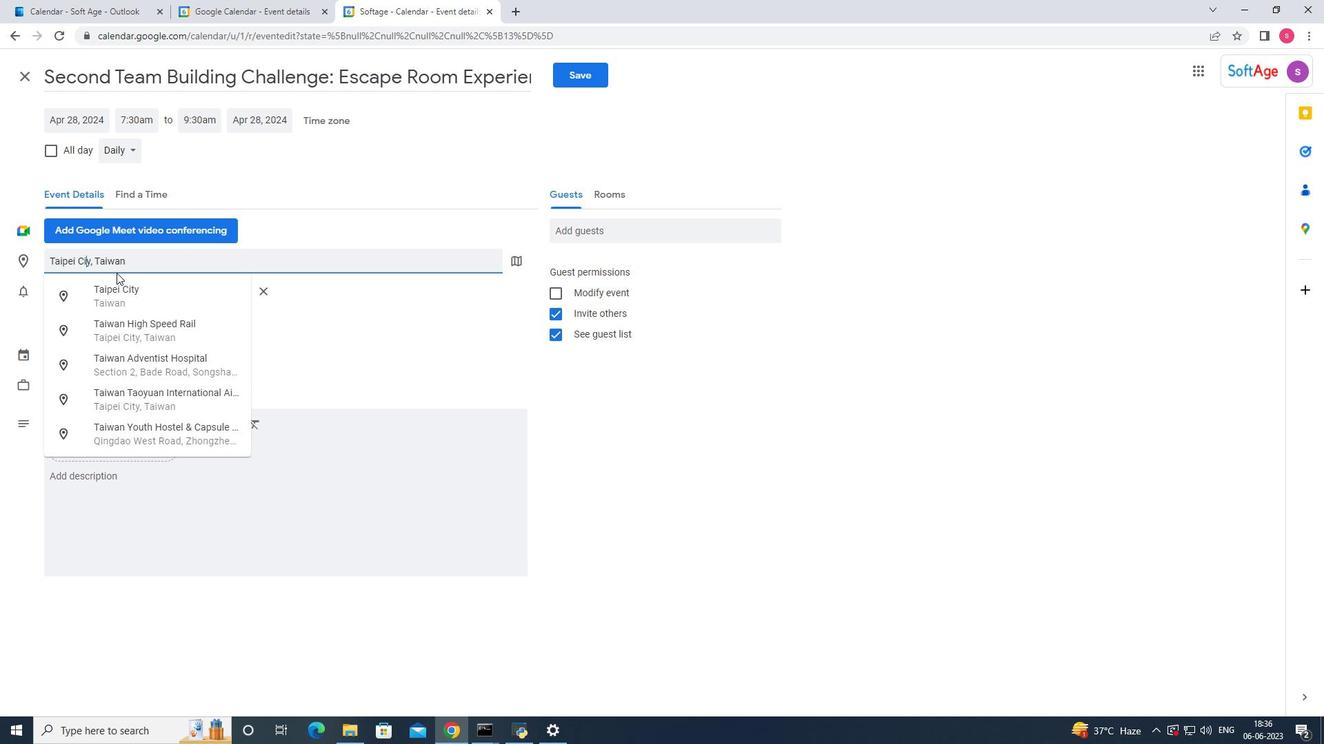 
Action: Key pressed <Key.backspace>
Screenshot: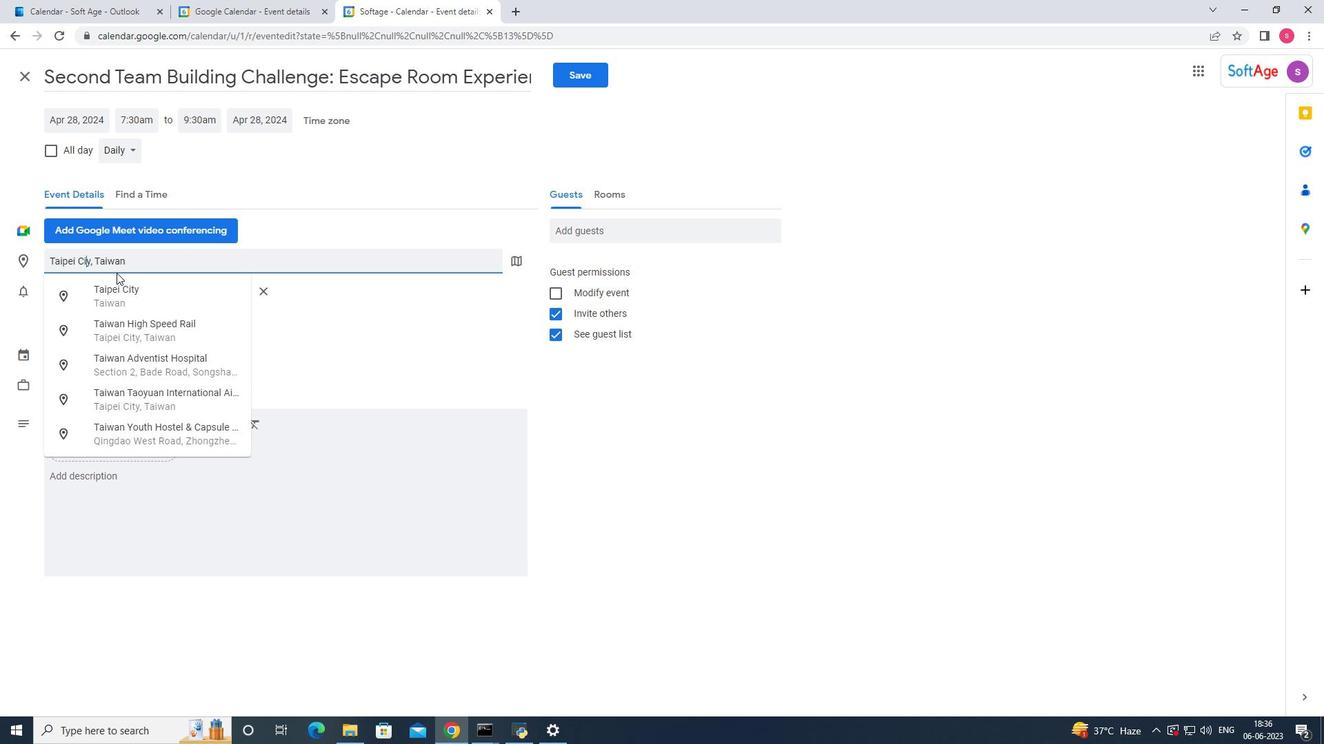 
Action: Mouse moved to (88, 257)
Screenshot: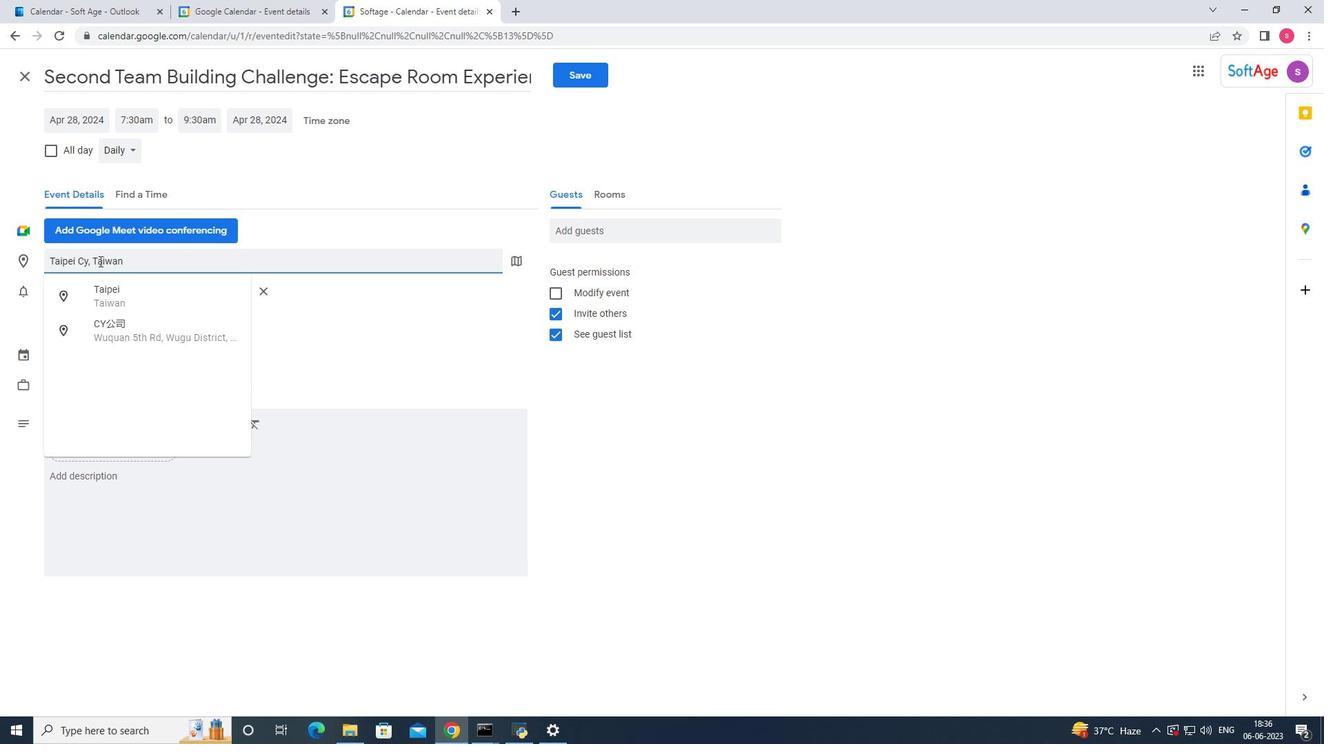 
Action: Key pressed <Key.backspace>
Screenshot: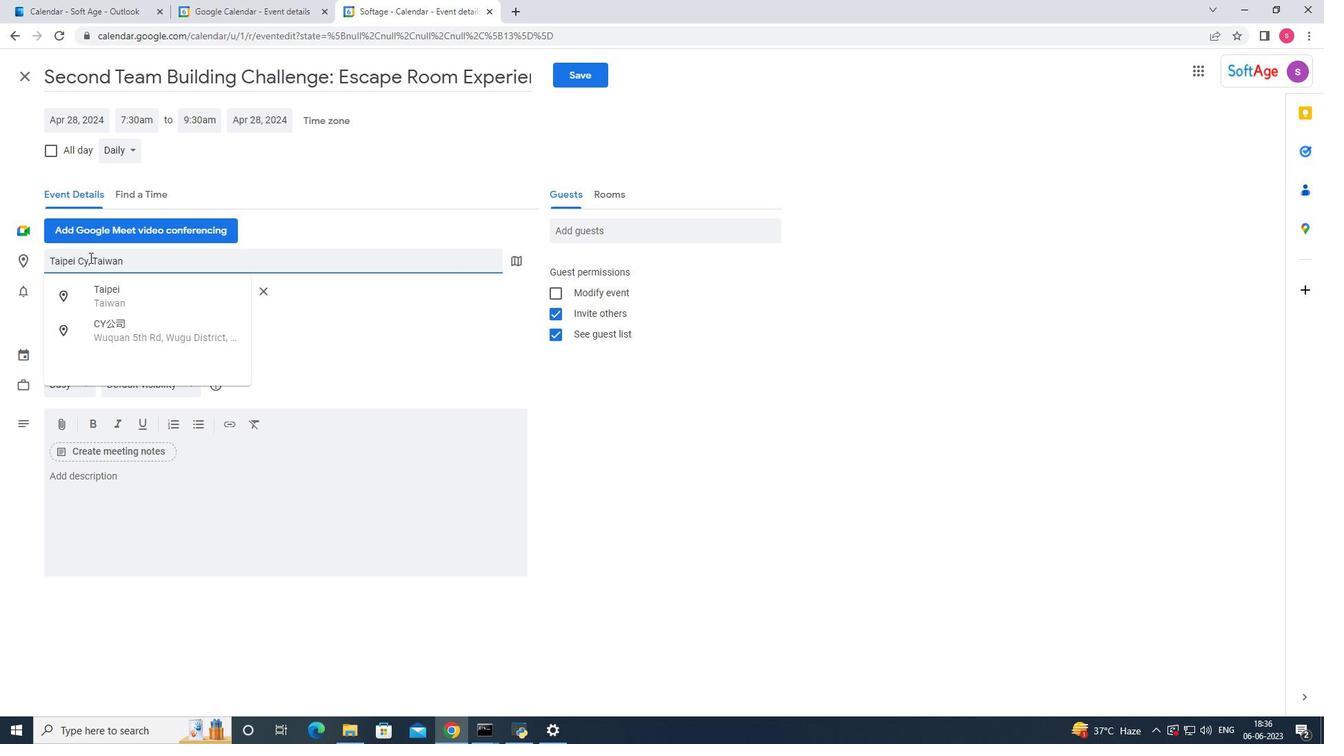
Action: Mouse moved to (80, 260)
Screenshot: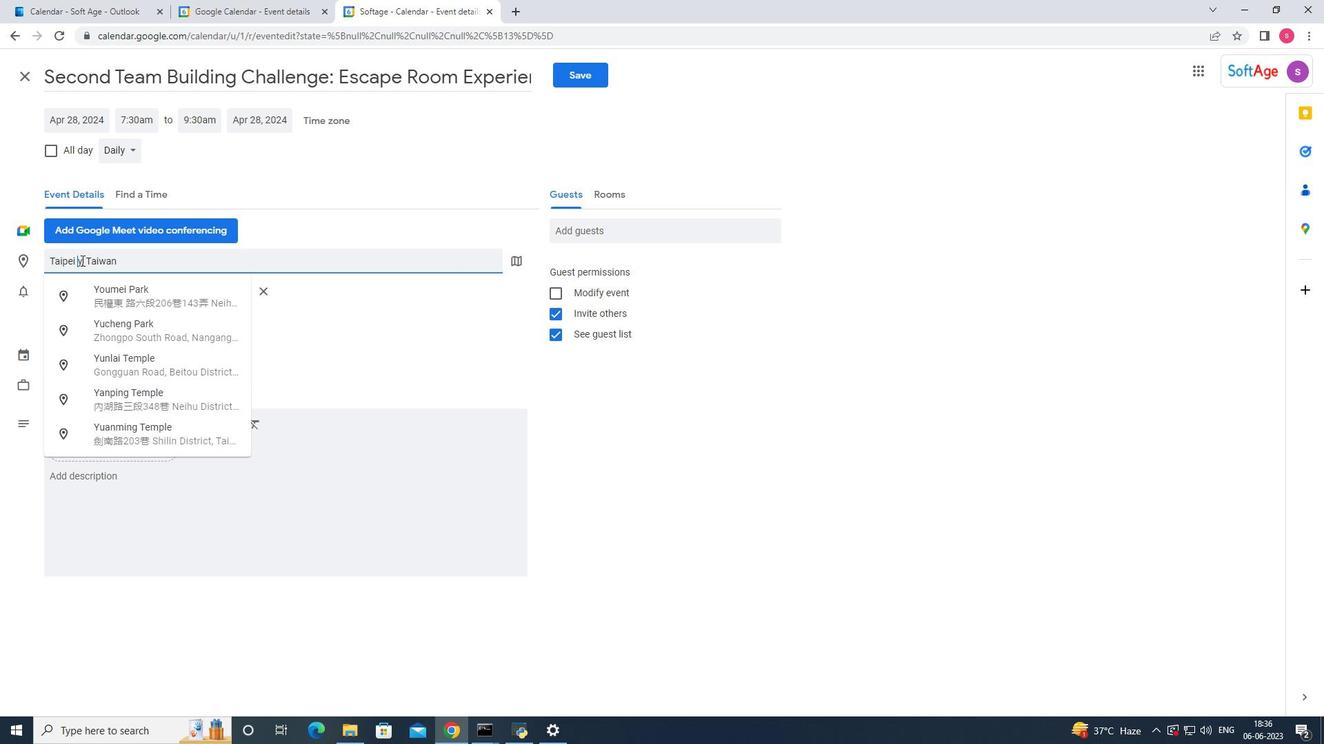 
Action: Mouse pressed left at (80, 260)
Screenshot: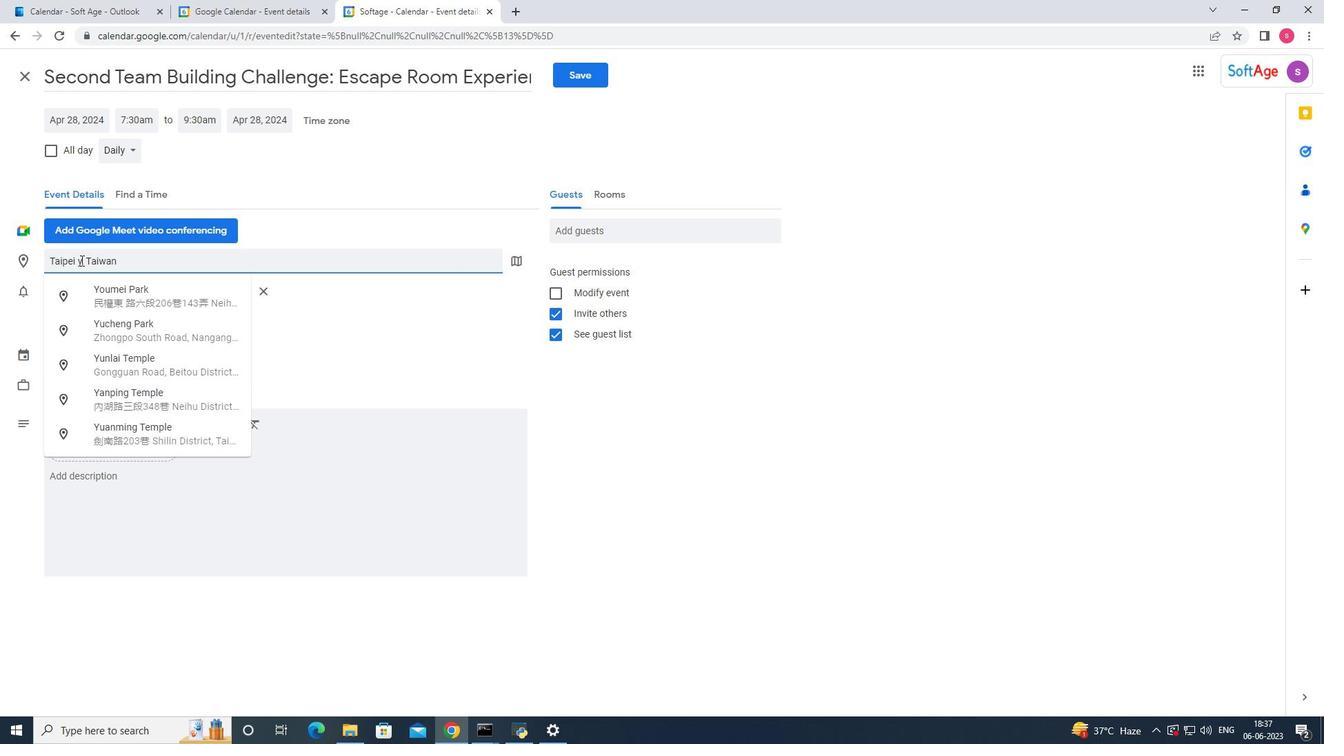 
Action: Mouse moved to (82, 262)
Screenshot: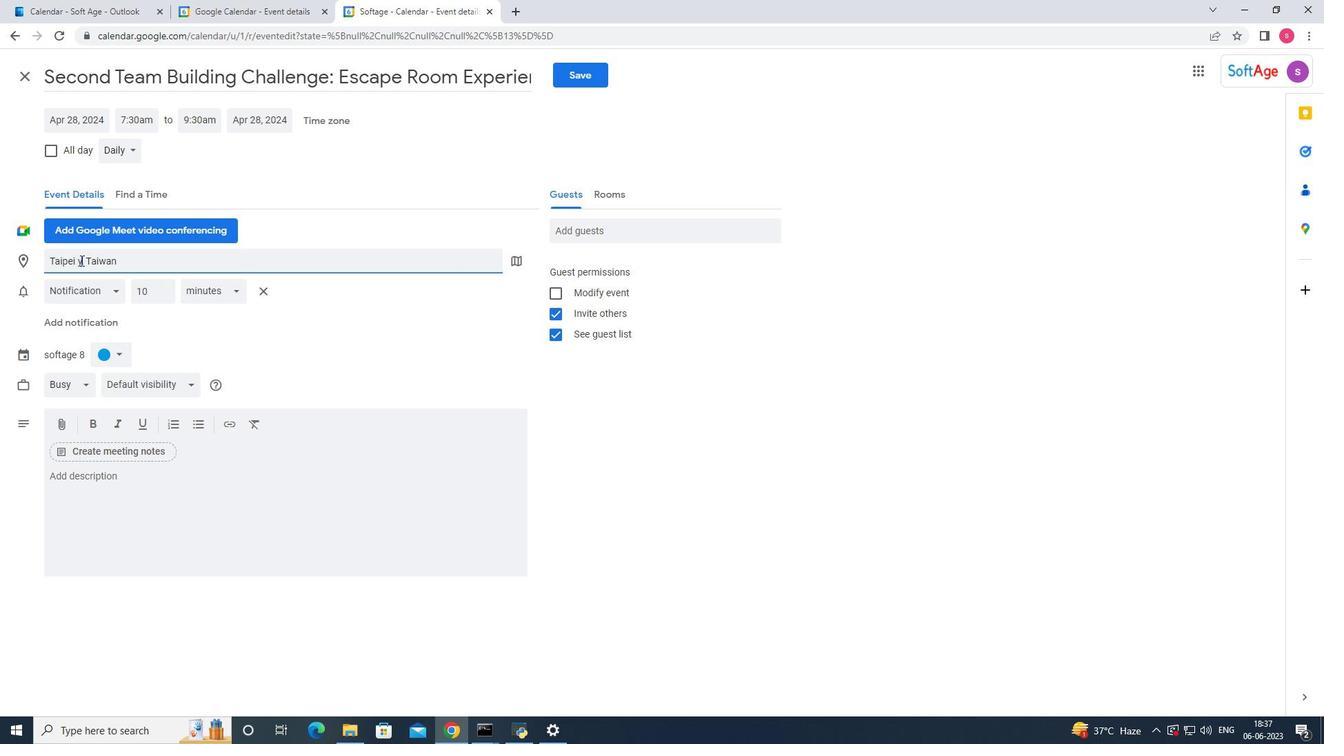 
Action: Key pressed <Key.backspace>
Screenshot: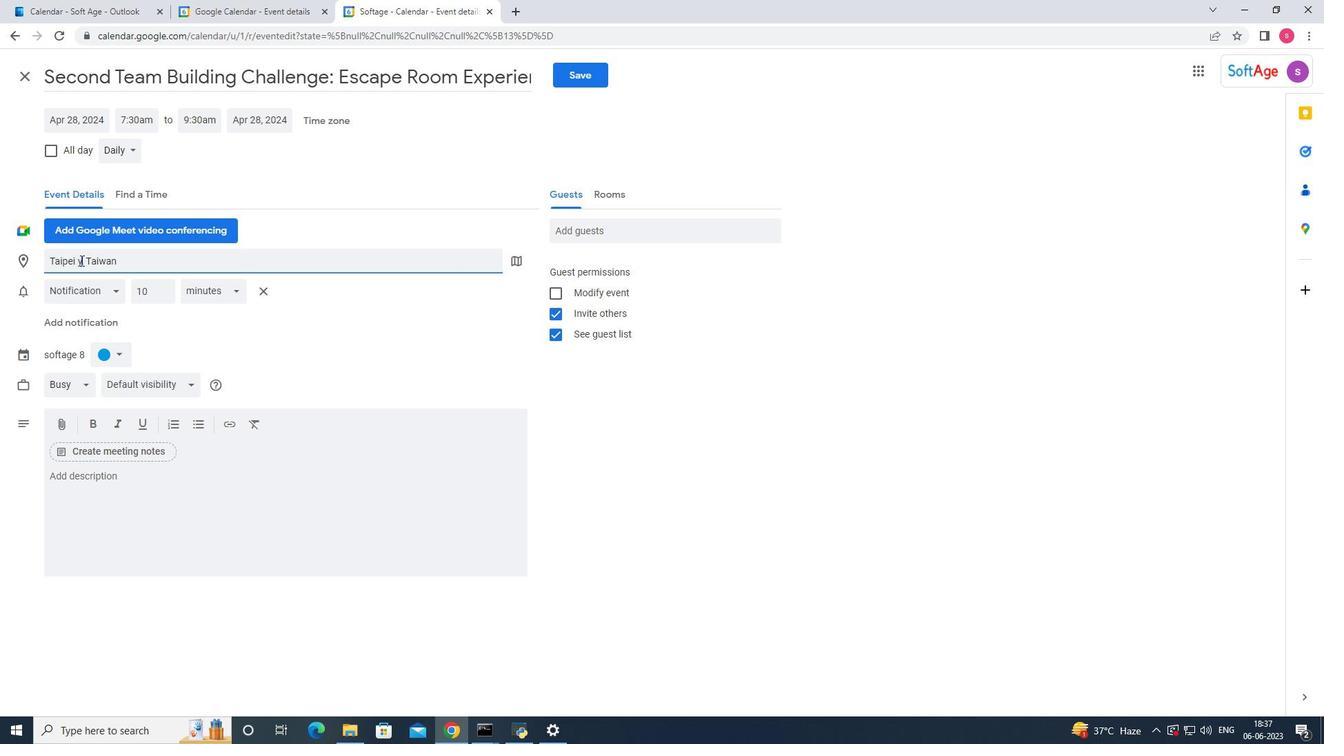 
Action: Mouse moved to (277, 498)
Screenshot: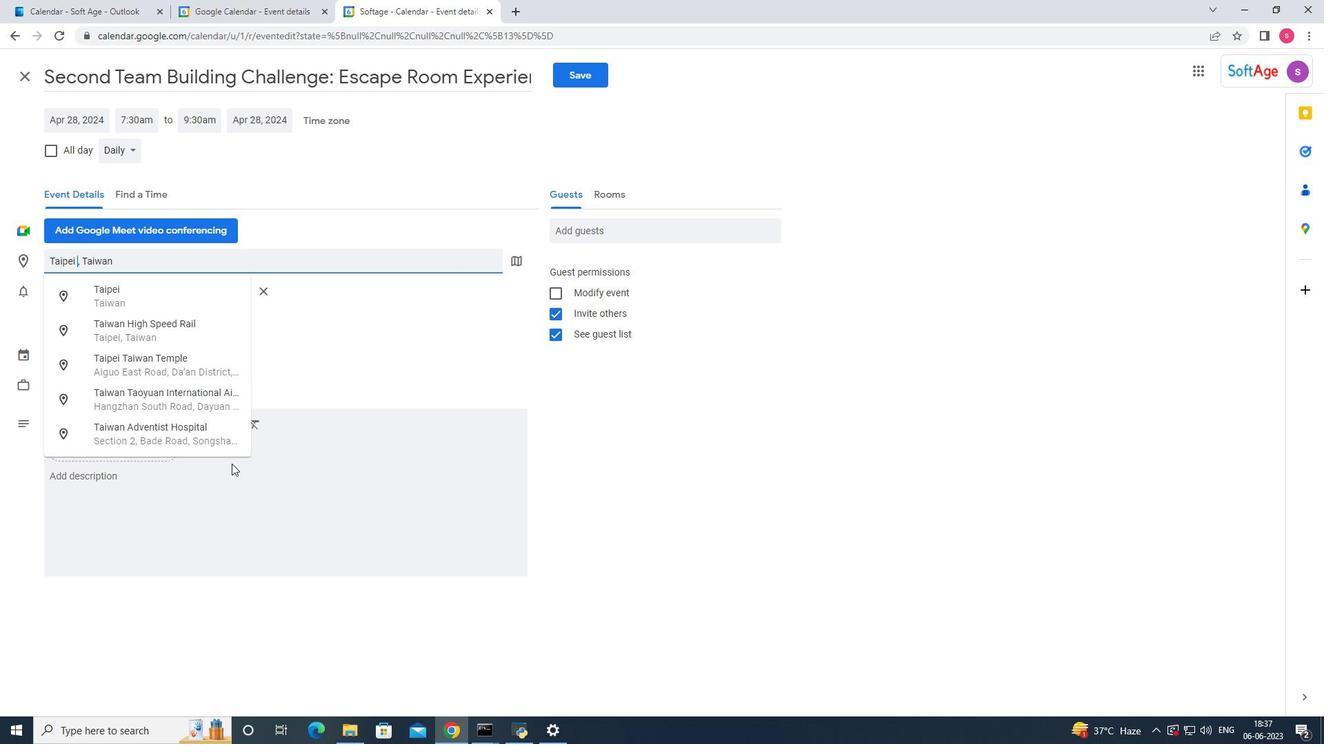 
Action: Key pressed <Key.enter>
Screenshot: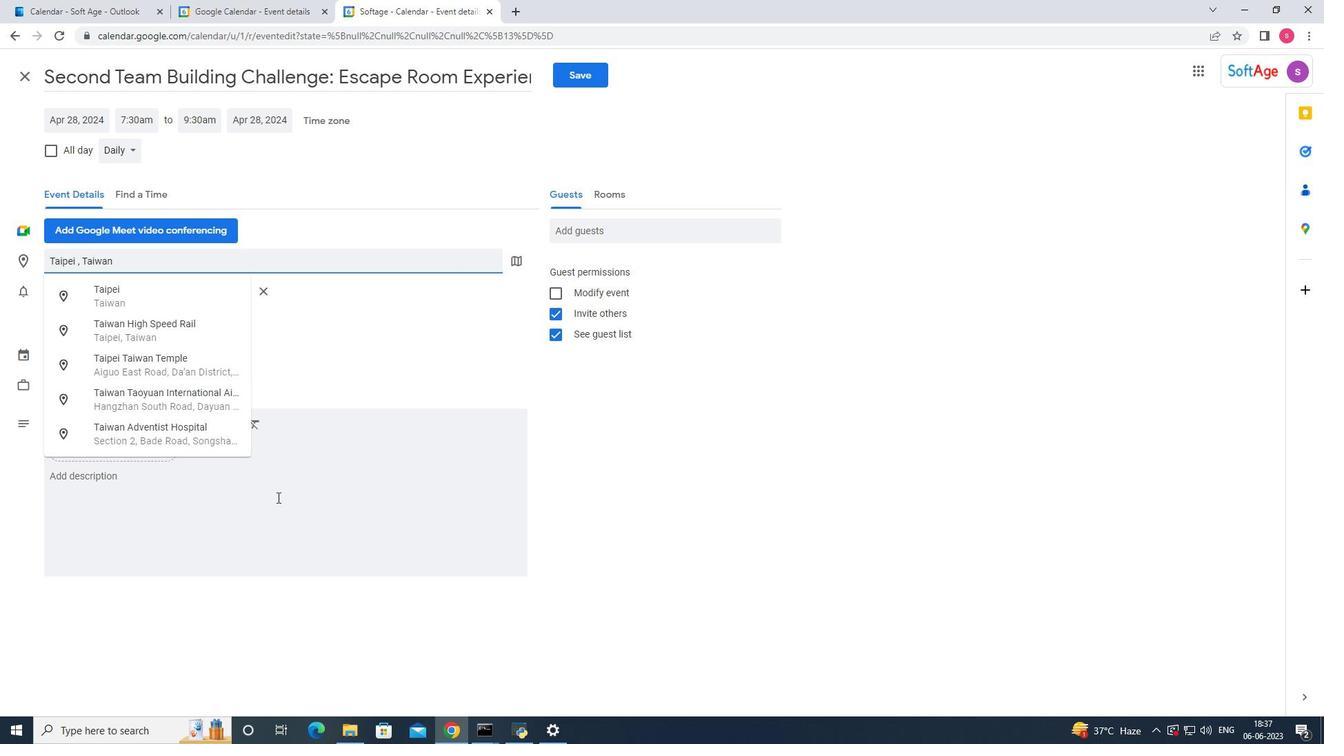 
Action: Mouse moved to (170, 474)
Screenshot: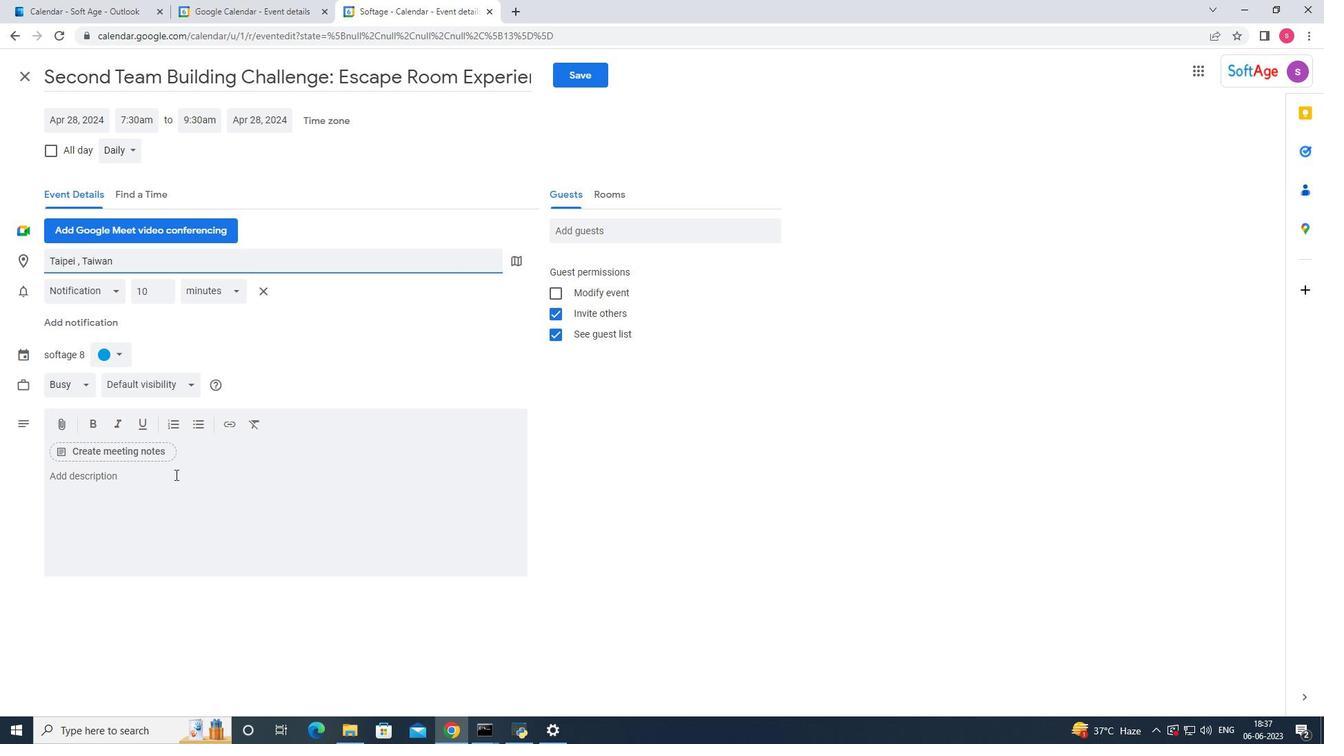 
Action: Mouse pressed left at (170, 474)
Screenshot: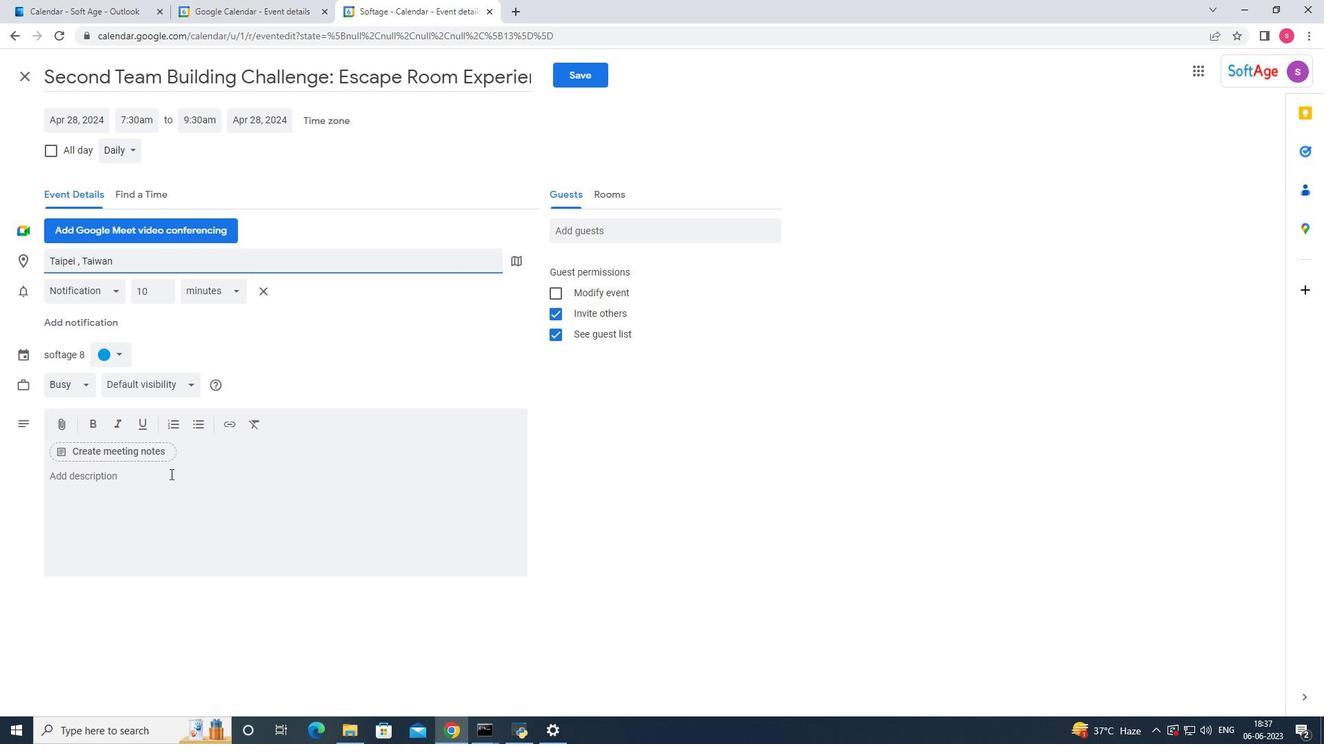 
Action: Mouse moved to (196, 493)
Screenshot: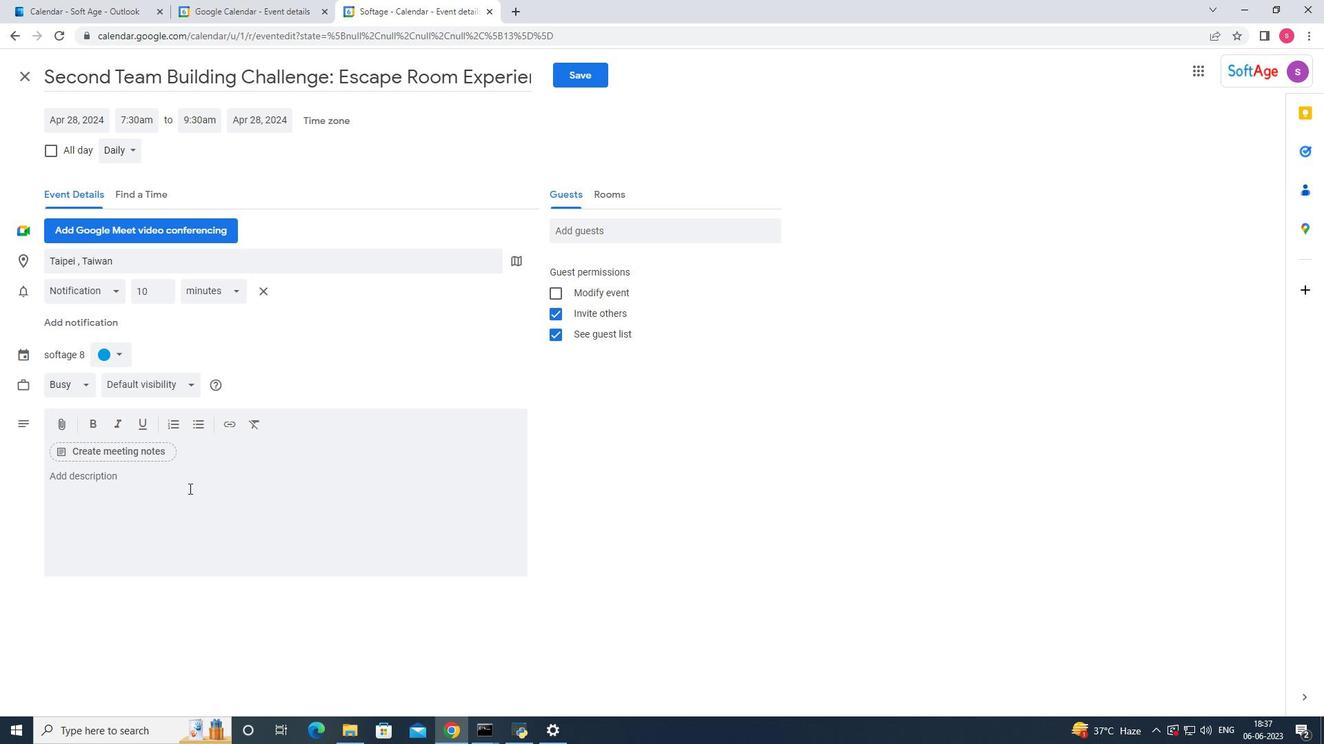 
Action: Key pressed <Key.shift>The<Key.space>facilatator<Key.space>
Screenshot: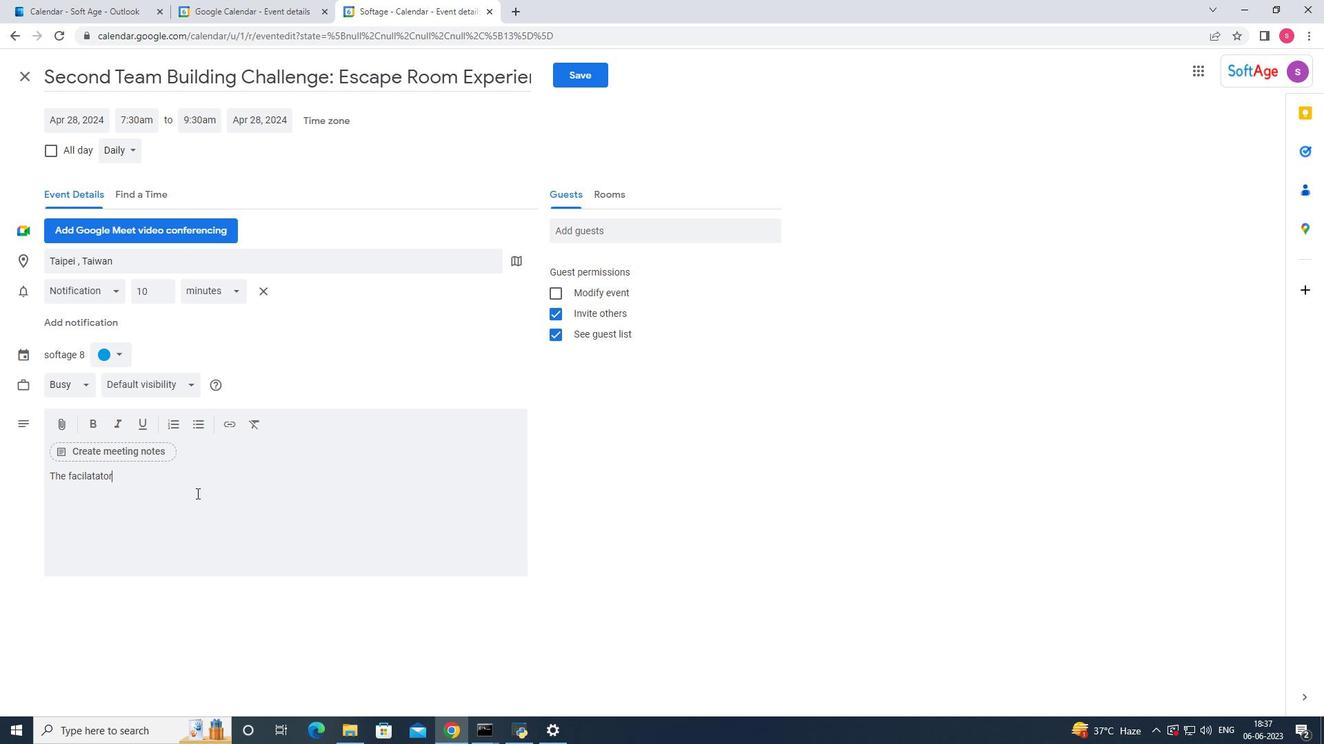 
Action: Mouse moved to (98, 479)
Screenshot: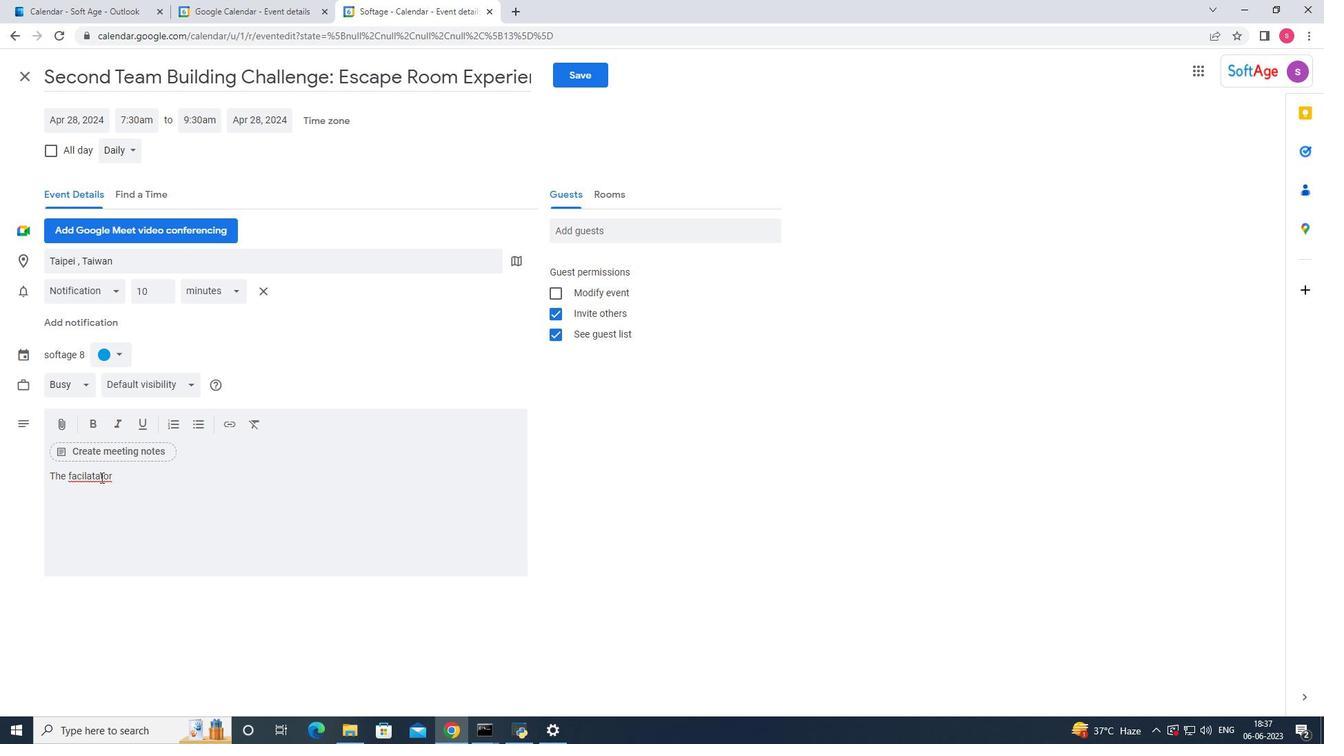 
Action: Mouse pressed right at (98, 479)
Screenshot: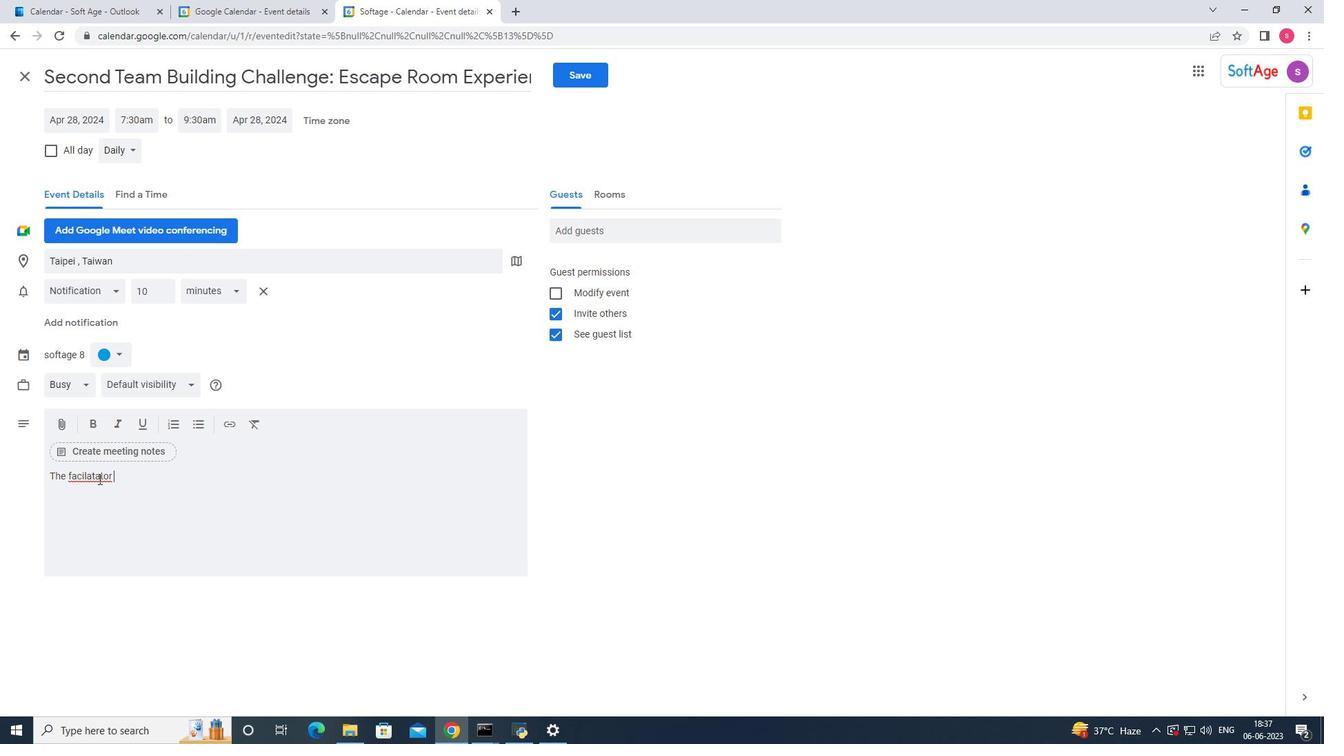 
Action: Mouse moved to (115, 492)
Screenshot: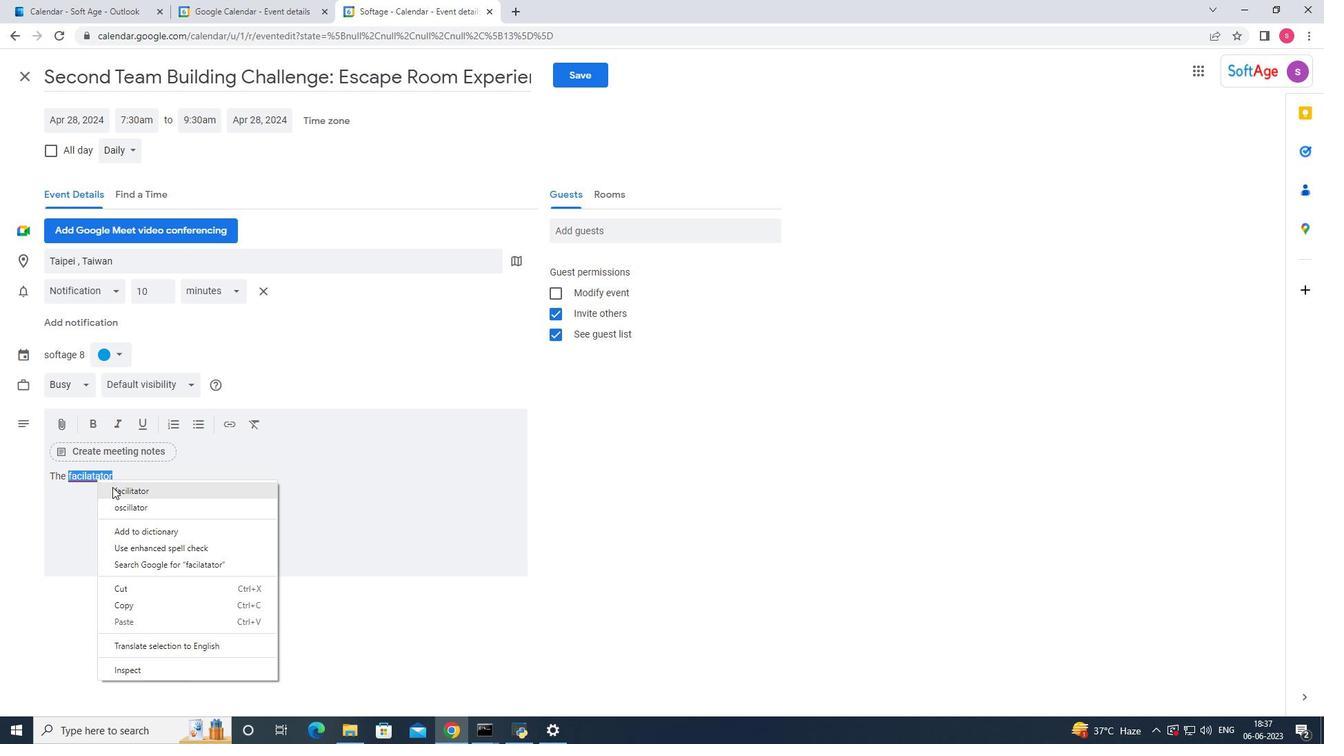 
Action: Mouse pressed left at (115, 492)
Screenshot: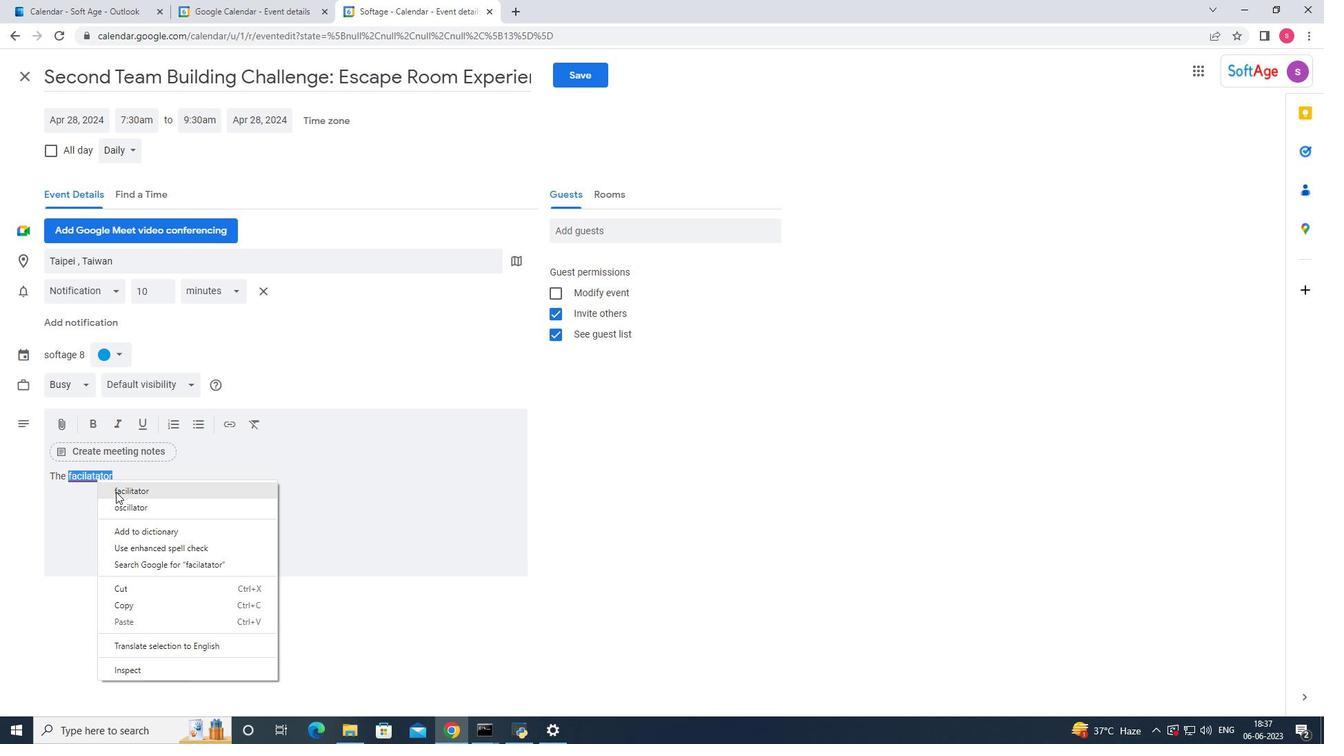 
Action: Mouse moved to (135, 482)
Screenshot: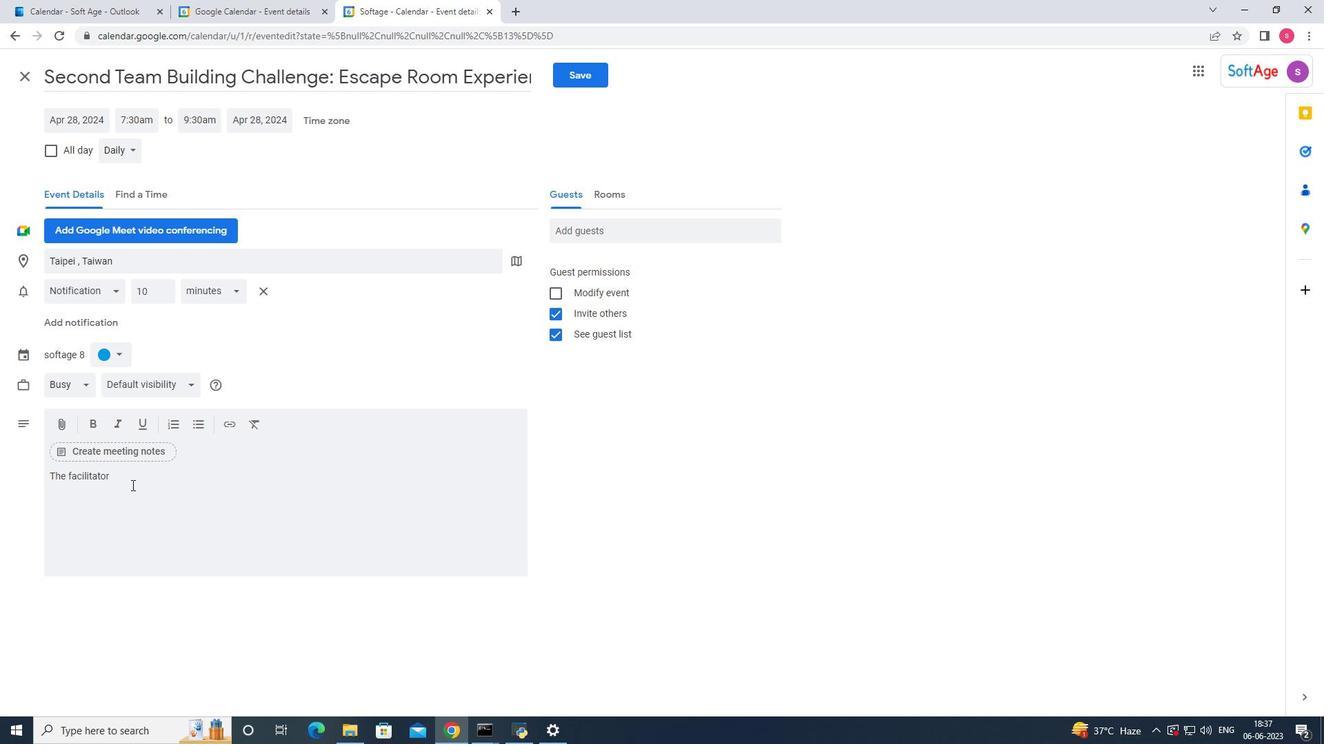 
Action: Key pressed <Key.space>will<Key.space>provide<Key.space>a<Key.space>ben<Key.backspace><Key.backspace>riefing<Key.space>on<Key.space>the<Key.space>rules,<Key.space>objectives,<Key.space>and<Key.space>safety<Key.space>guidelines<Key.space>of<Key.space>the<Key.space>scavenger<Key.space>hunt.<Key.space><Key.shift><Key.shift><Key.shift><Key.shift><Key.shift><Key.shift><Key.shift>Teams<Key.space>will<Key.space>receive<Key.space>their<Key.space>scavenger<Key.space>hunt<Key.space>checklist,<Key.space>which<Key.space>may<Key.space>include<Key.space>a<Key.space>combination<Key.space>of<Key.space>physical<Key.space>objects<Key.space>to<Key.space>find,<Key.space>riddles<Key.space>to<Key.space>solve,<Key.space>or<Key.space>tasks<Key.space>to<Key.space>complete.
Screenshot: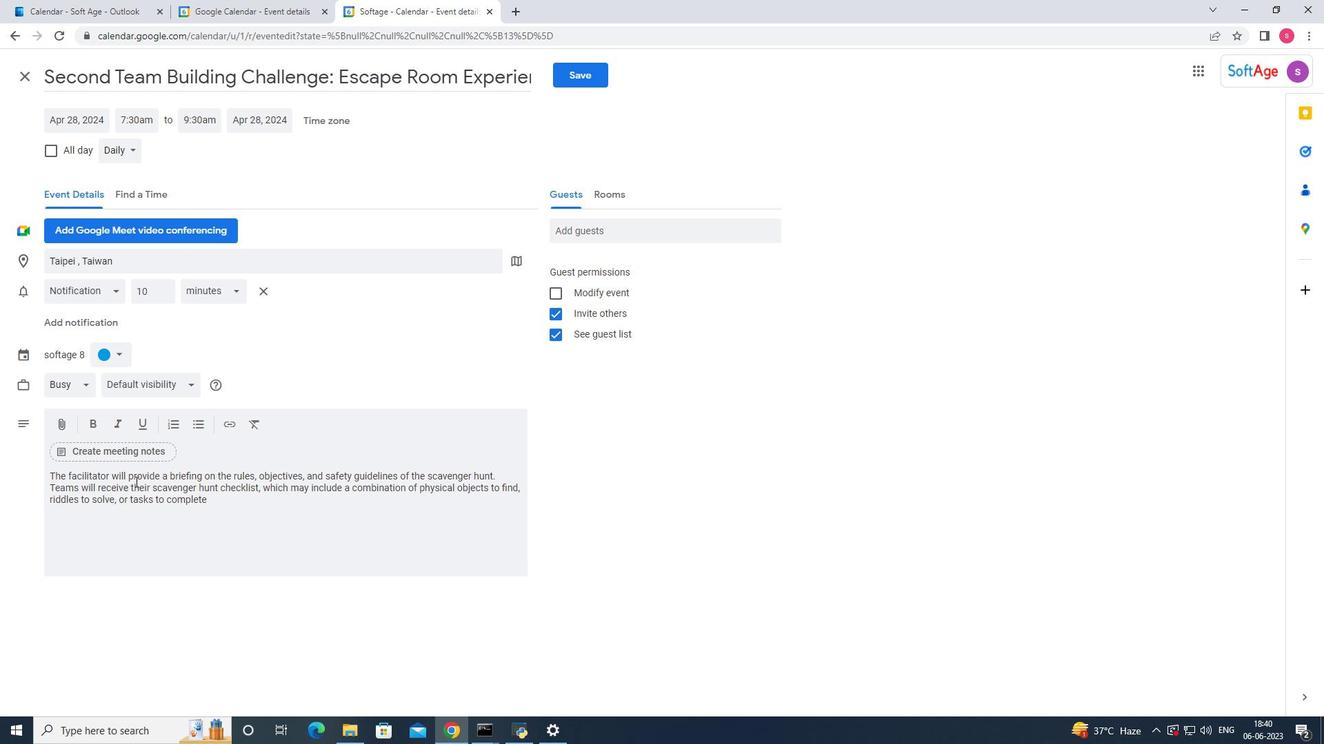 
Action: Mouse moved to (121, 358)
Screenshot: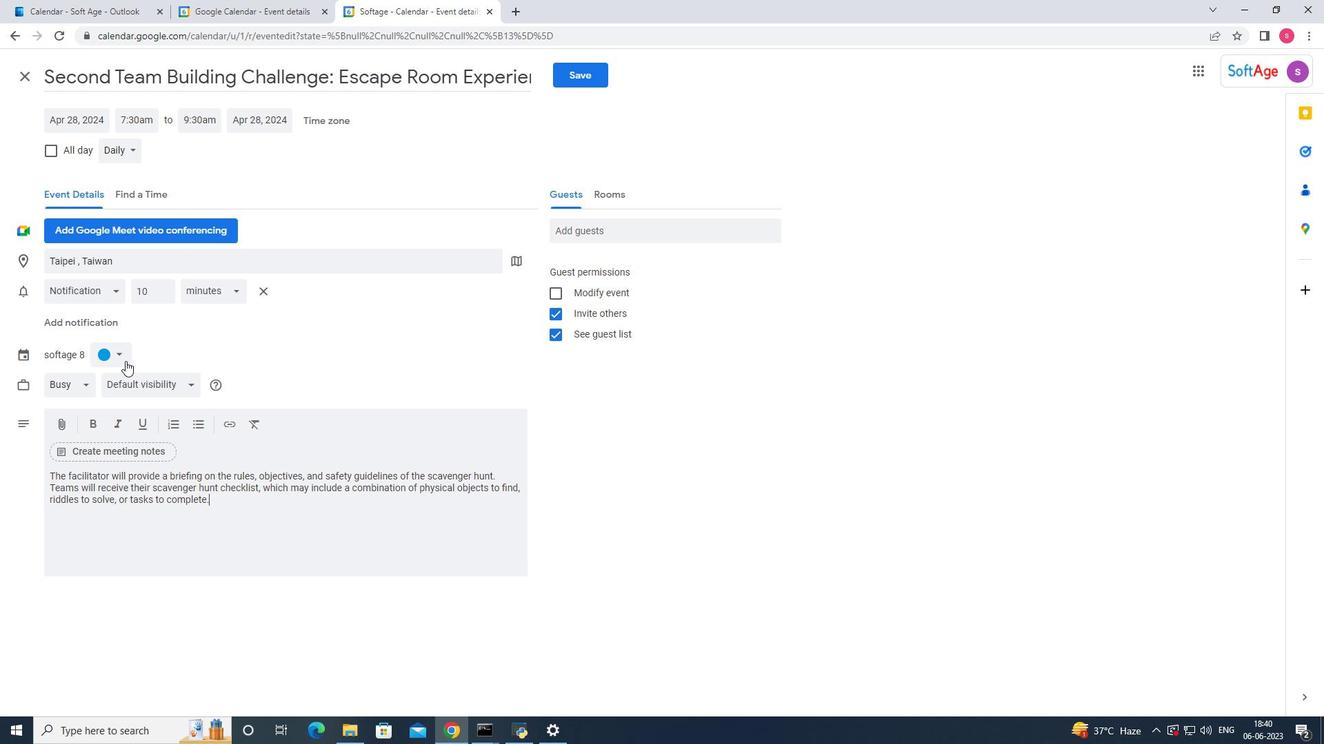 
Action: Mouse pressed left at (121, 358)
Screenshot: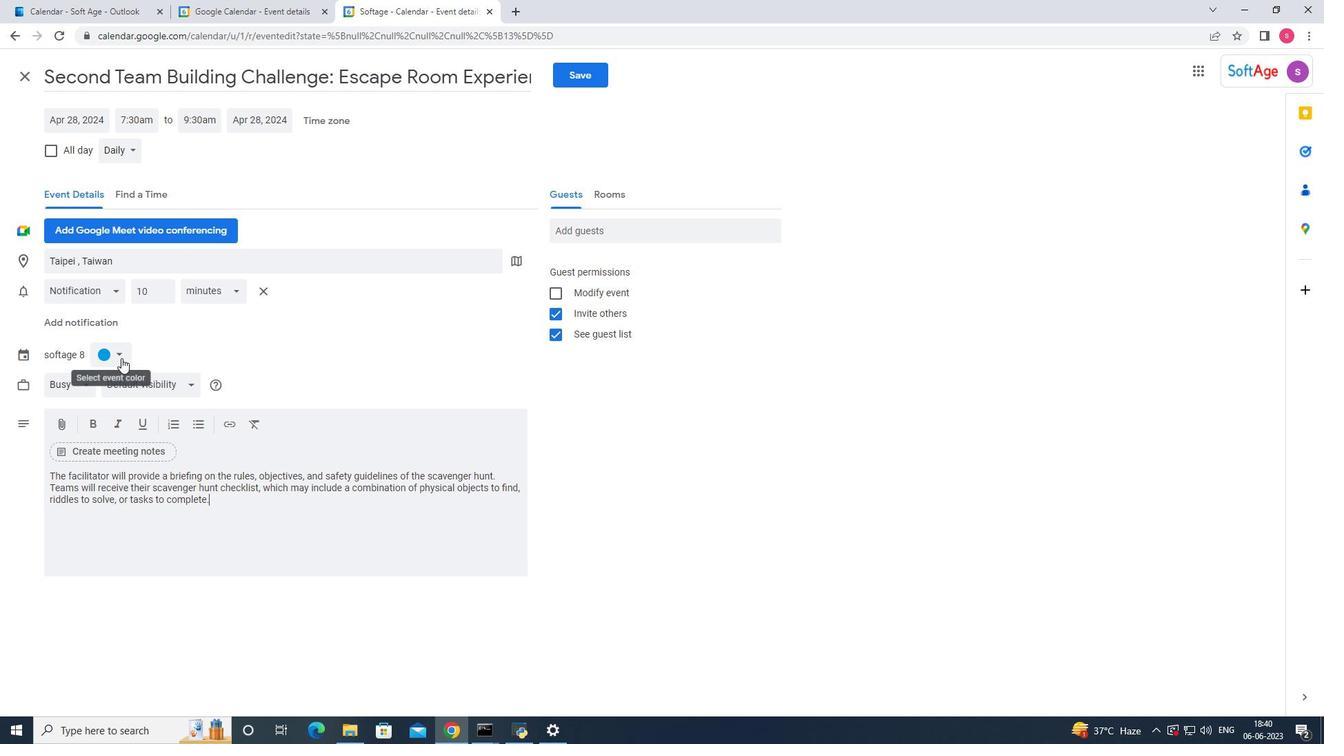 
Action: Mouse moved to (102, 401)
Screenshot: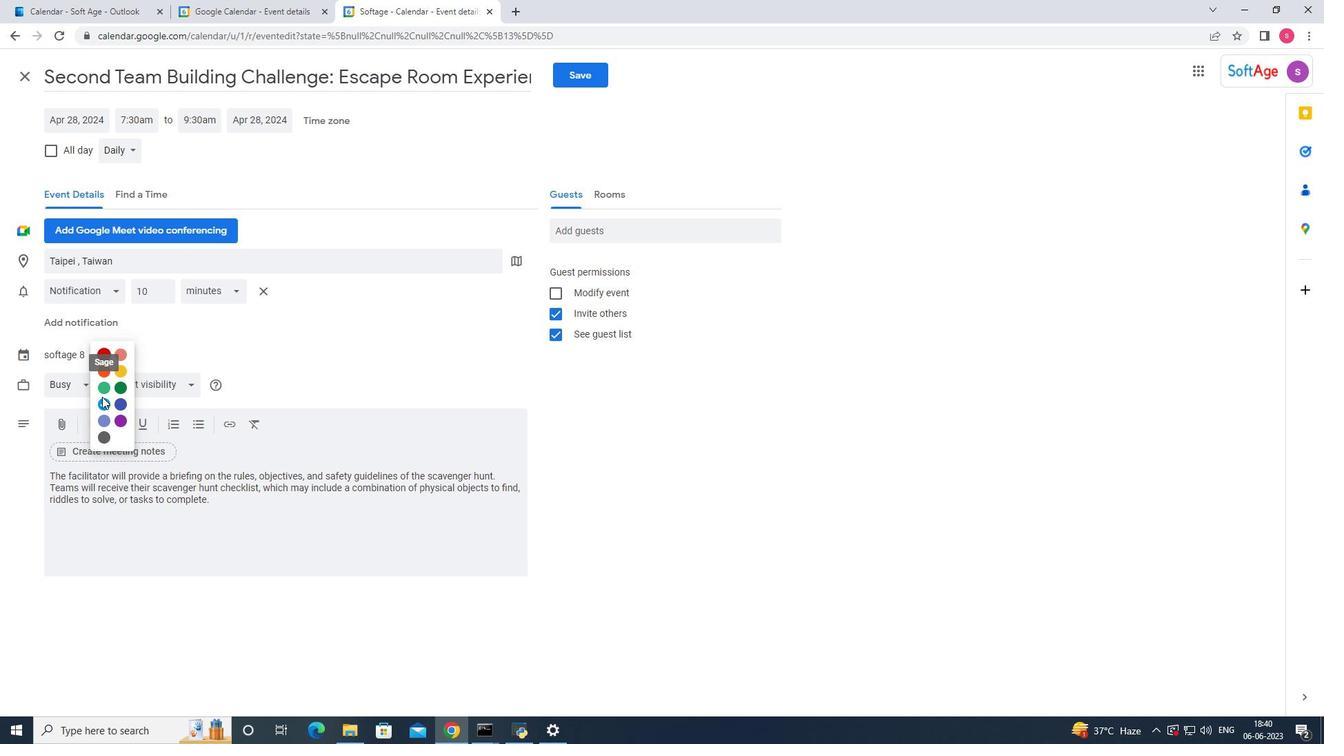 
Action: Mouse pressed left at (102, 401)
Screenshot: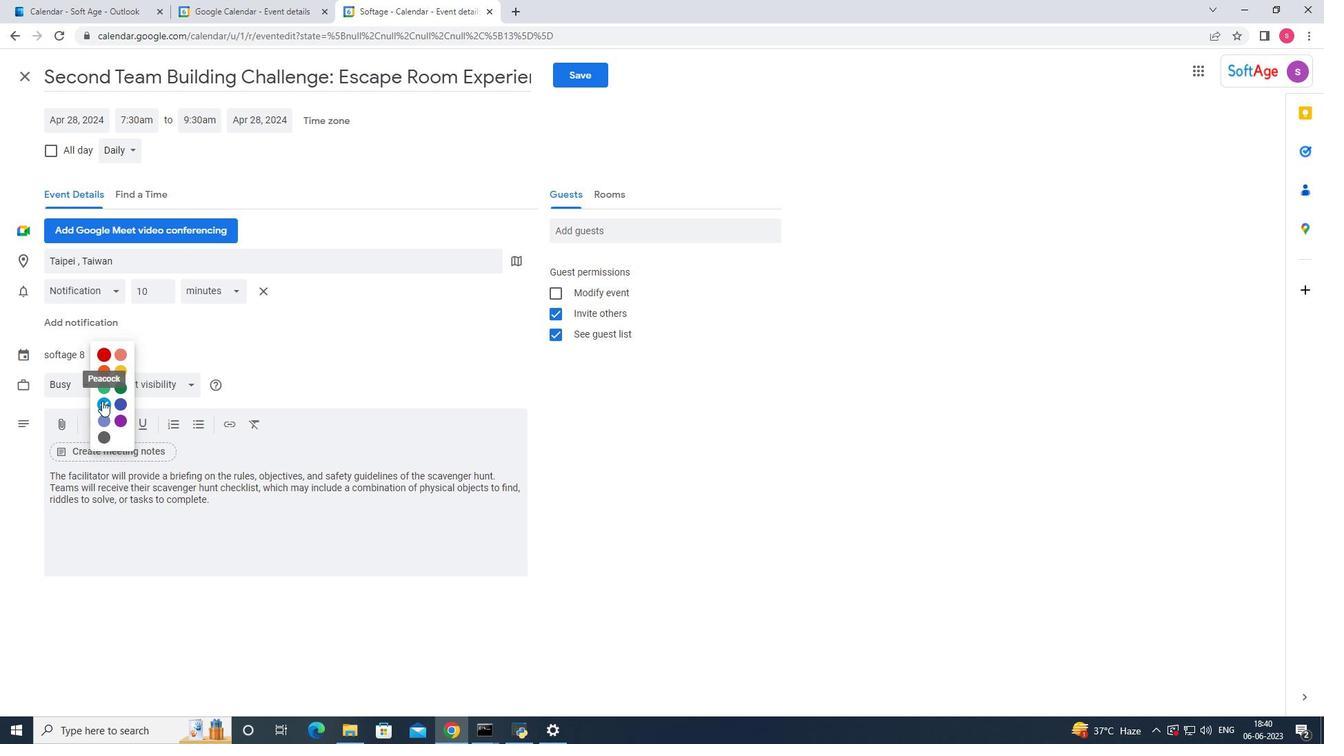 
Action: Mouse moved to (600, 231)
Screenshot: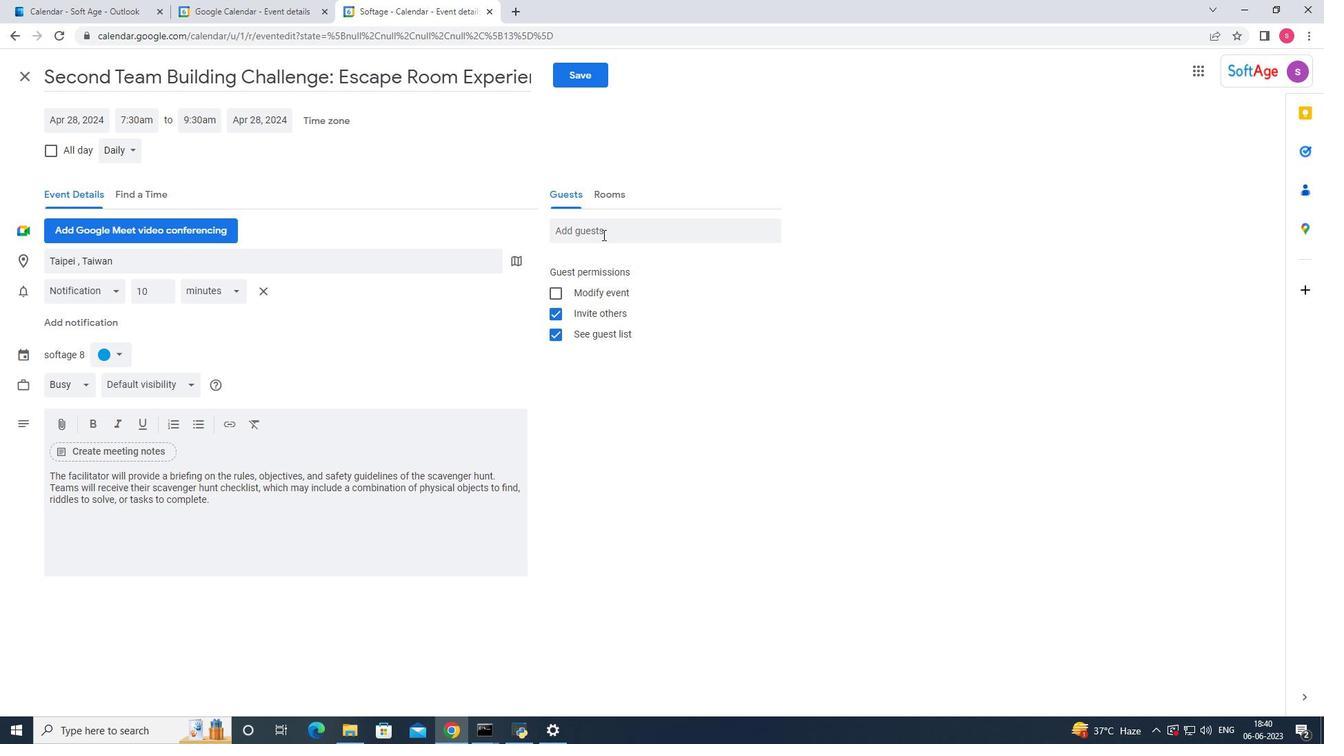 
Action: Mouse pressed left at (600, 231)
Screenshot: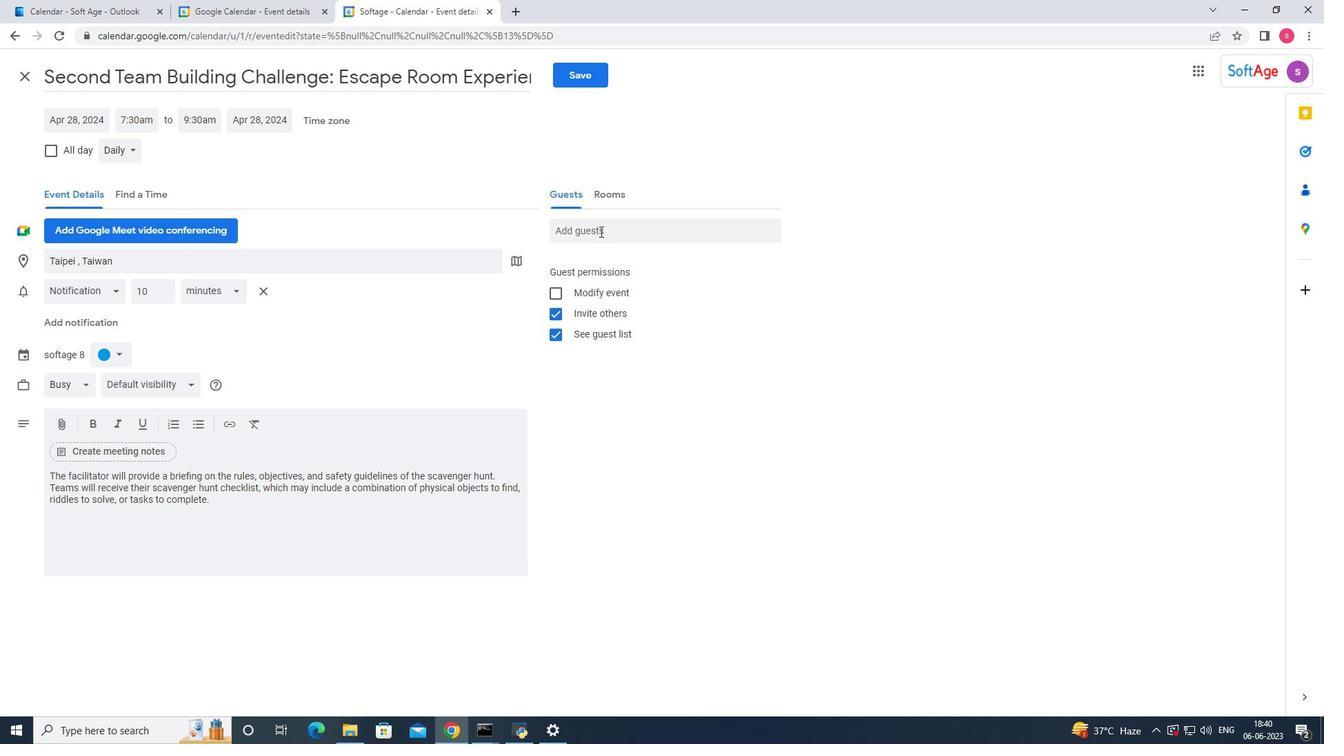 
Action: Key pressed softage.4
Screenshot: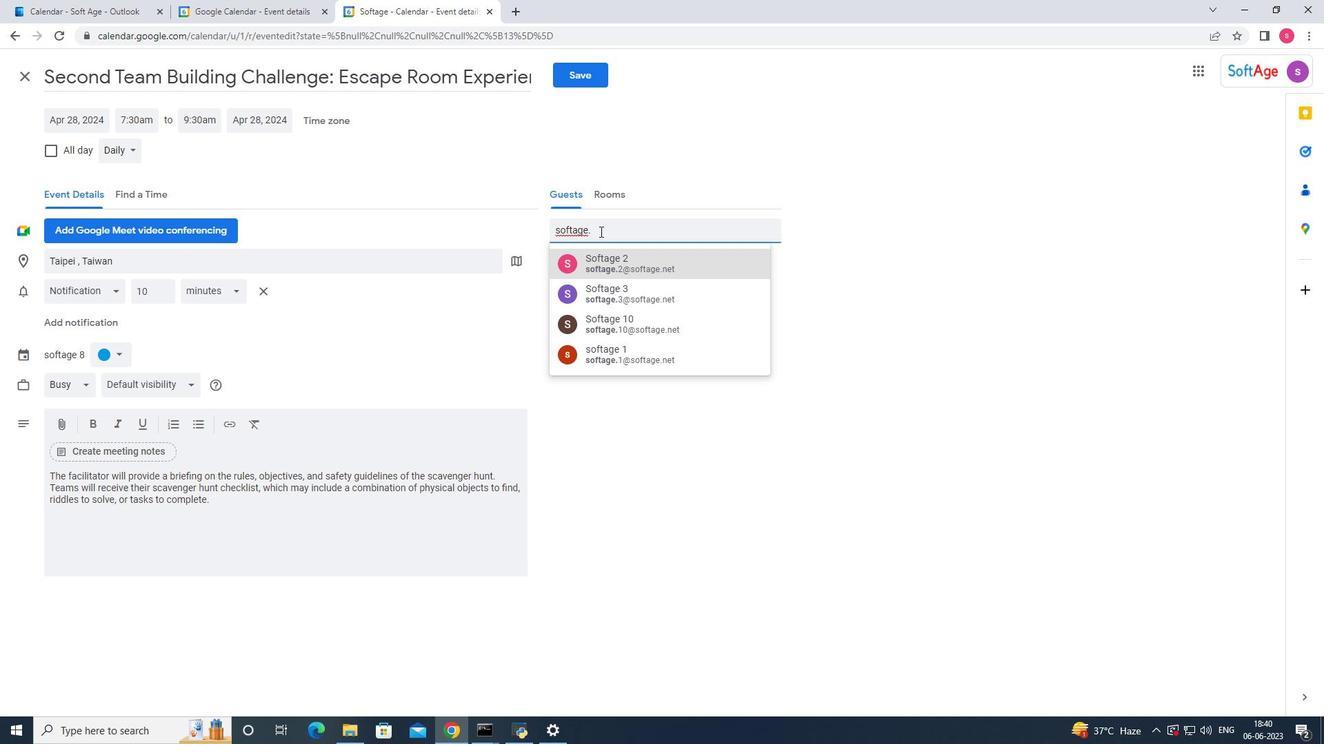 
Action: Mouse moved to (609, 256)
Screenshot: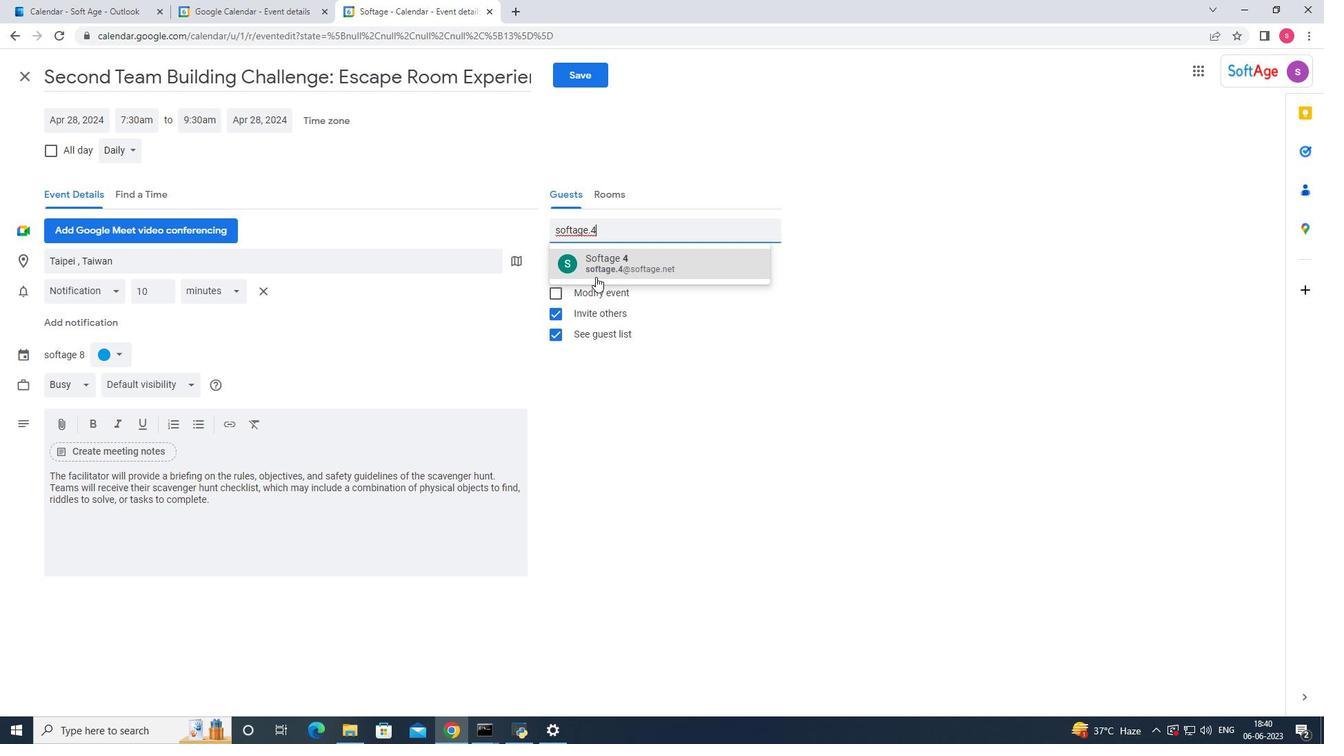 
Action: Mouse pressed left at (609, 256)
Screenshot: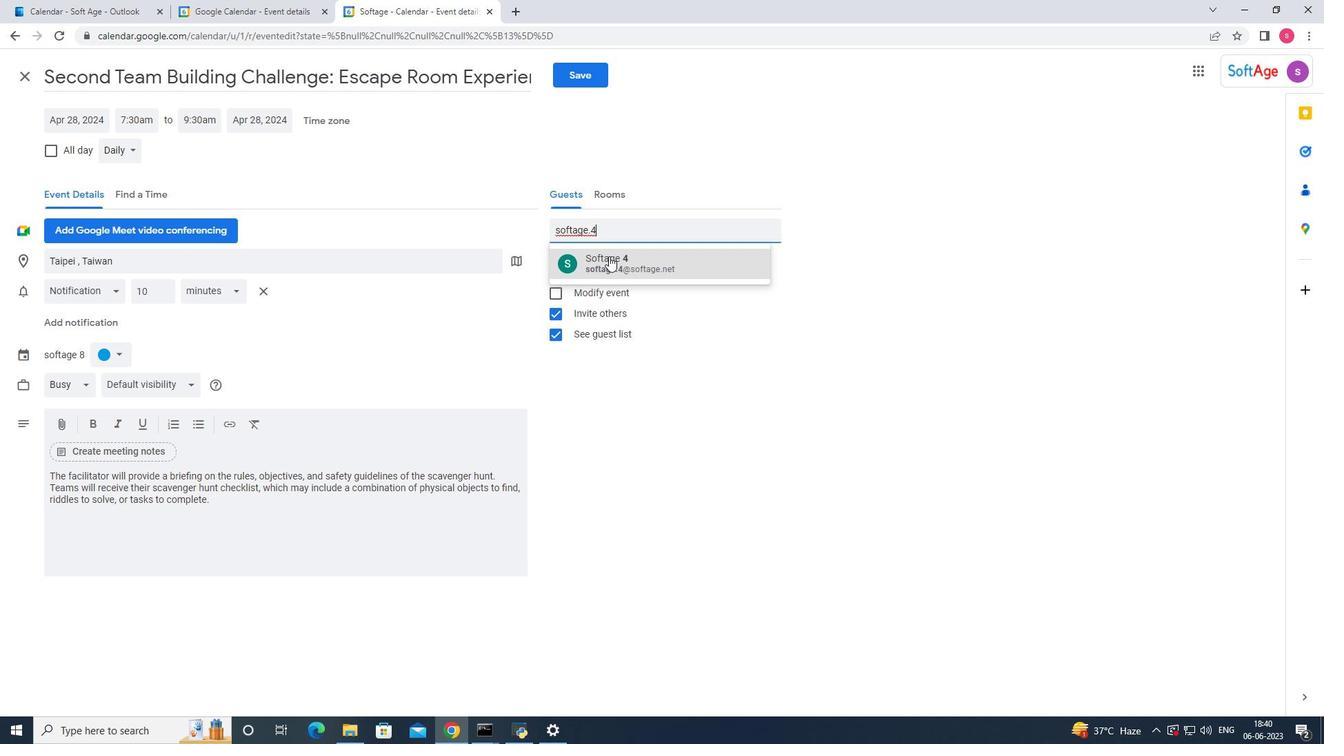 
Action: Key pressed softage.5
Screenshot: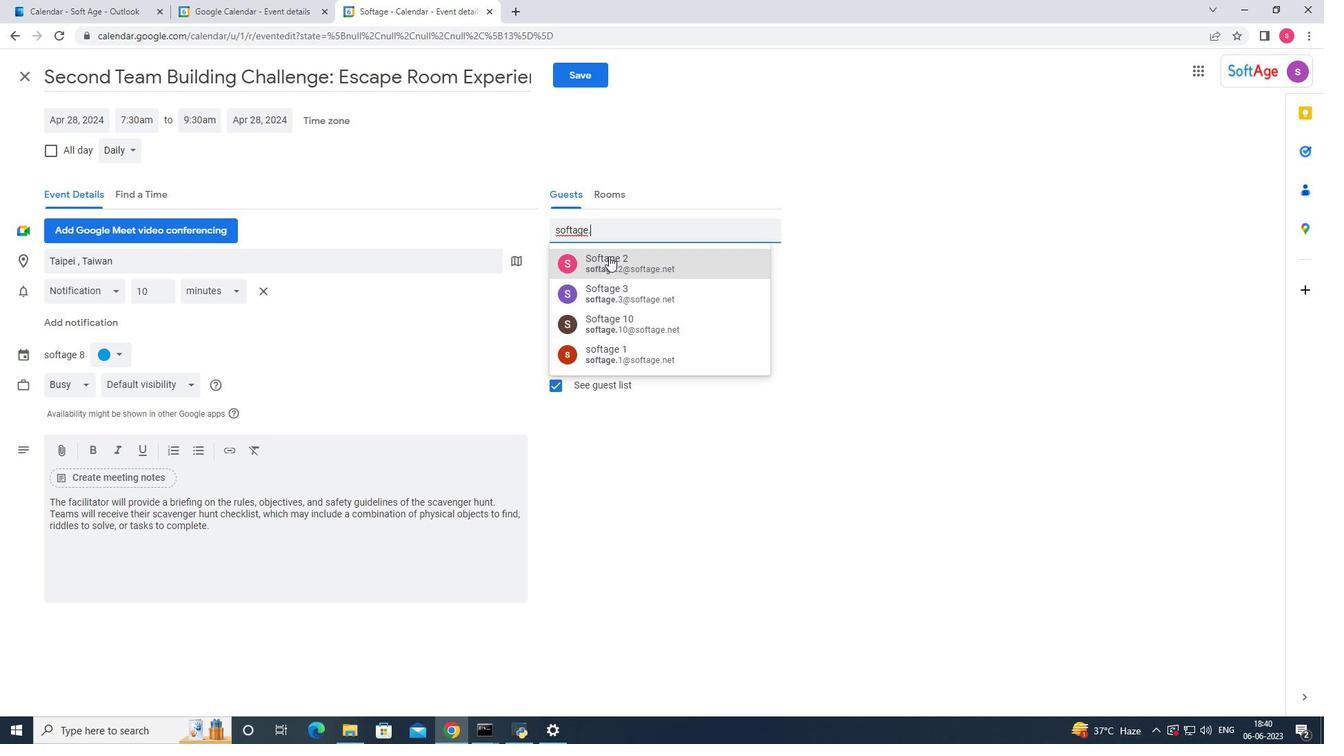 
Action: Mouse pressed left at (609, 256)
Screenshot: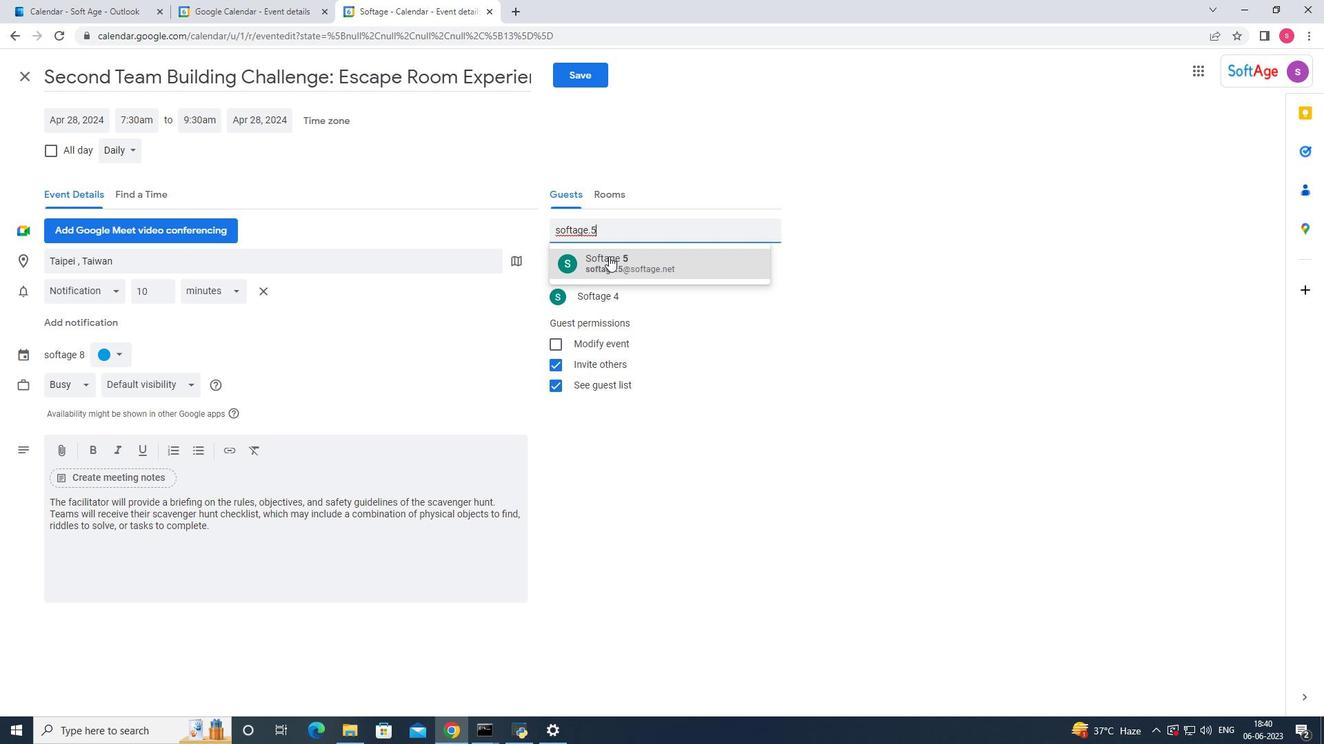 
Action: Mouse moved to (576, 84)
Screenshot: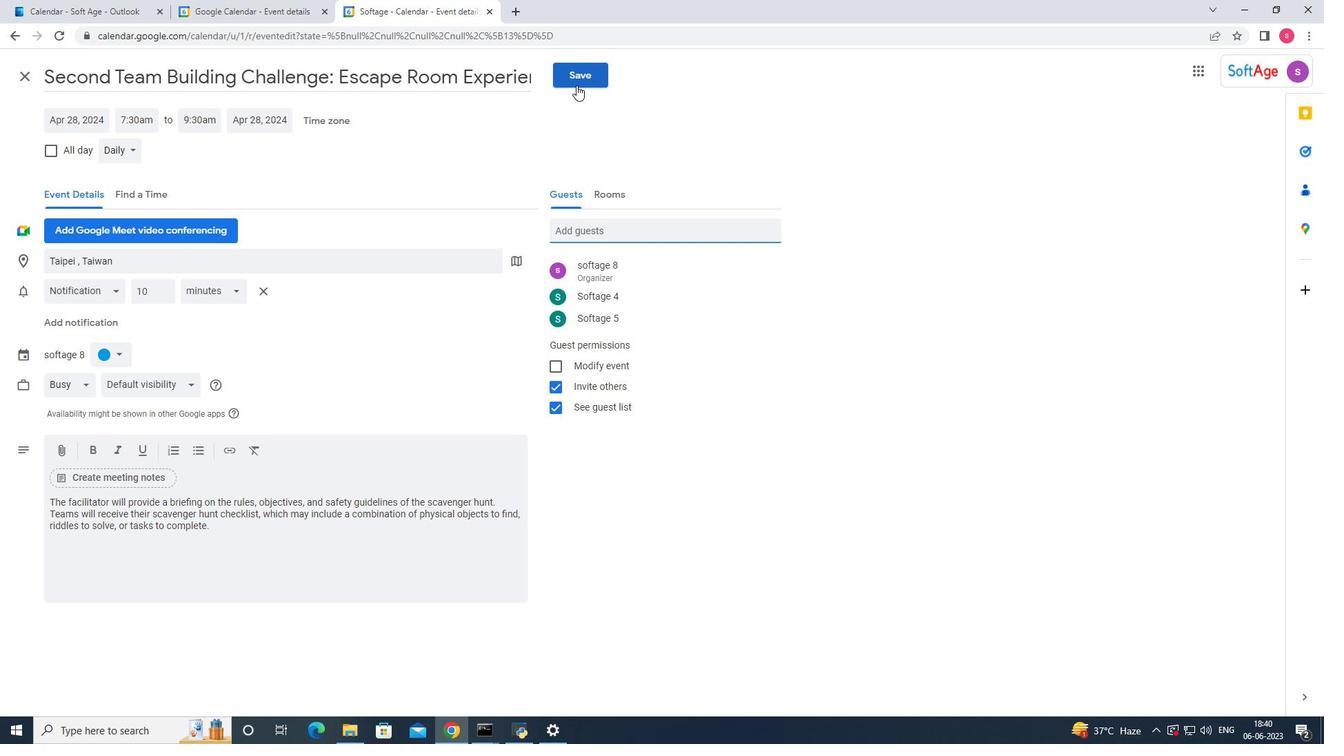 
Action: Mouse pressed left at (576, 84)
Screenshot: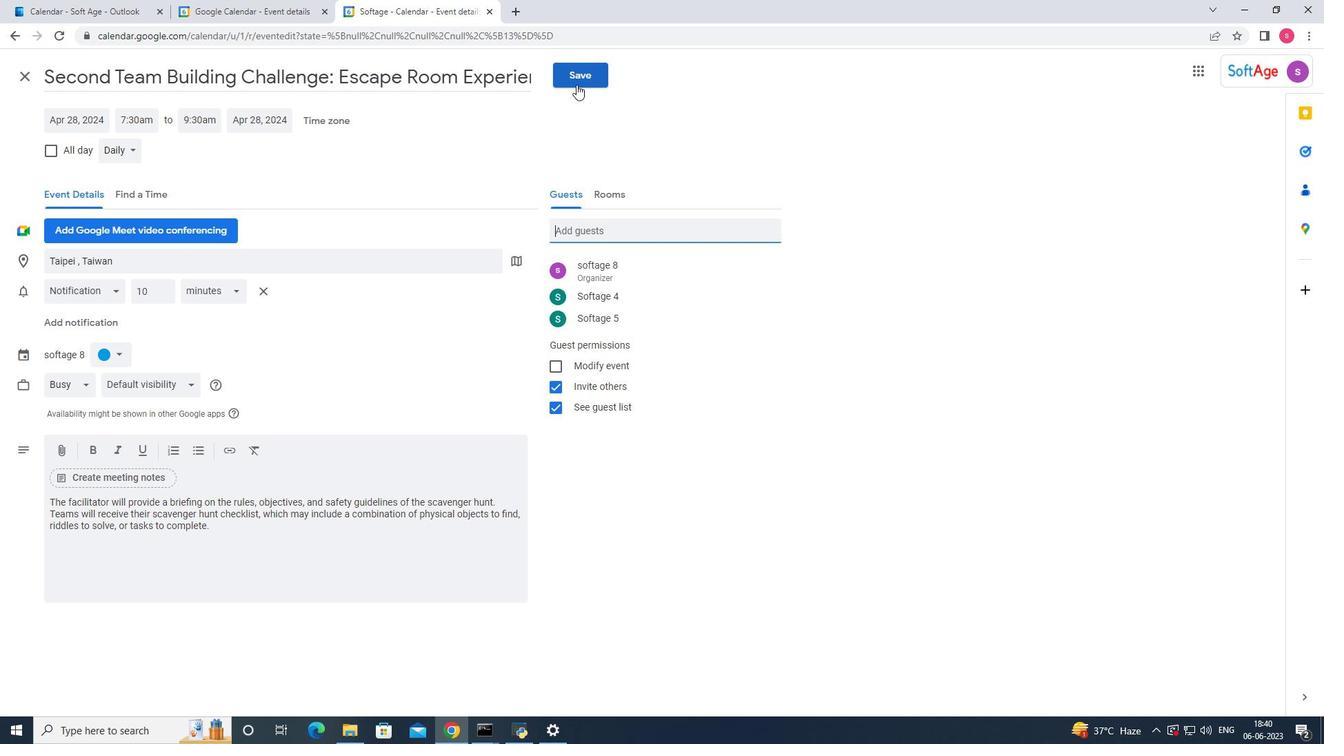 
Action: Mouse moved to (795, 421)
Screenshot: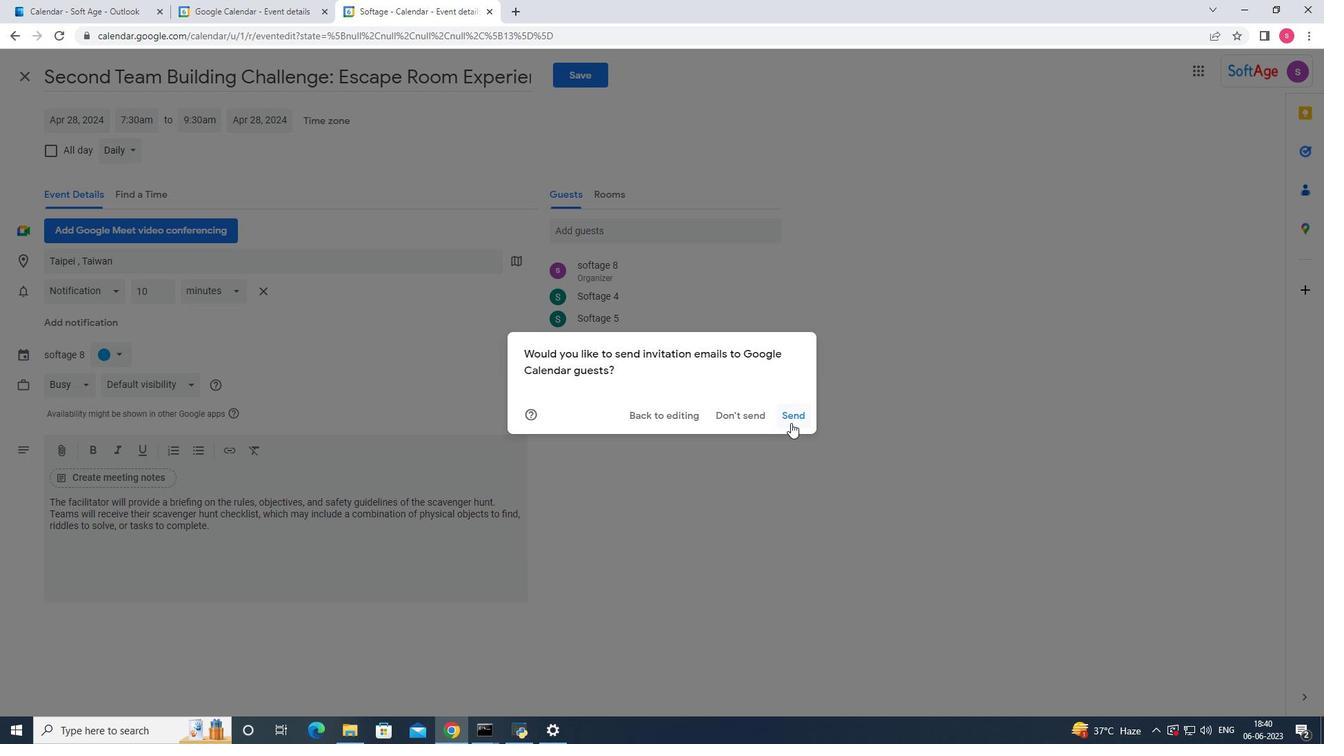 
Action: Mouse pressed left at (795, 421)
Screenshot: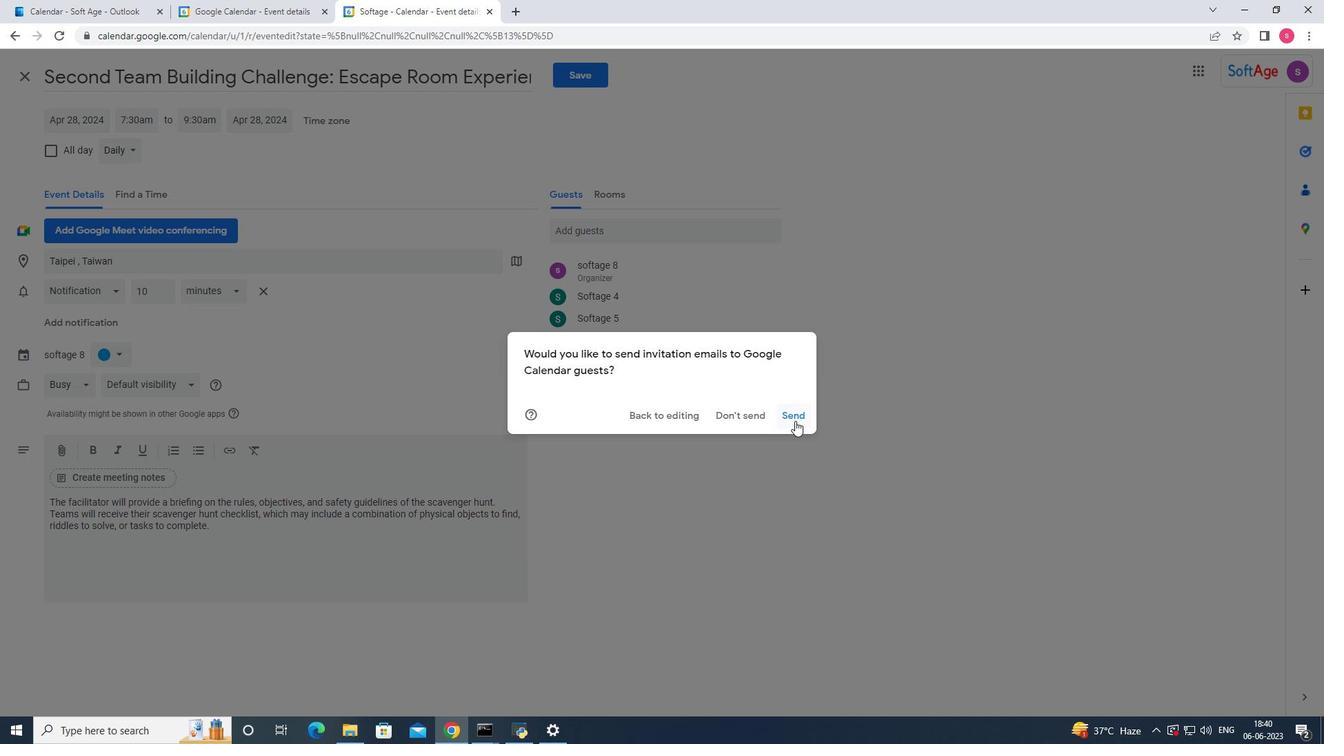 
